 Task: Look for space in Khairāgarh, India from 22nd June, 2023 to 30th June, 2023 for 2 adults in price range Rs.7000 to Rs.15000. Place can be entire place with 1  bedroom having 1 bed and 1 bathroom. Property type can be house, flat, guest house, hotel. Booking option can be shelf check-in. Required host language is English.
Action: Mouse moved to (595, 114)
Screenshot: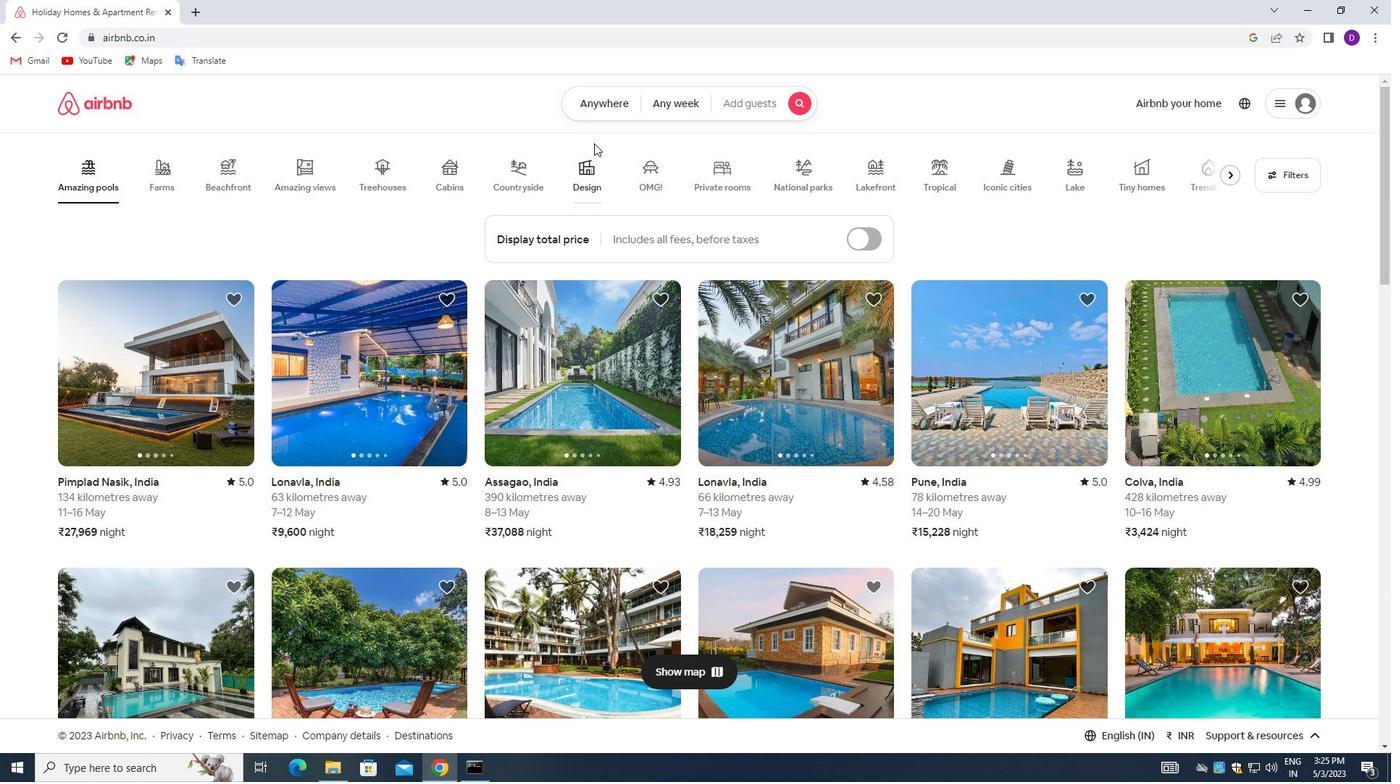 
Action: Mouse pressed left at (595, 114)
Screenshot: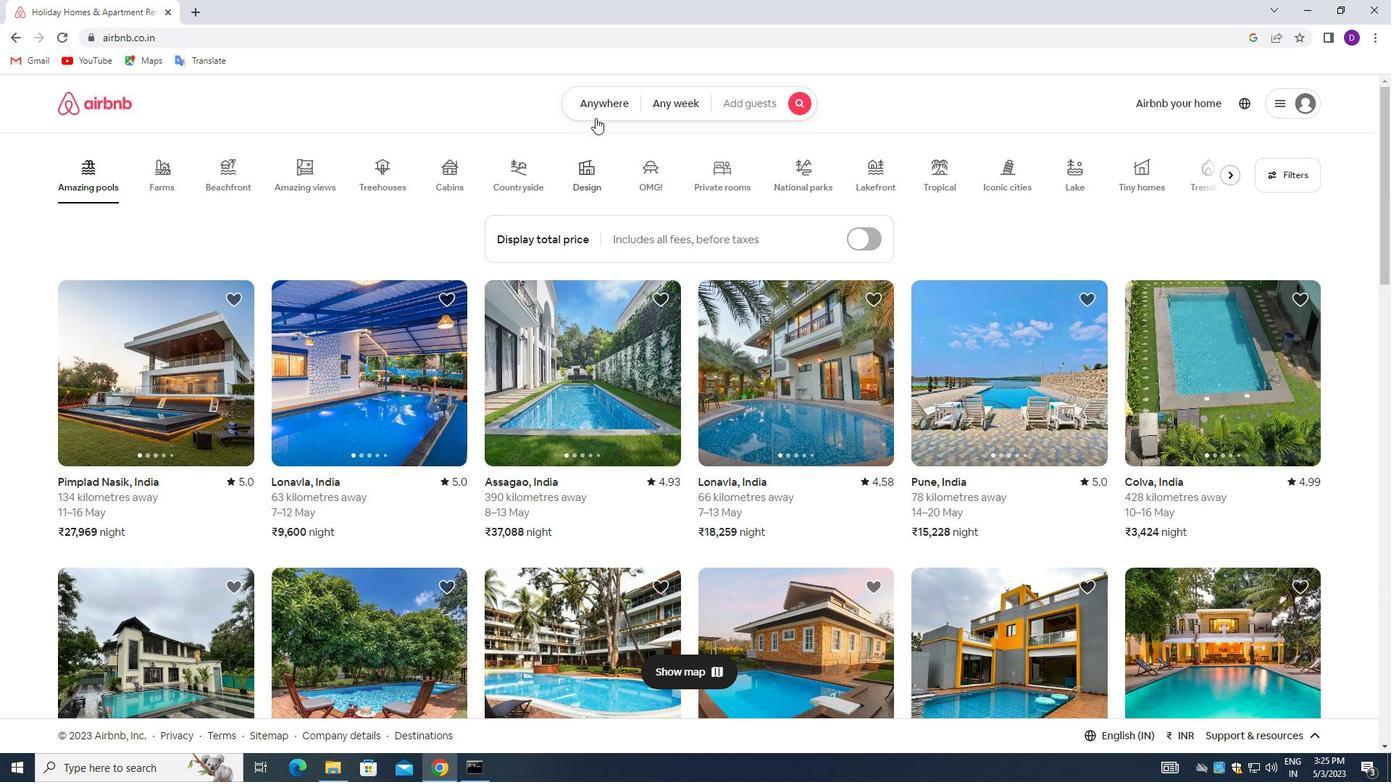 
Action: Mouse moved to (505, 159)
Screenshot: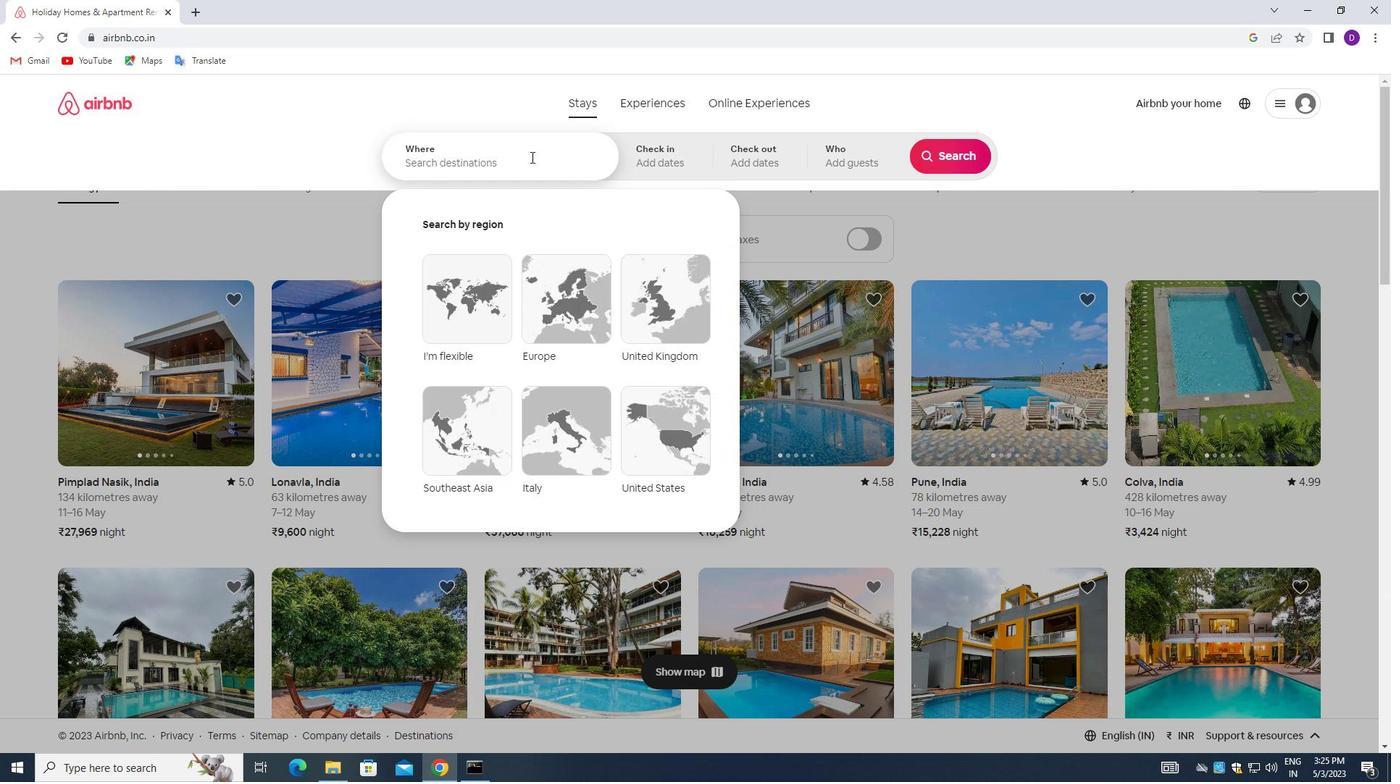 
Action: Mouse pressed left at (505, 159)
Screenshot: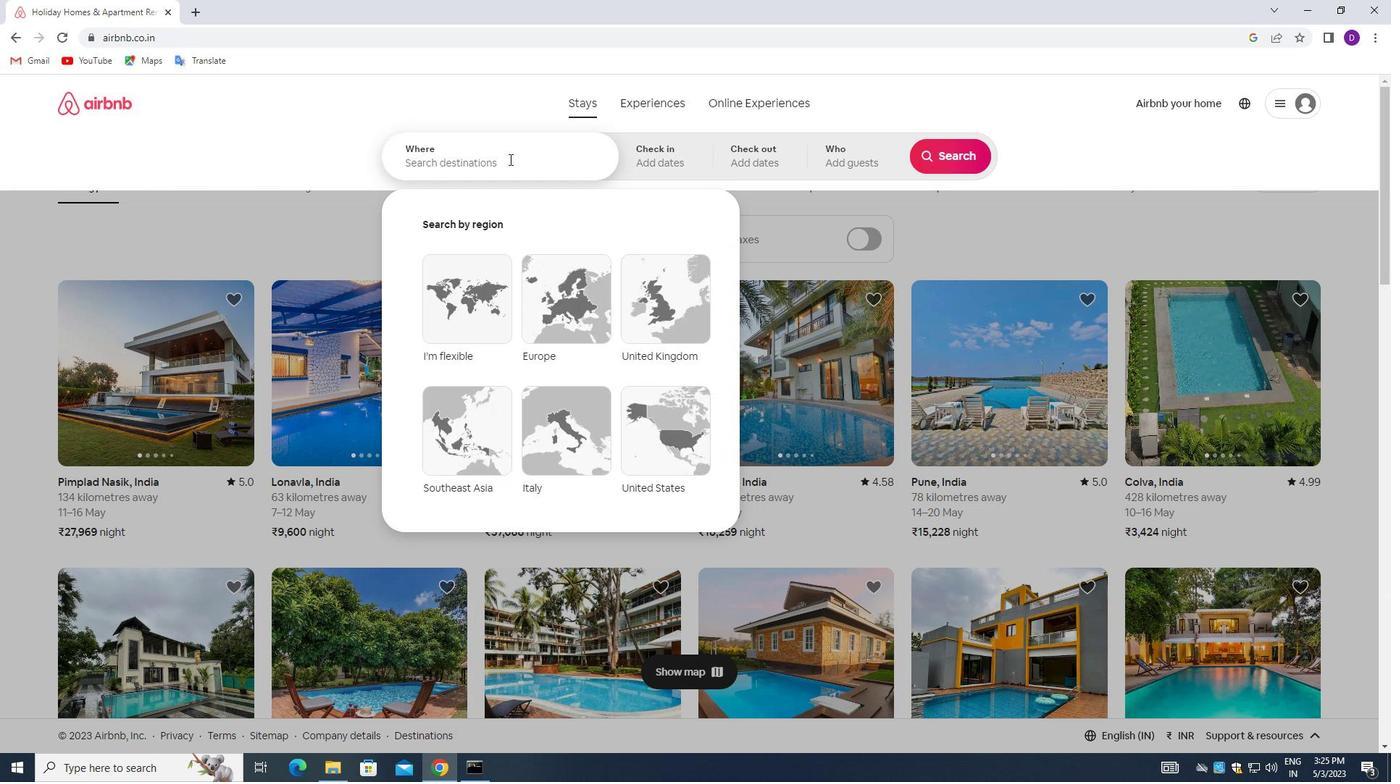 
Action: Mouse moved to (303, 129)
Screenshot: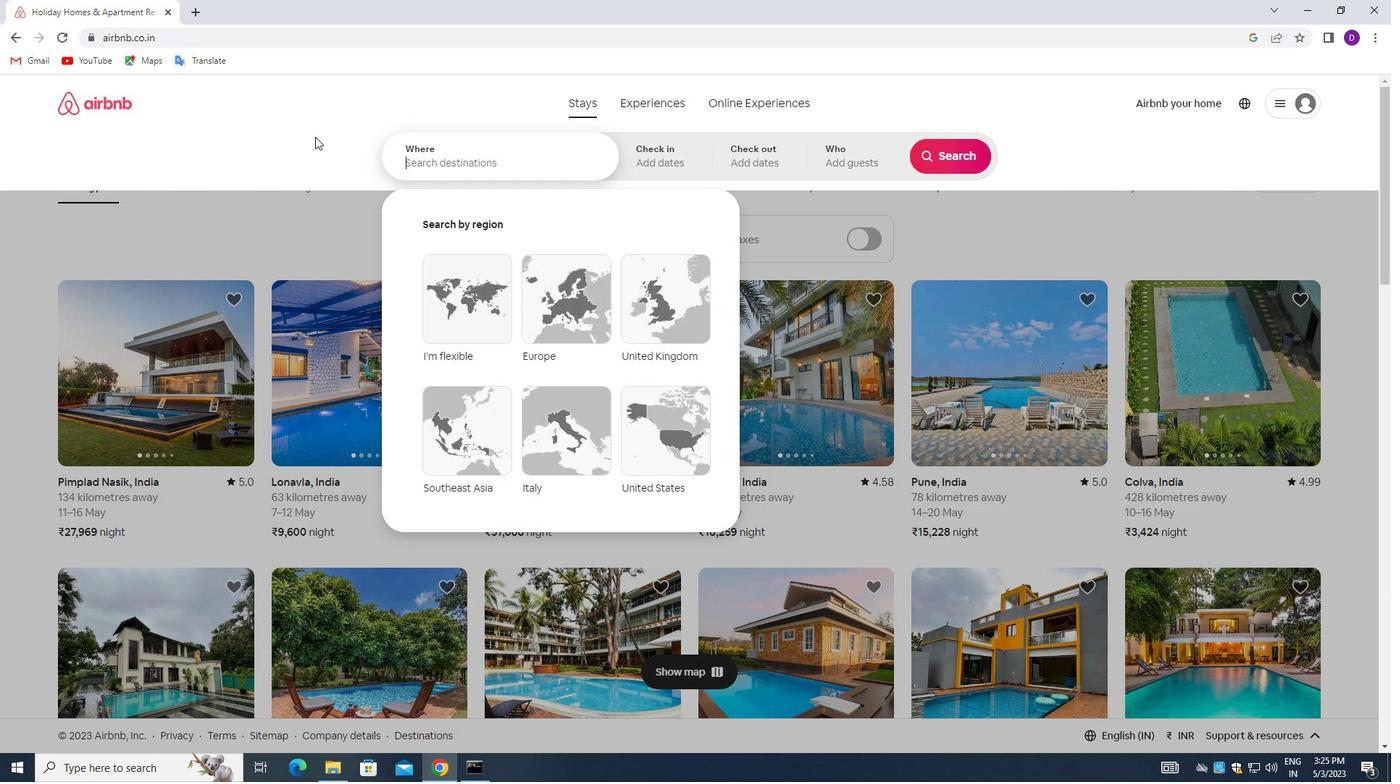 
Action: Key pressed <Key.shift>KHAIRAGARH,<Key.space><Key.shift>INDIA<Key.enter>
Screenshot: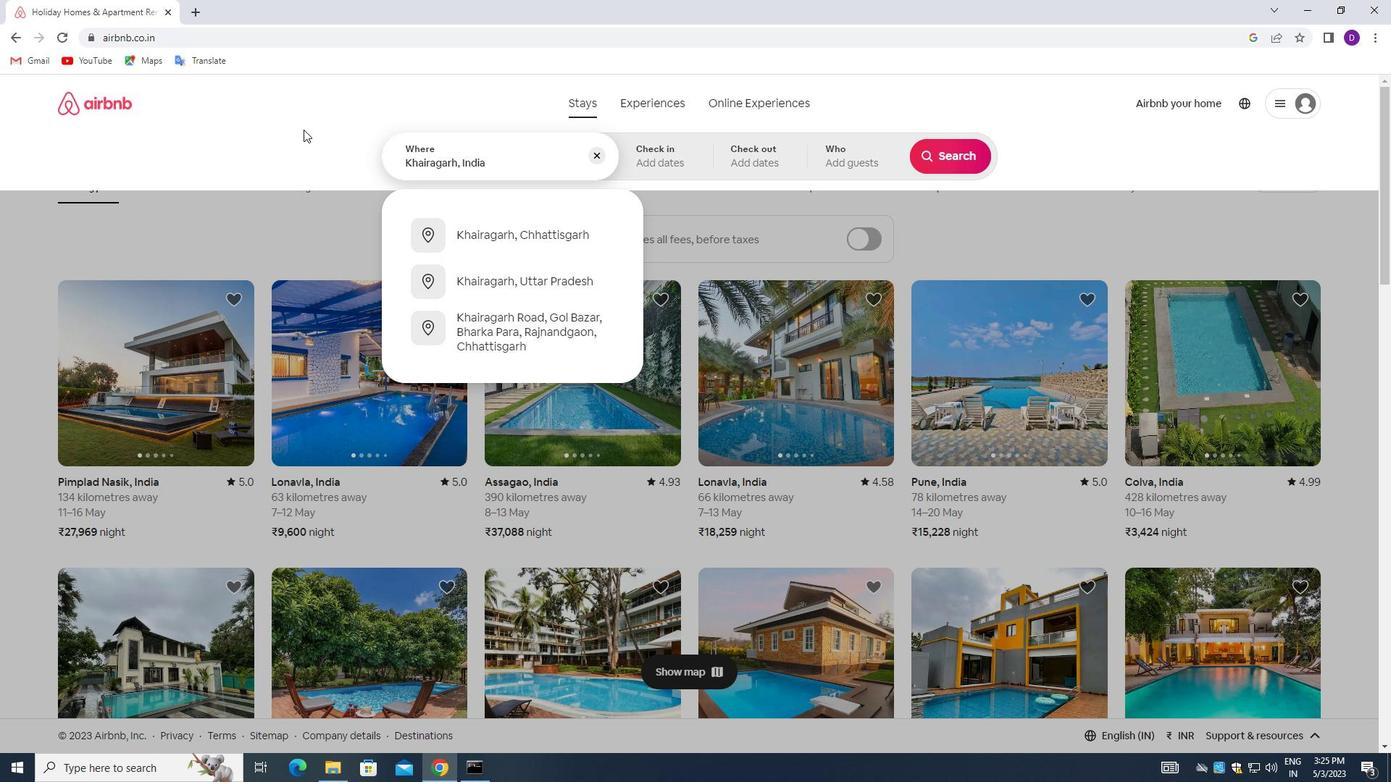 
Action: Mouse moved to (860, 434)
Screenshot: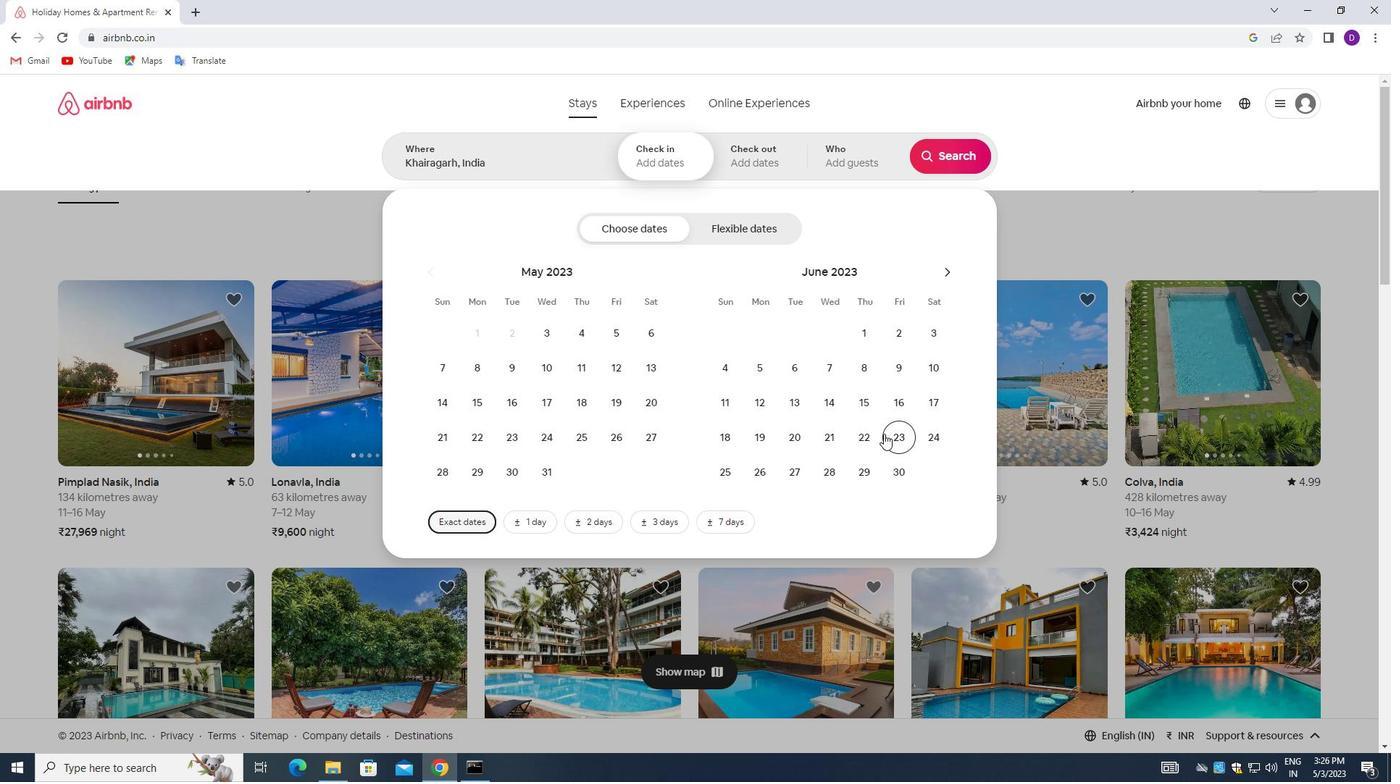 
Action: Mouse pressed left at (860, 434)
Screenshot: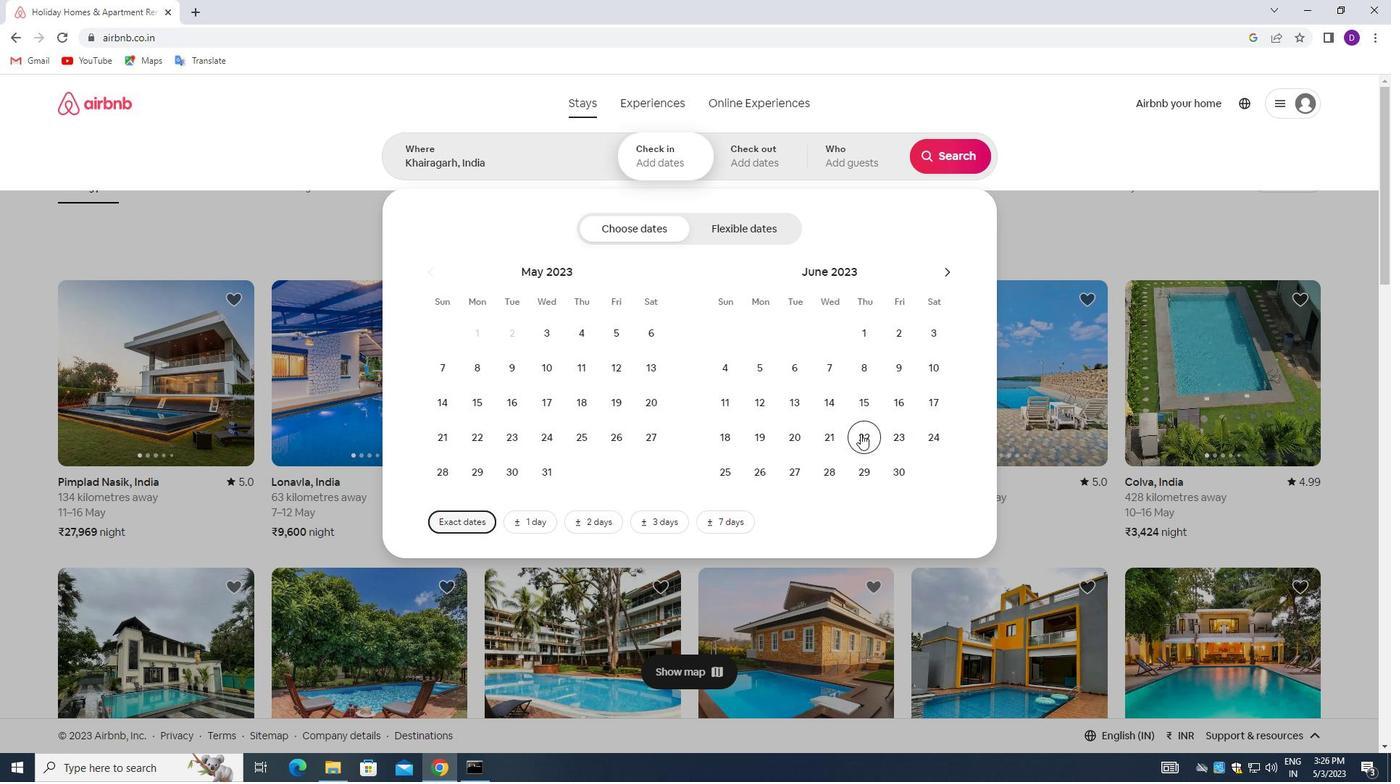 
Action: Mouse moved to (884, 460)
Screenshot: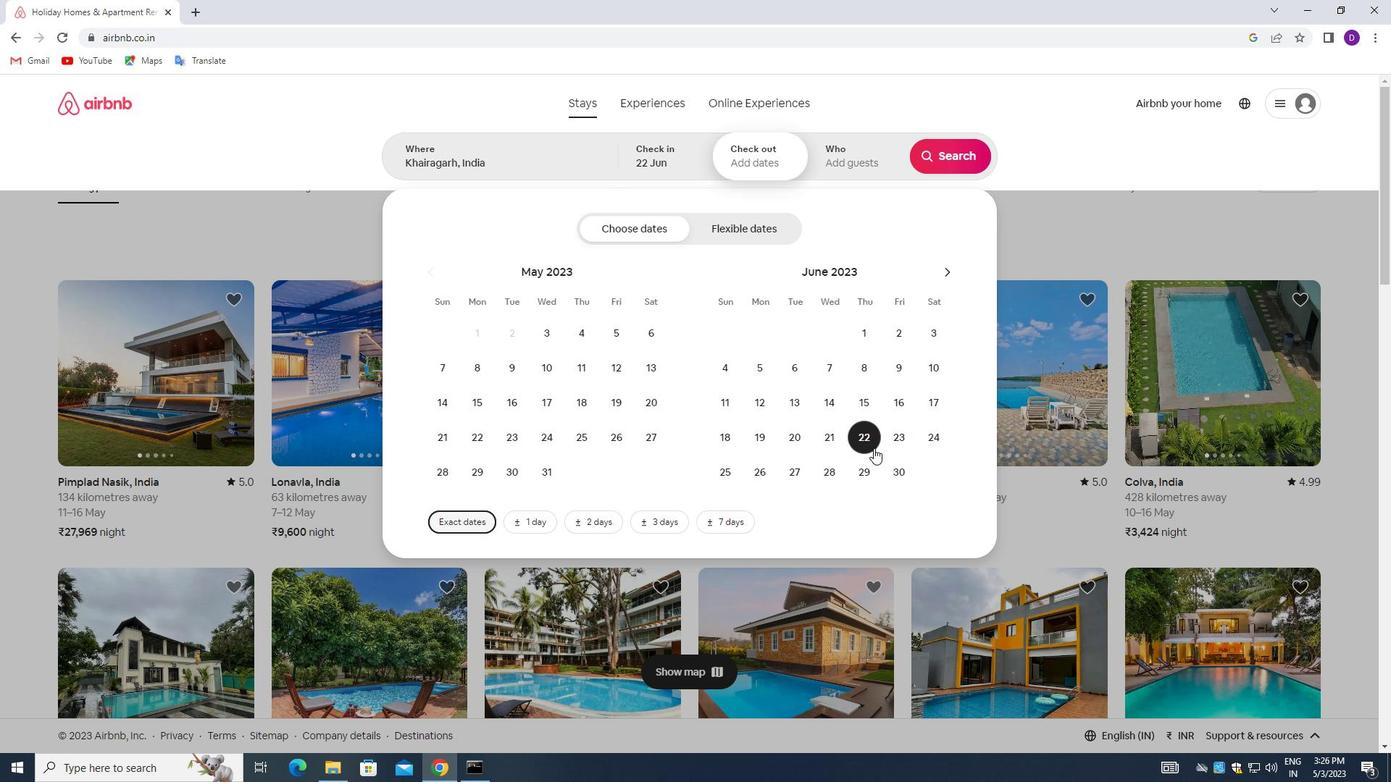 
Action: Mouse pressed left at (884, 460)
Screenshot: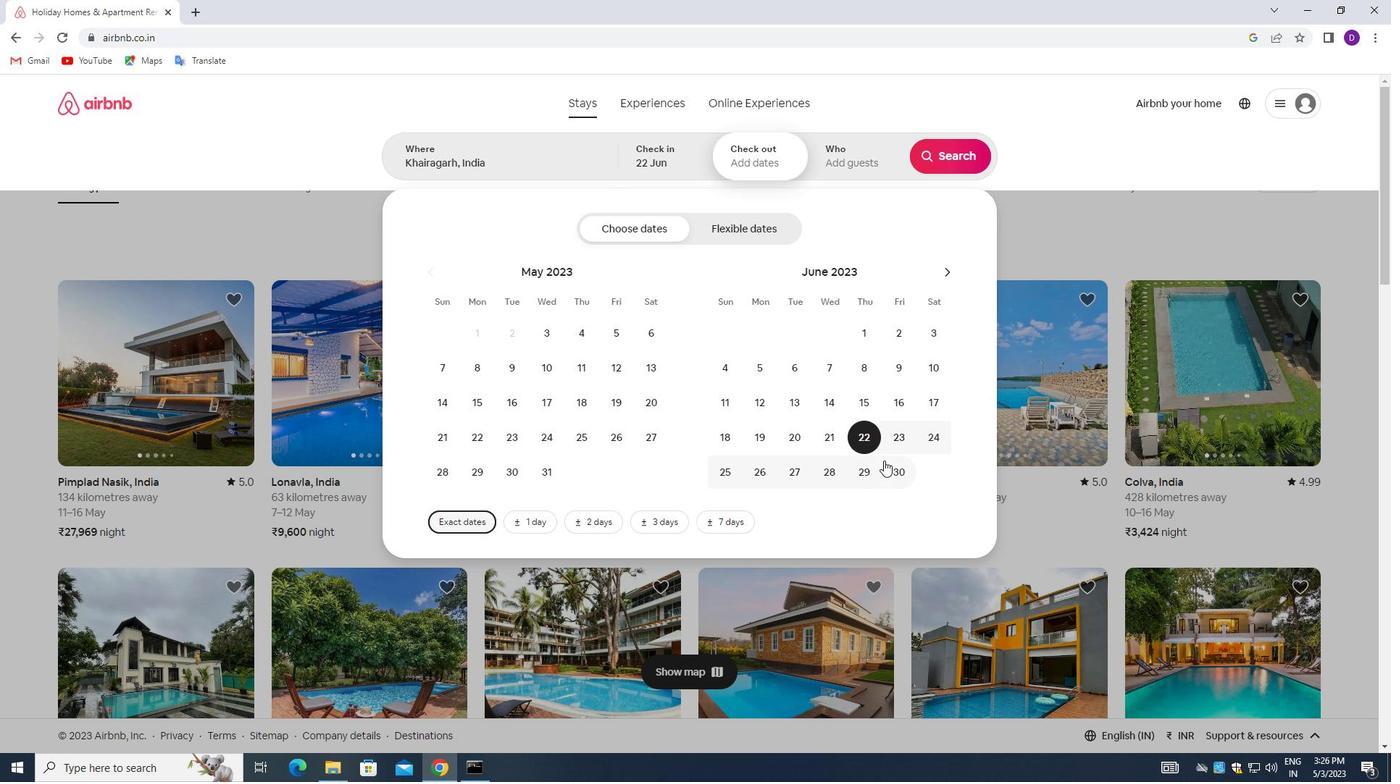 
Action: Mouse moved to (842, 155)
Screenshot: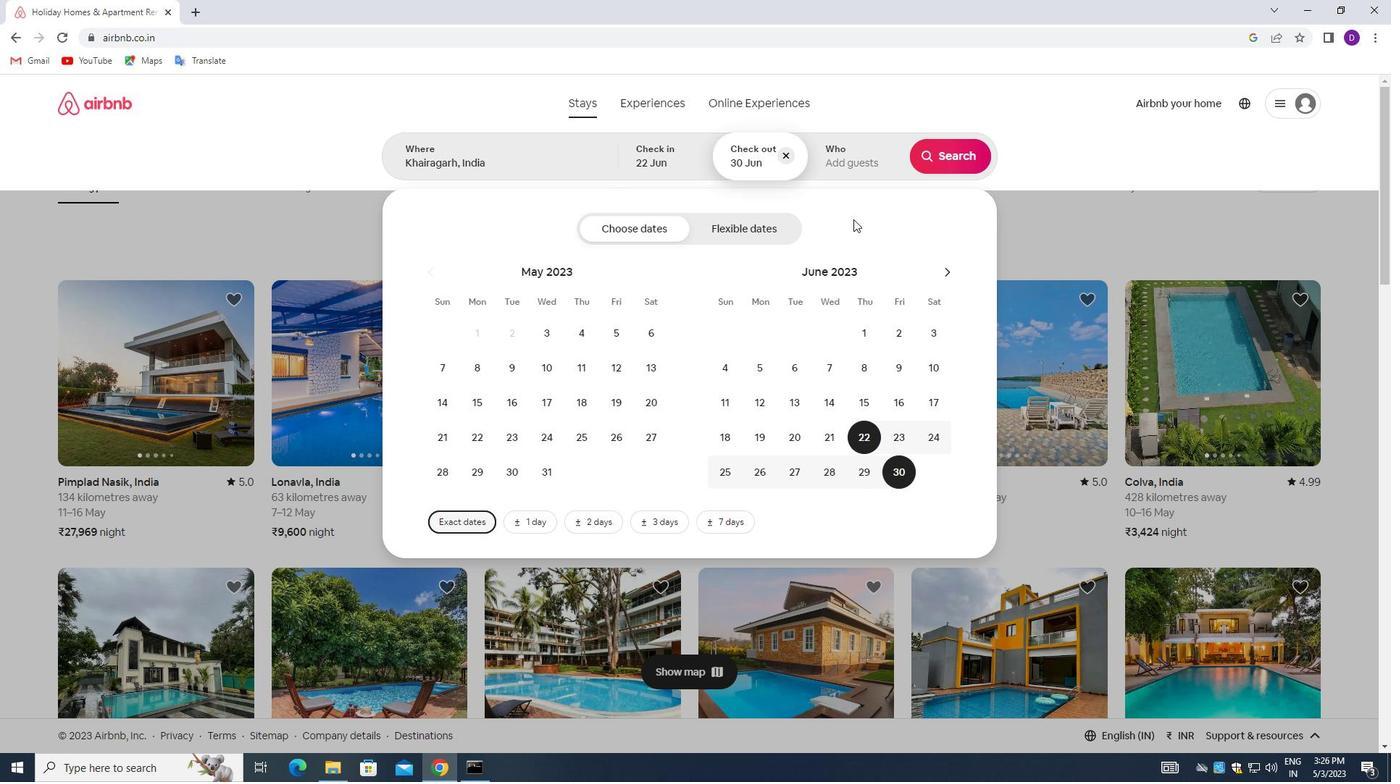 
Action: Mouse pressed left at (842, 155)
Screenshot: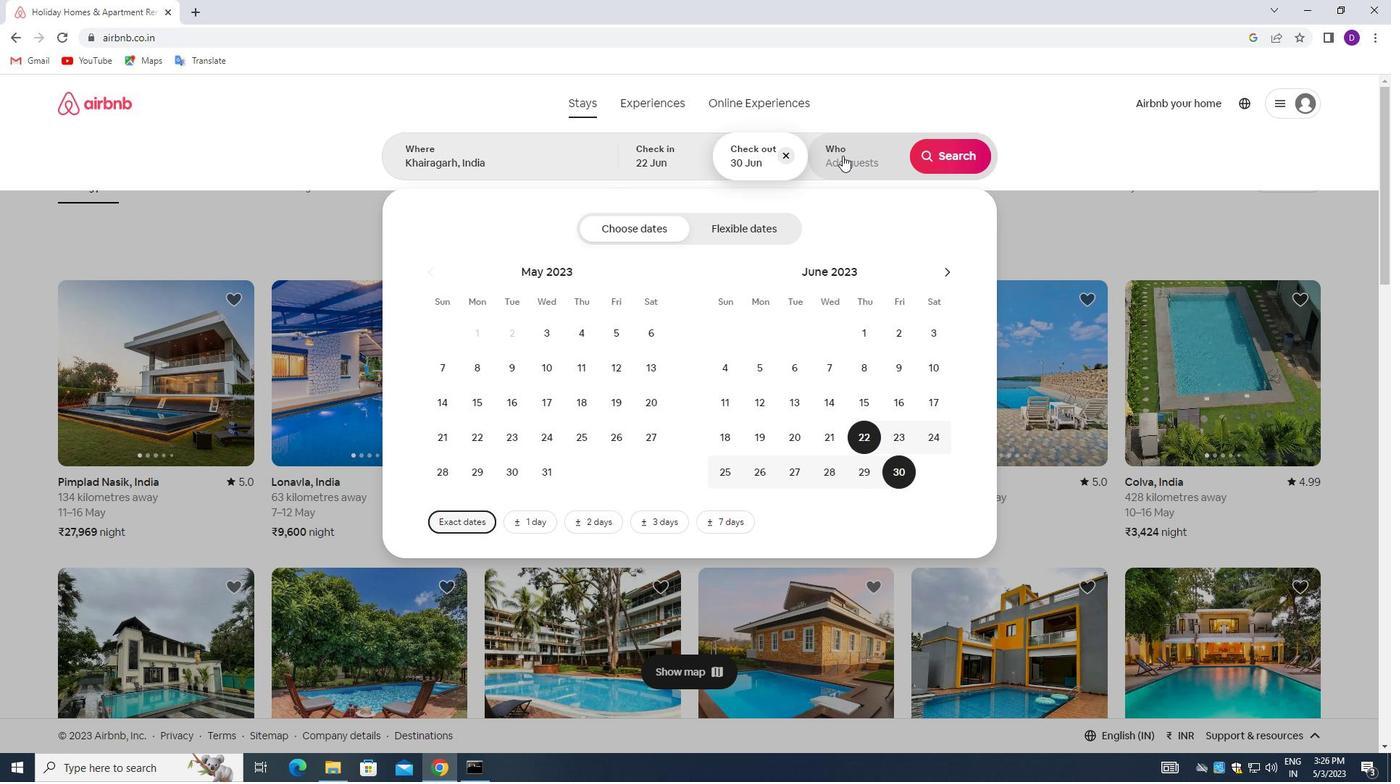 
Action: Mouse moved to (962, 225)
Screenshot: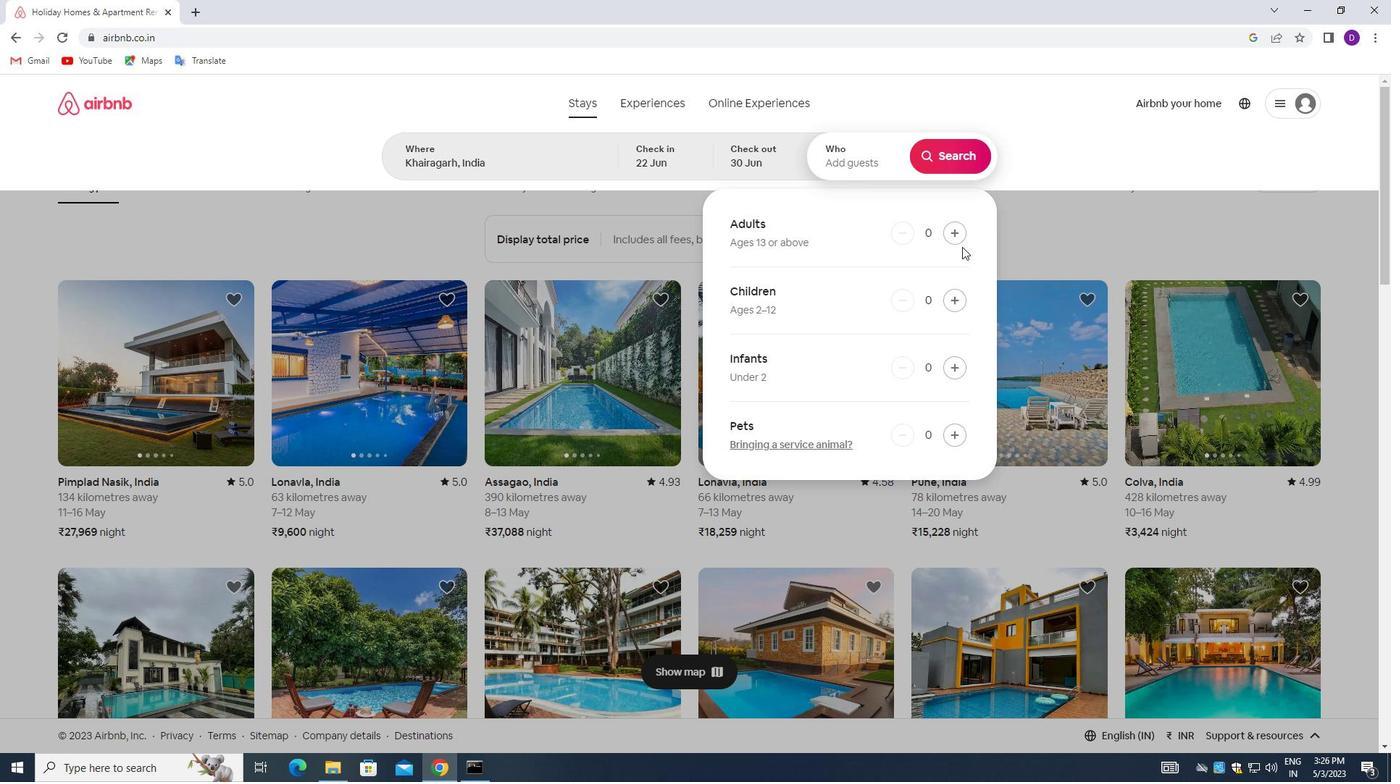 
Action: Mouse pressed left at (962, 225)
Screenshot: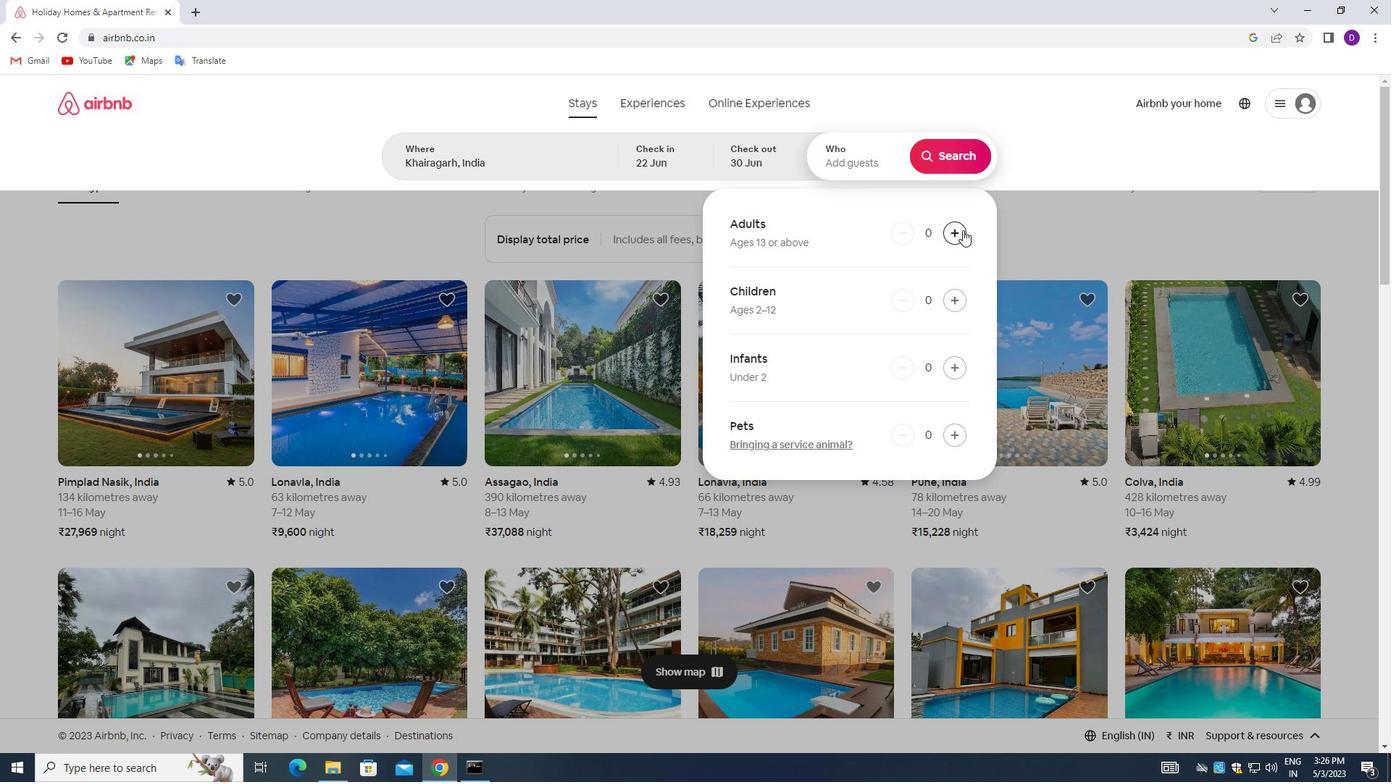 
Action: Mouse moved to (961, 224)
Screenshot: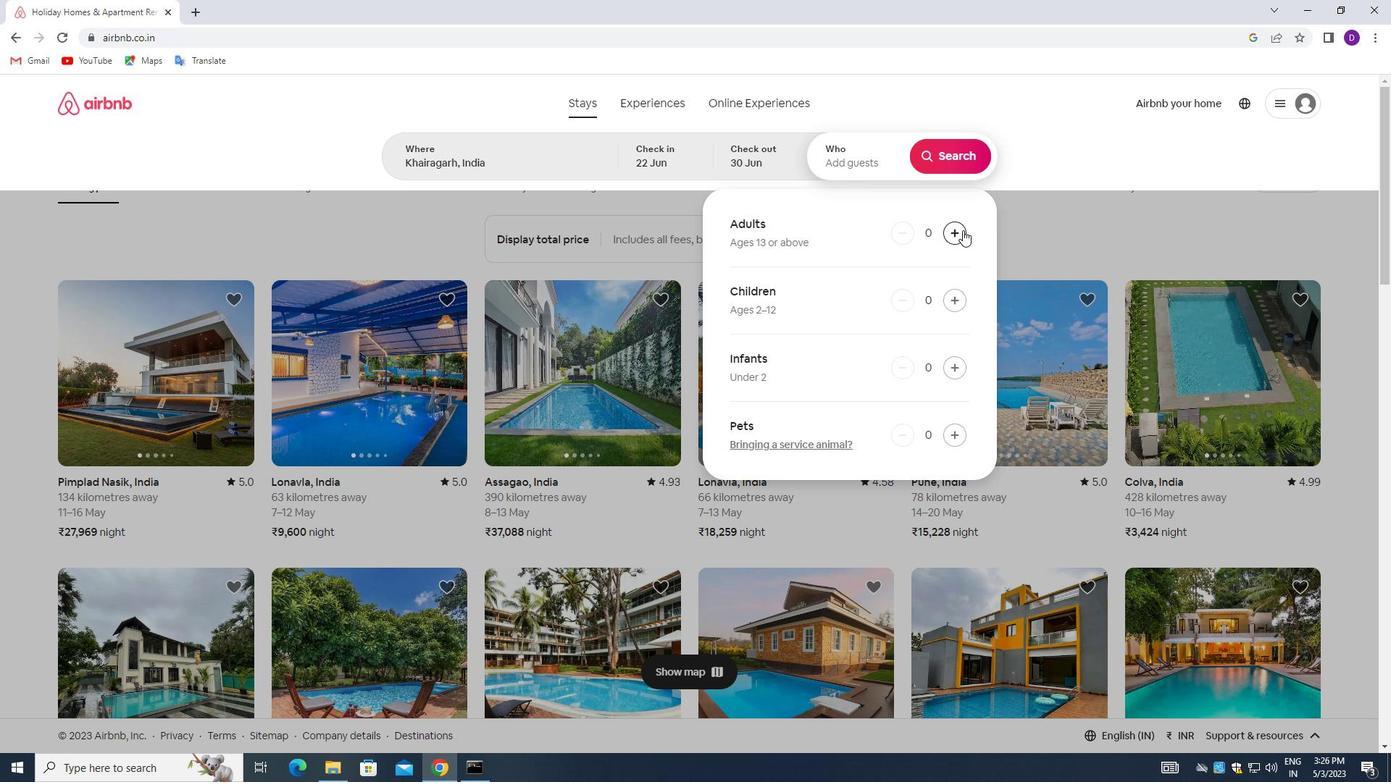 
Action: Mouse pressed left at (961, 224)
Screenshot: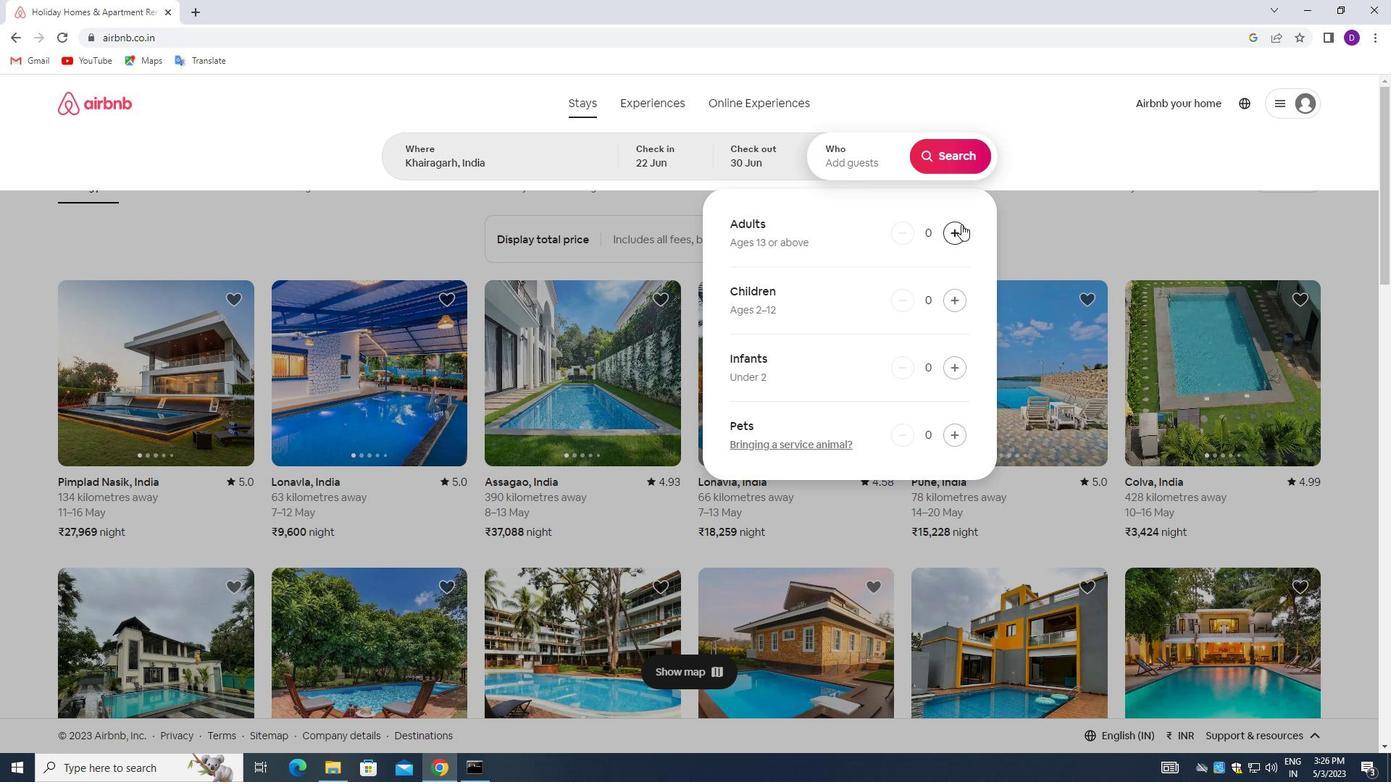 
Action: Mouse moved to (939, 155)
Screenshot: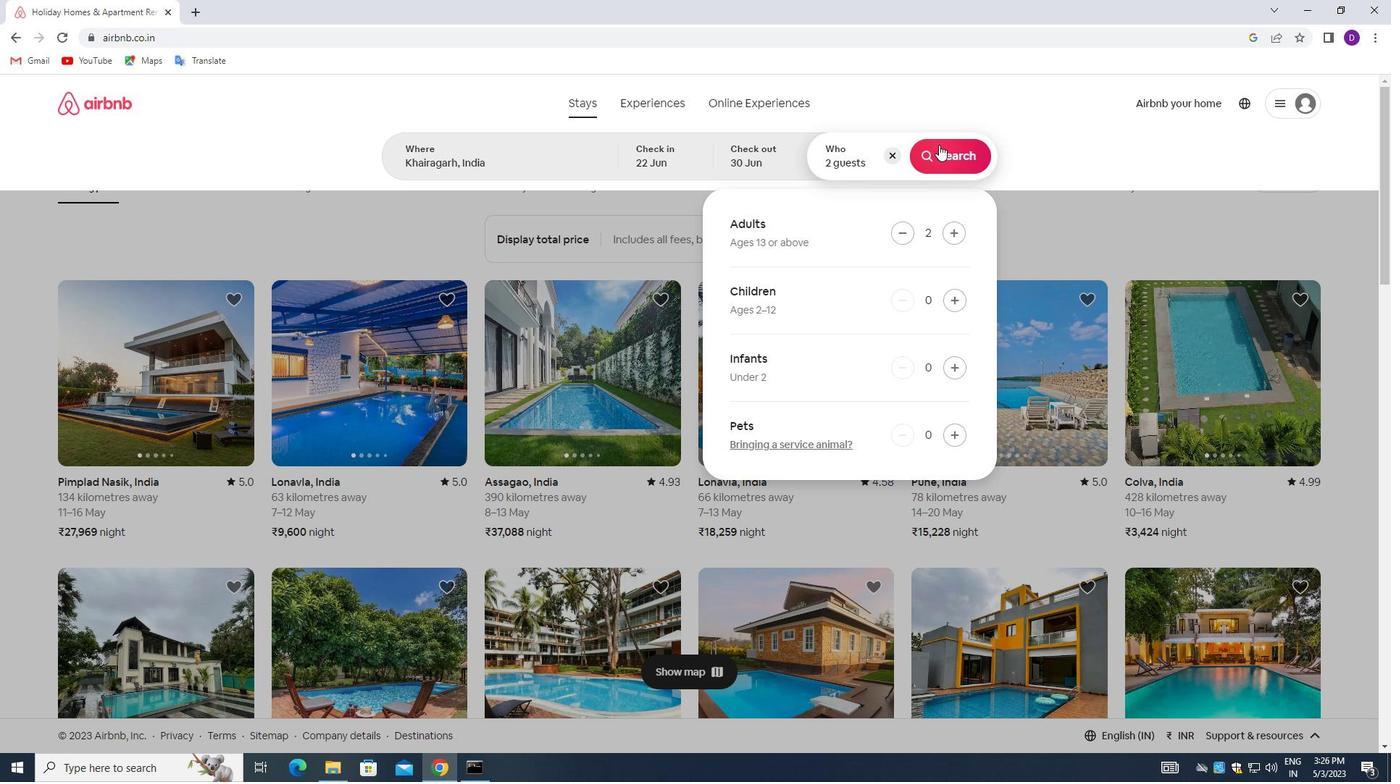 
Action: Mouse pressed left at (939, 155)
Screenshot: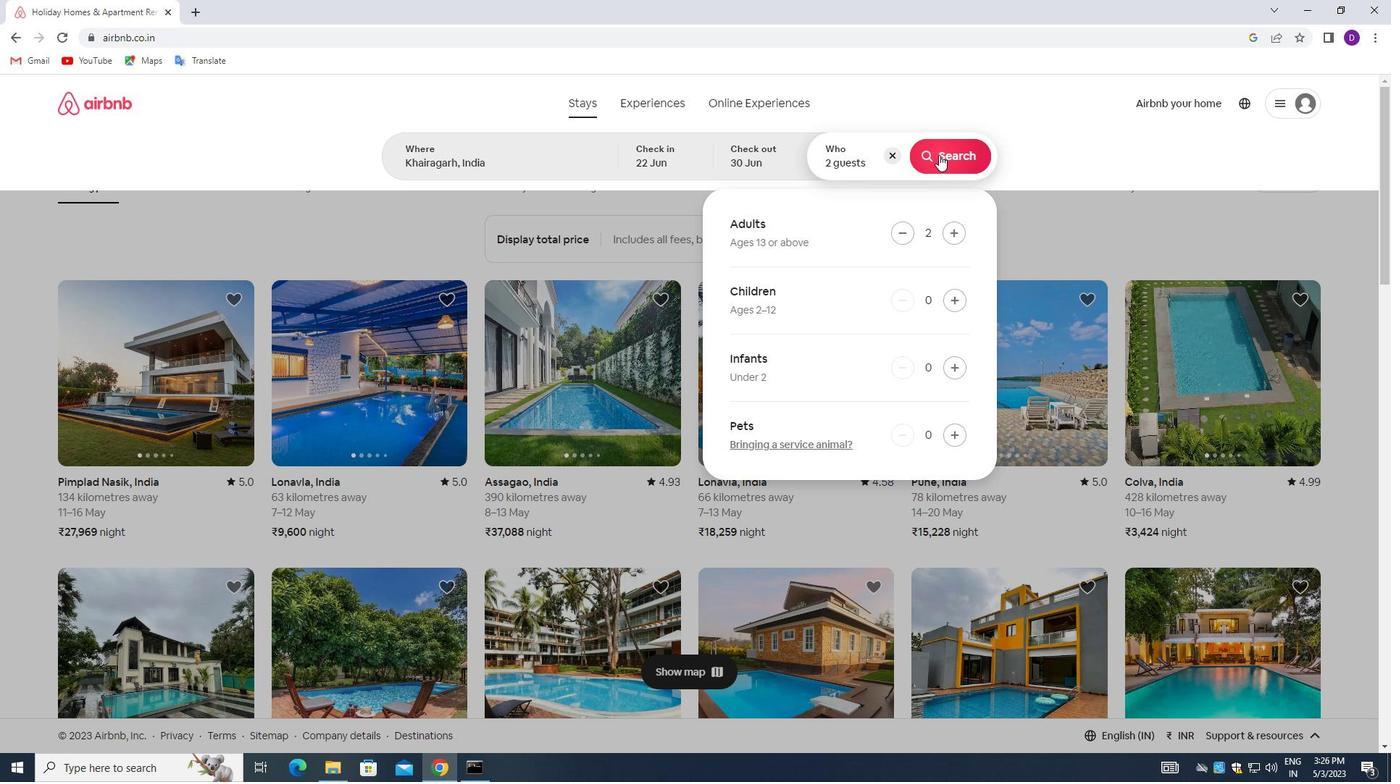 
Action: Mouse moved to (1317, 158)
Screenshot: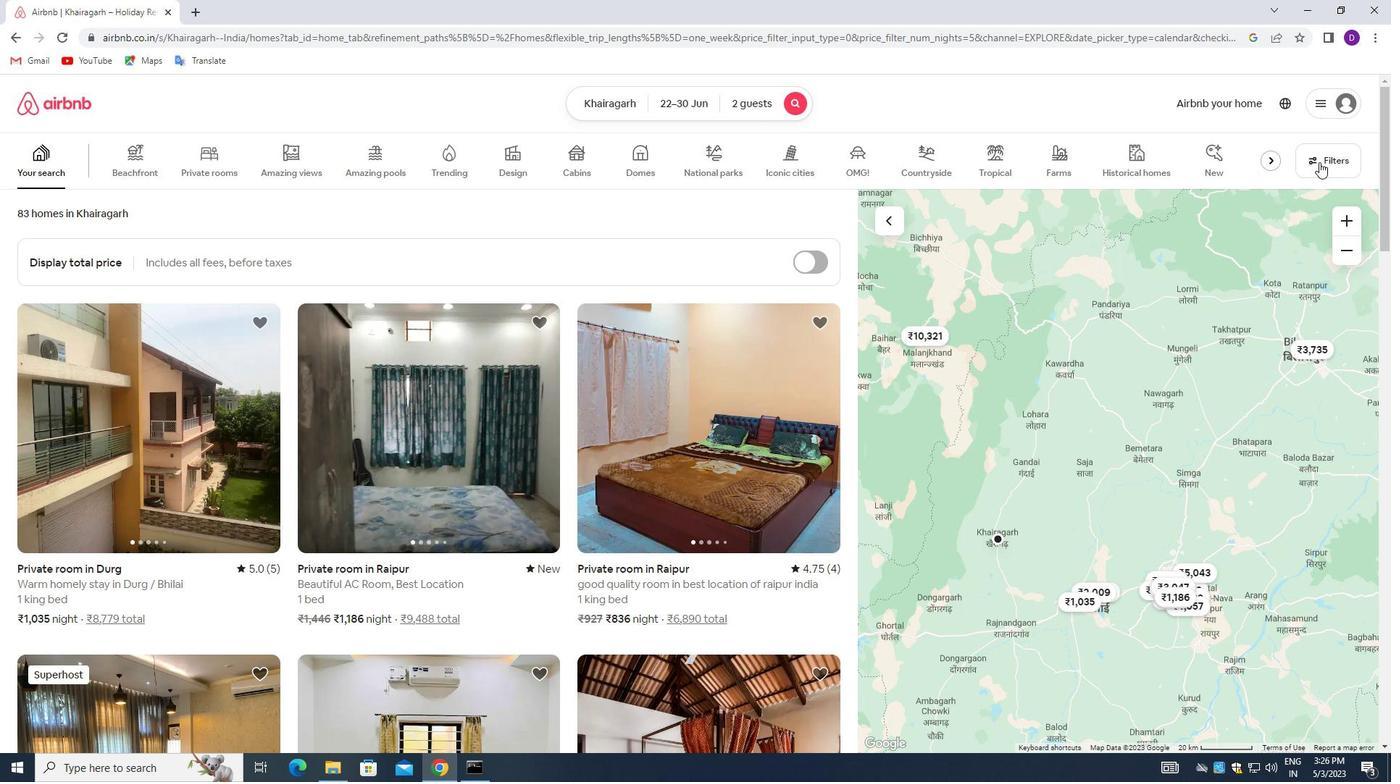 
Action: Mouse pressed left at (1317, 158)
Screenshot: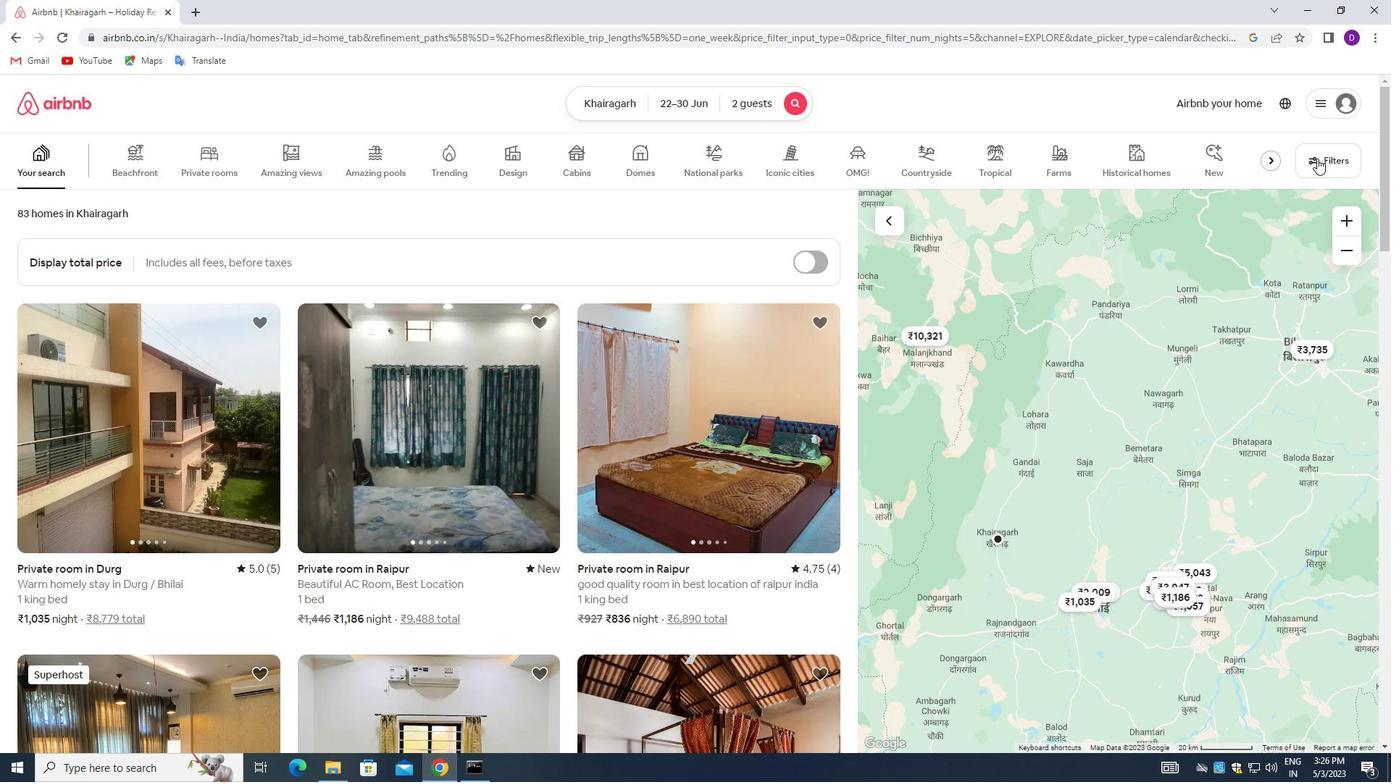 
Action: Mouse moved to (503, 345)
Screenshot: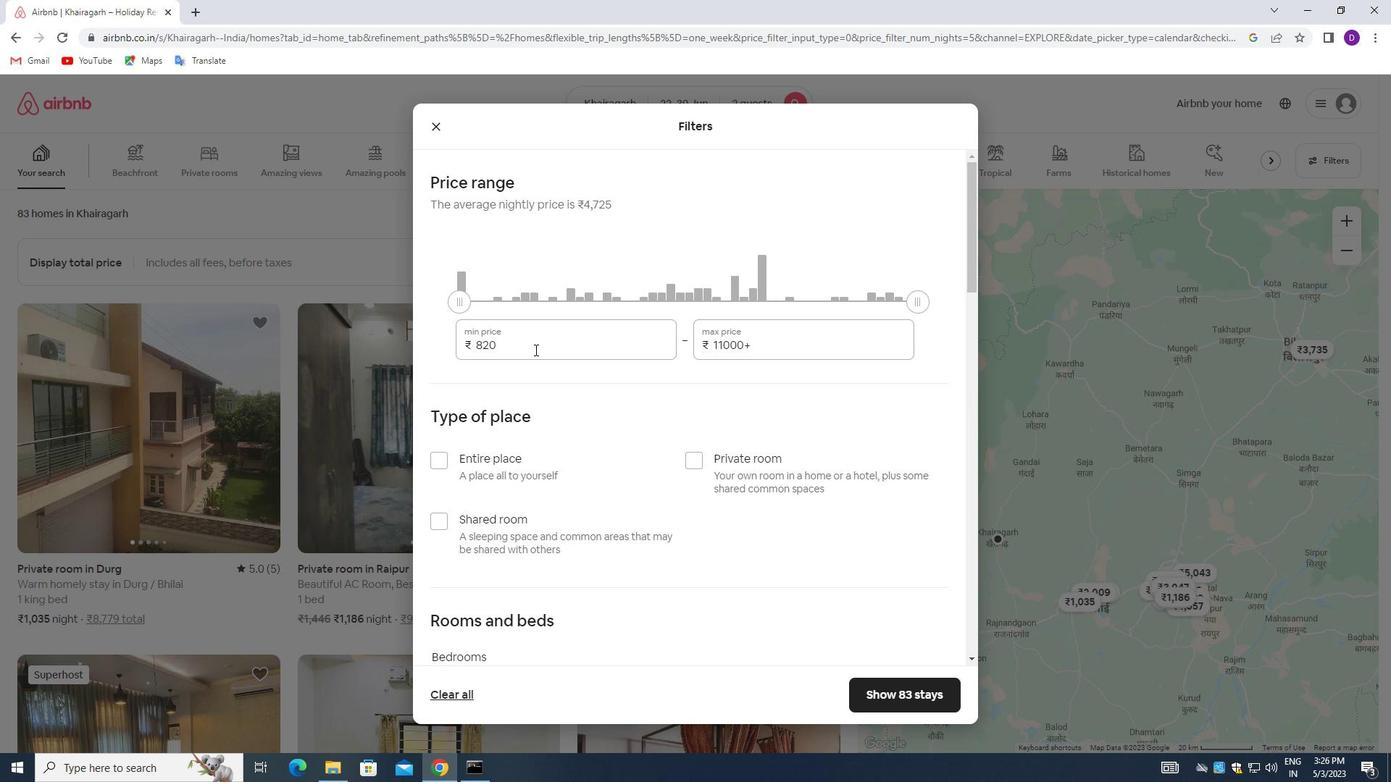 
Action: Mouse pressed left at (503, 345)
Screenshot: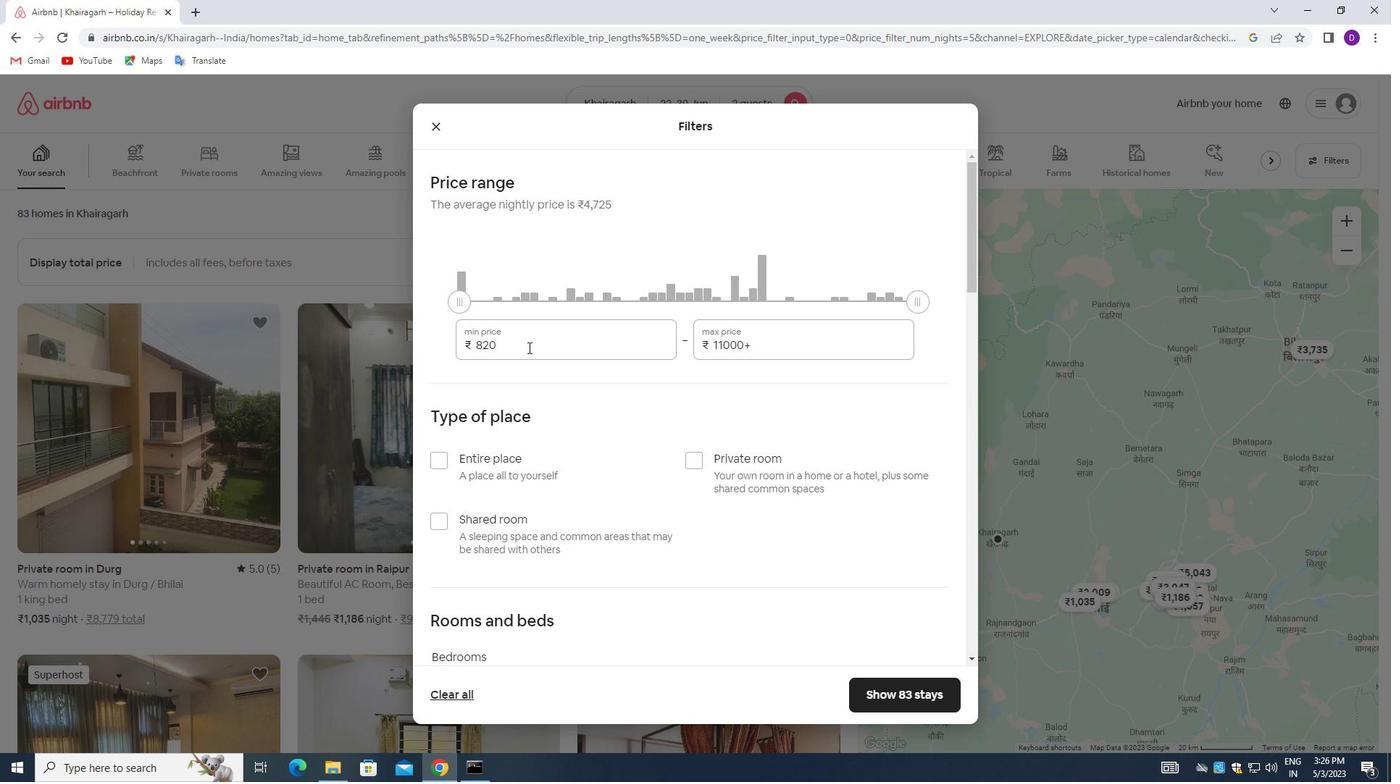 
Action: Mouse pressed left at (503, 345)
Screenshot: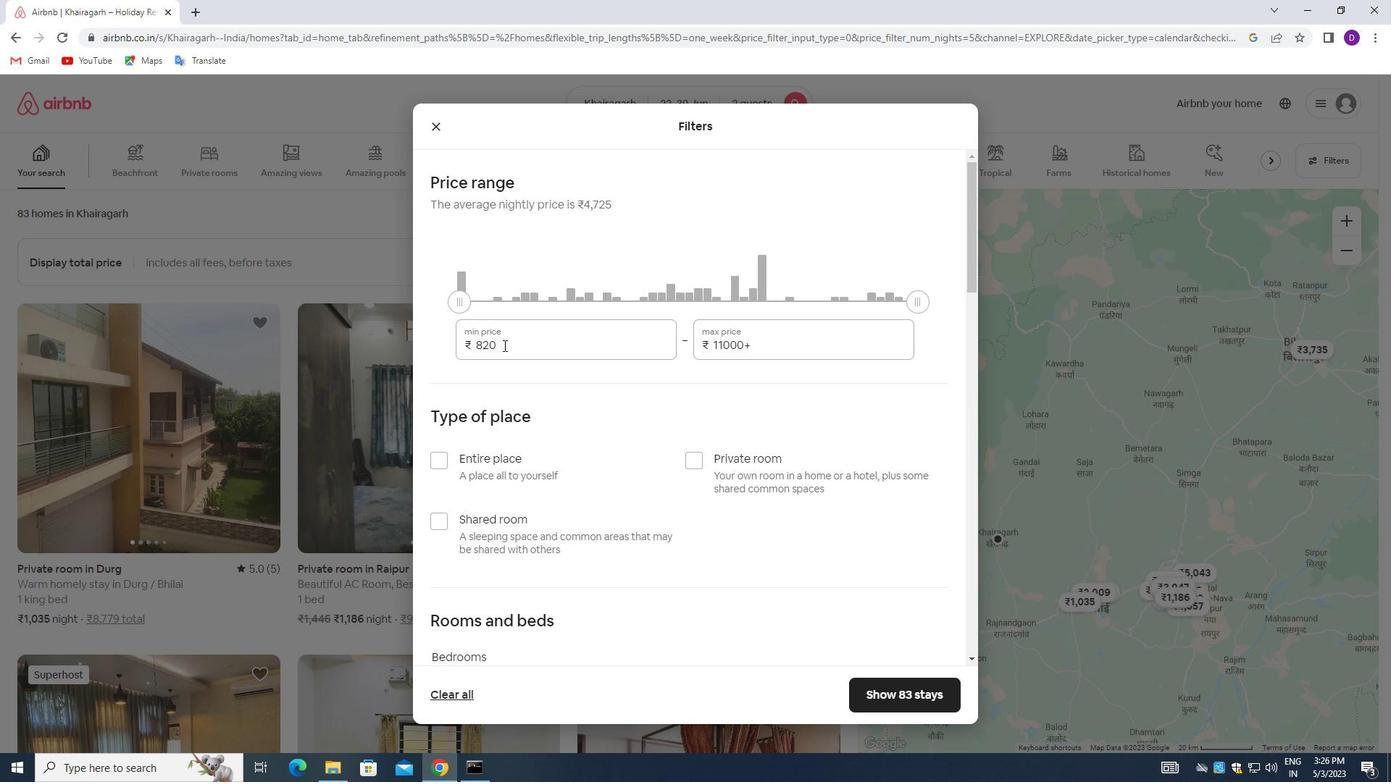 
Action: Key pressed 7000<Key.tab>15000
Screenshot: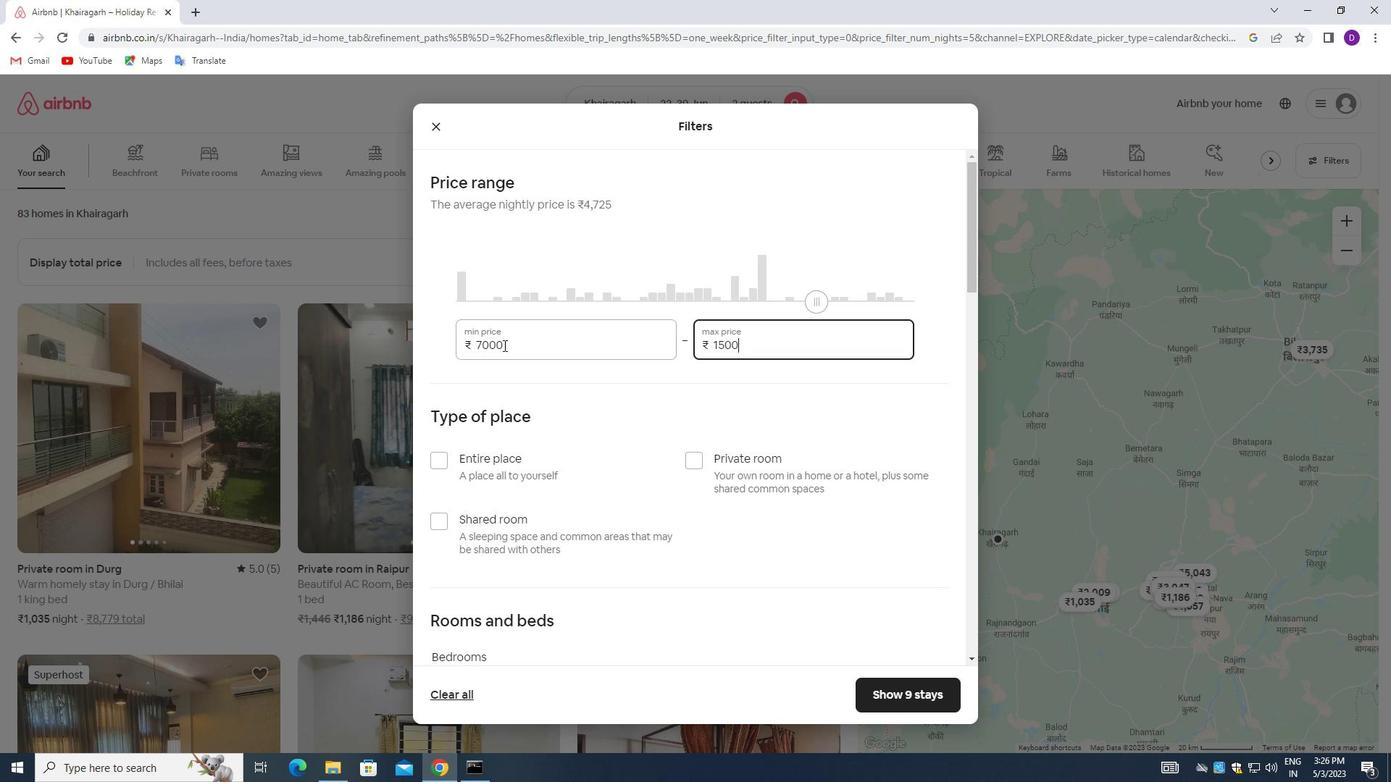 
Action: Mouse moved to (563, 396)
Screenshot: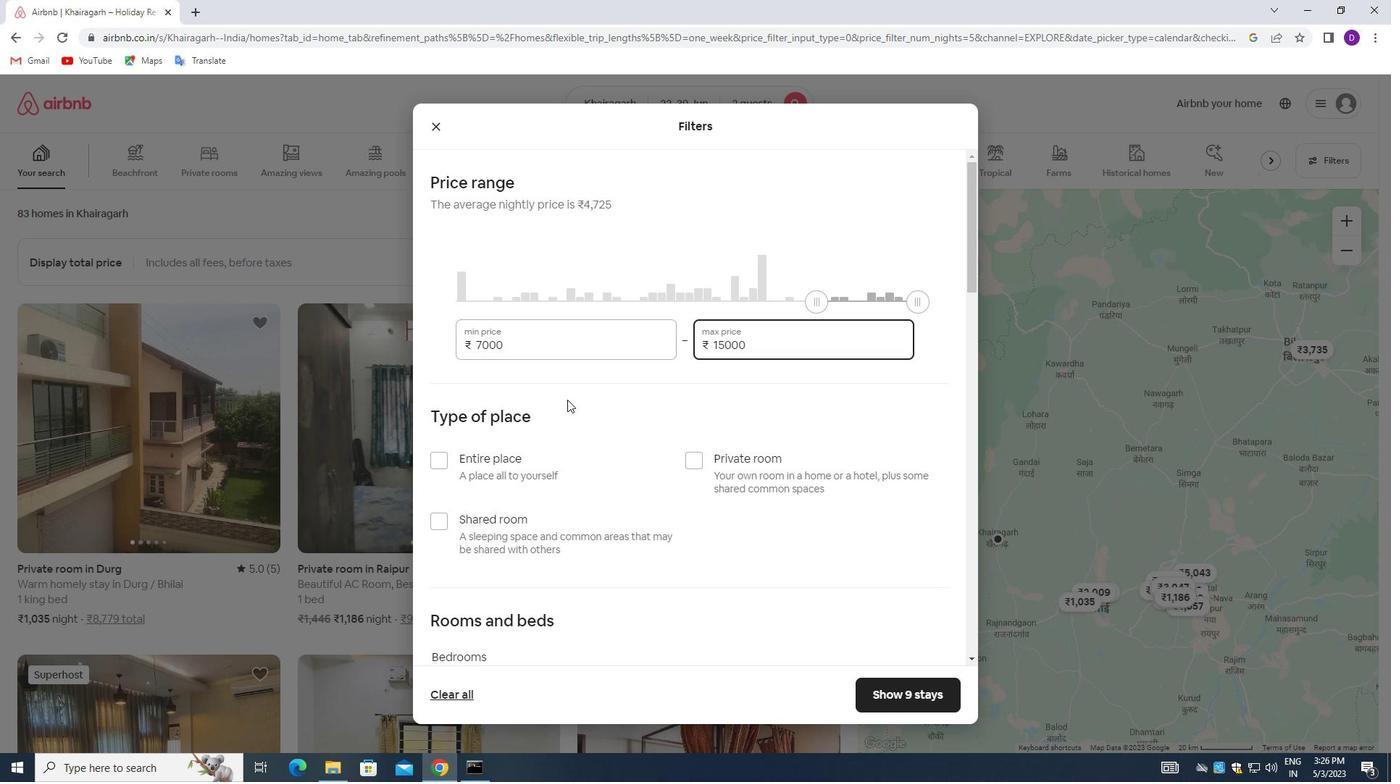 
Action: Mouse scrolled (563, 395) with delta (0, 0)
Screenshot: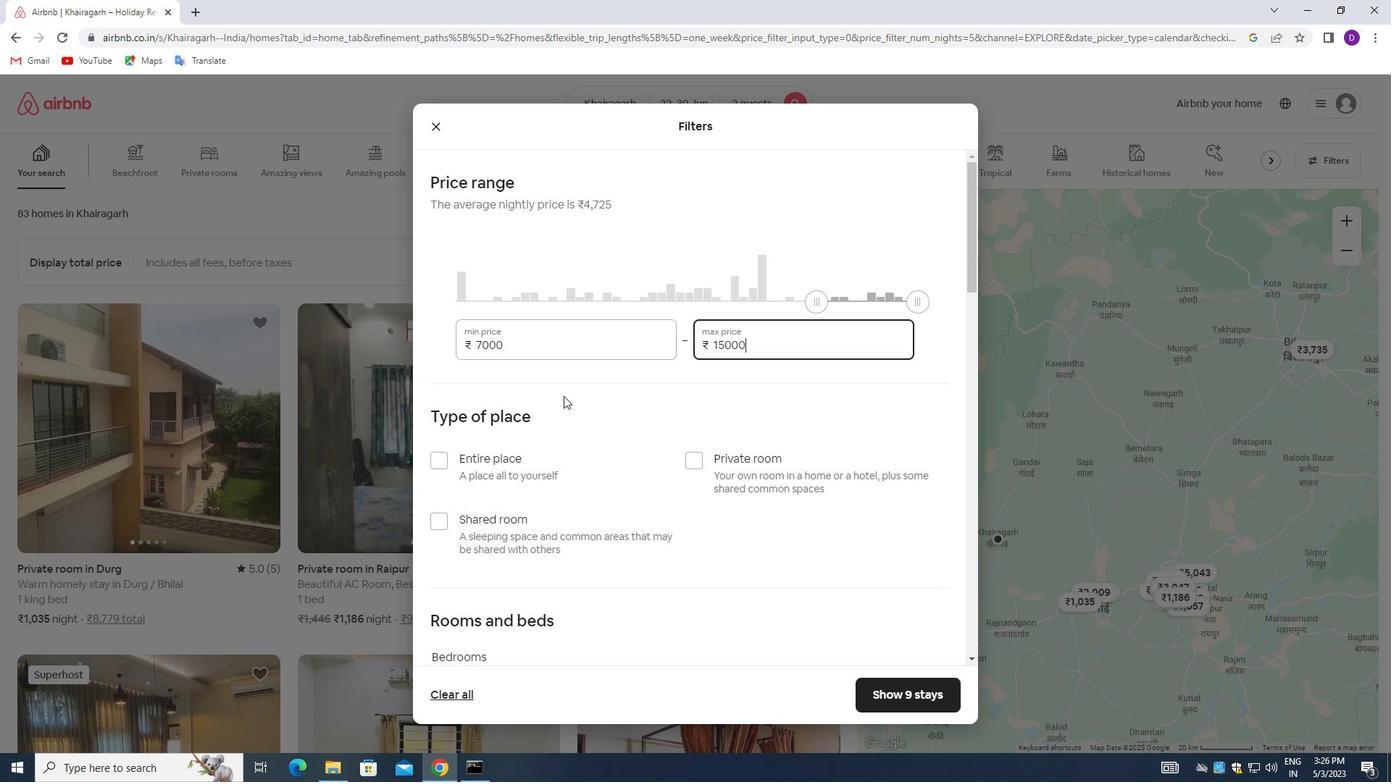 
Action: Mouse scrolled (563, 395) with delta (0, 0)
Screenshot: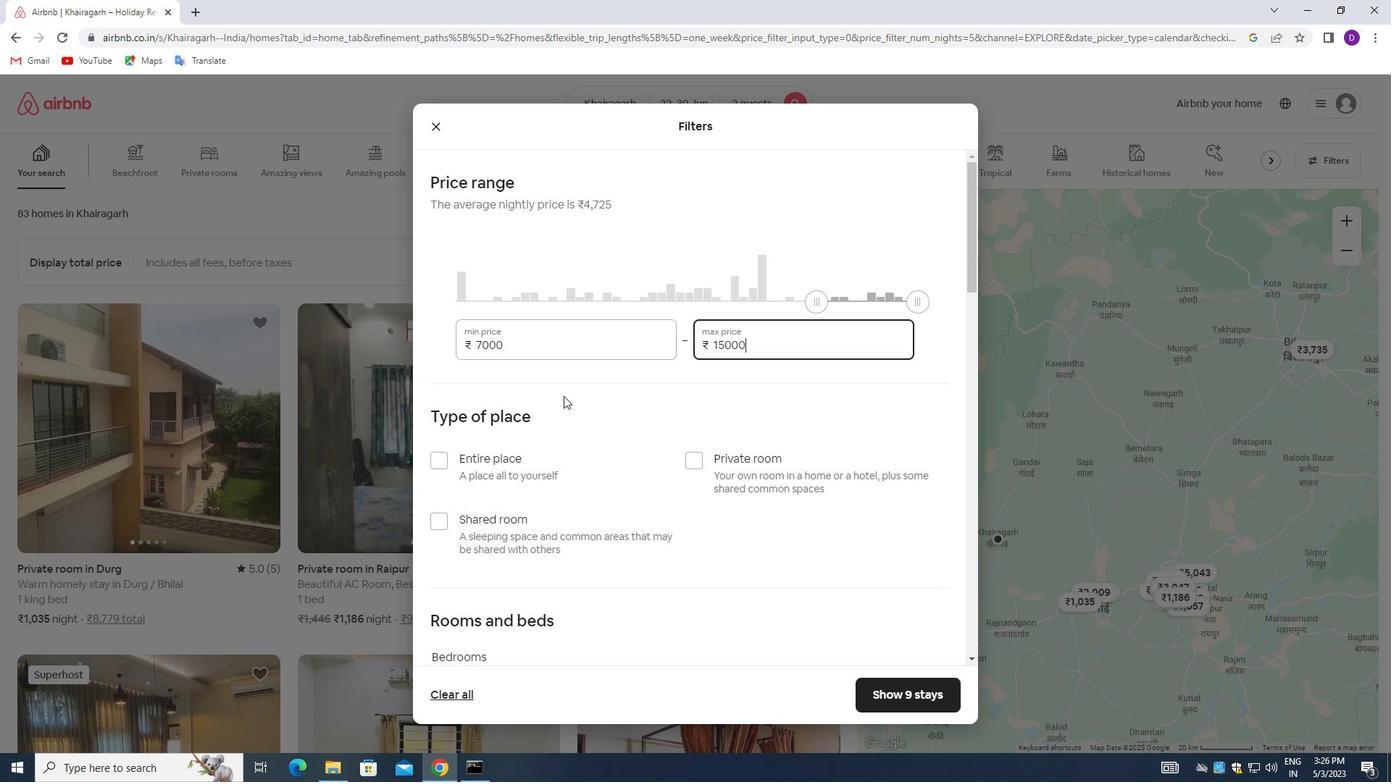 
Action: Mouse moved to (440, 315)
Screenshot: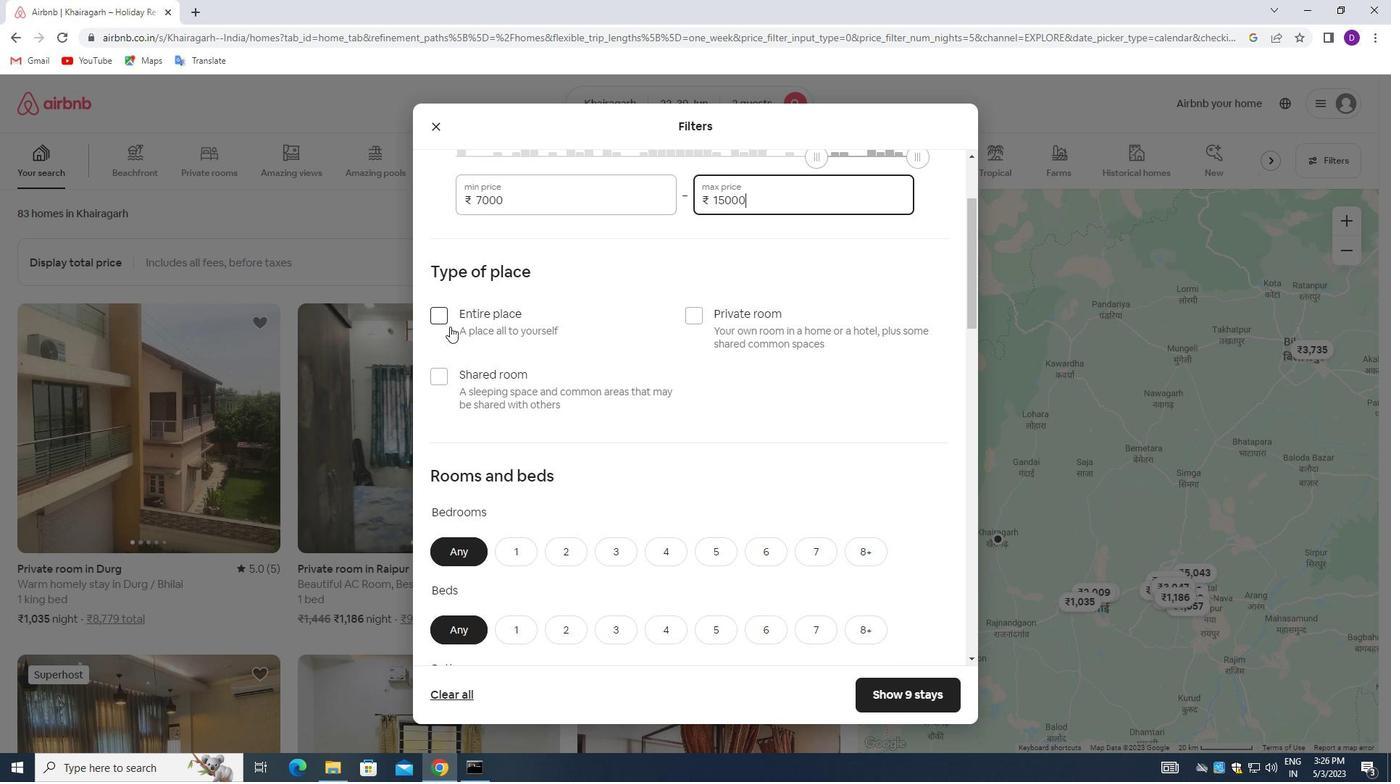 
Action: Mouse pressed left at (440, 315)
Screenshot: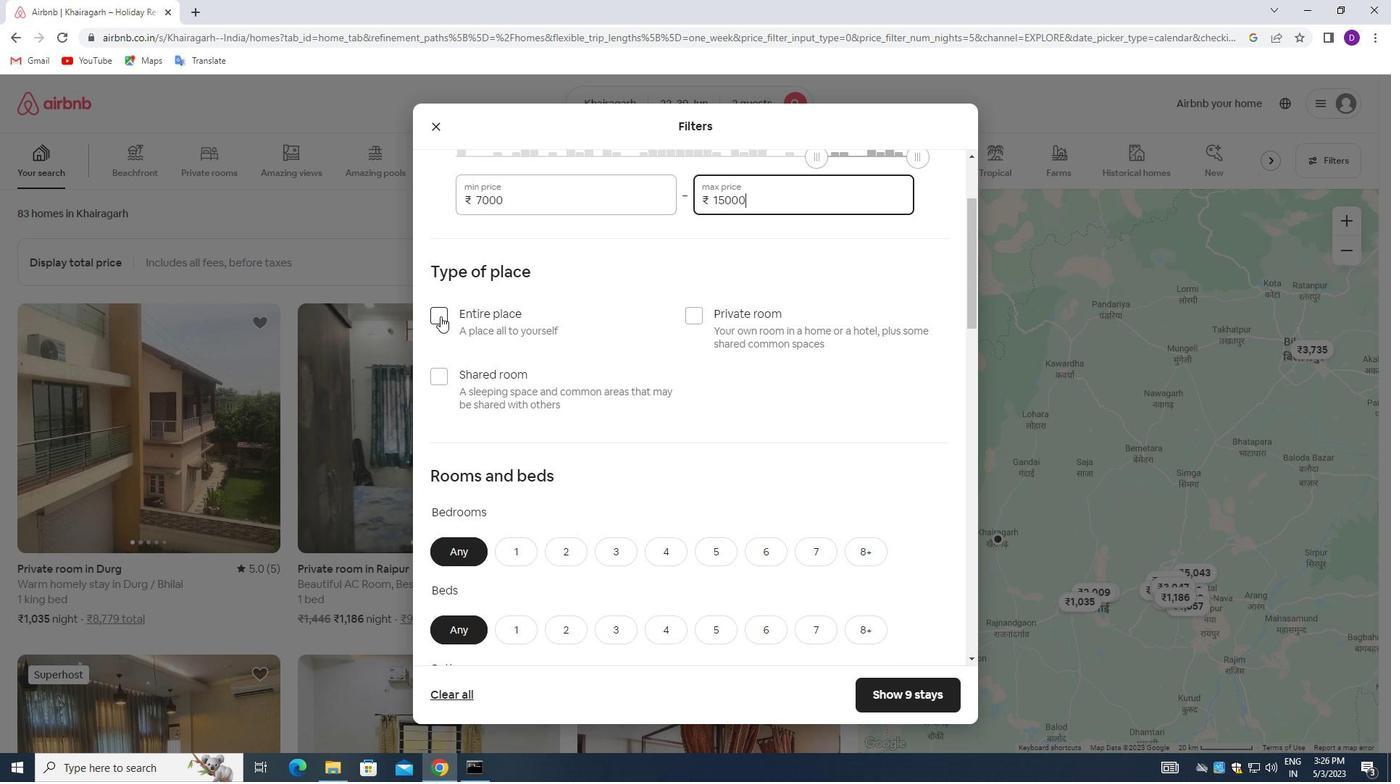 
Action: Mouse moved to (631, 408)
Screenshot: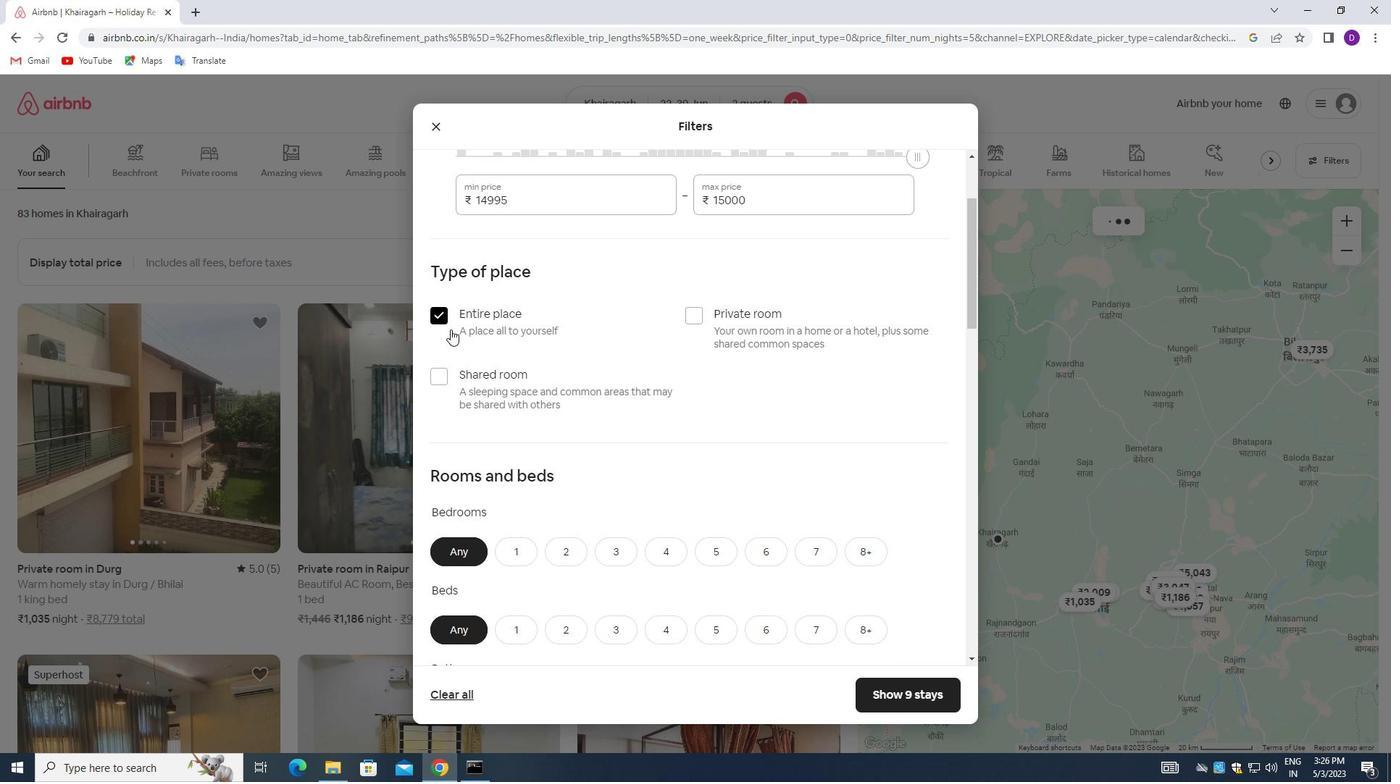 
Action: Mouse scrolled (631, 407) with delta (0, 0)
Screenshot: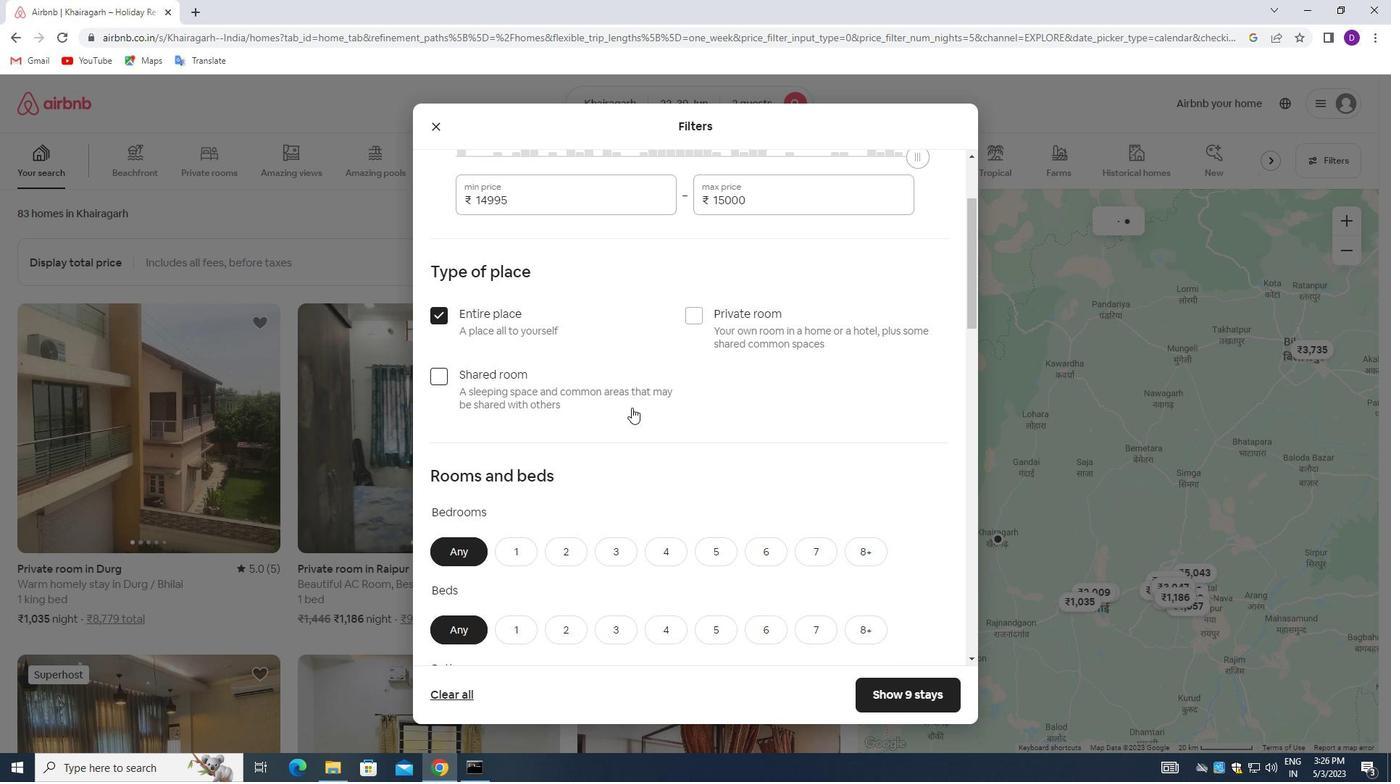 
Action: Mouse scrolled (631, 407) with delta (0, 0)
Screenshot: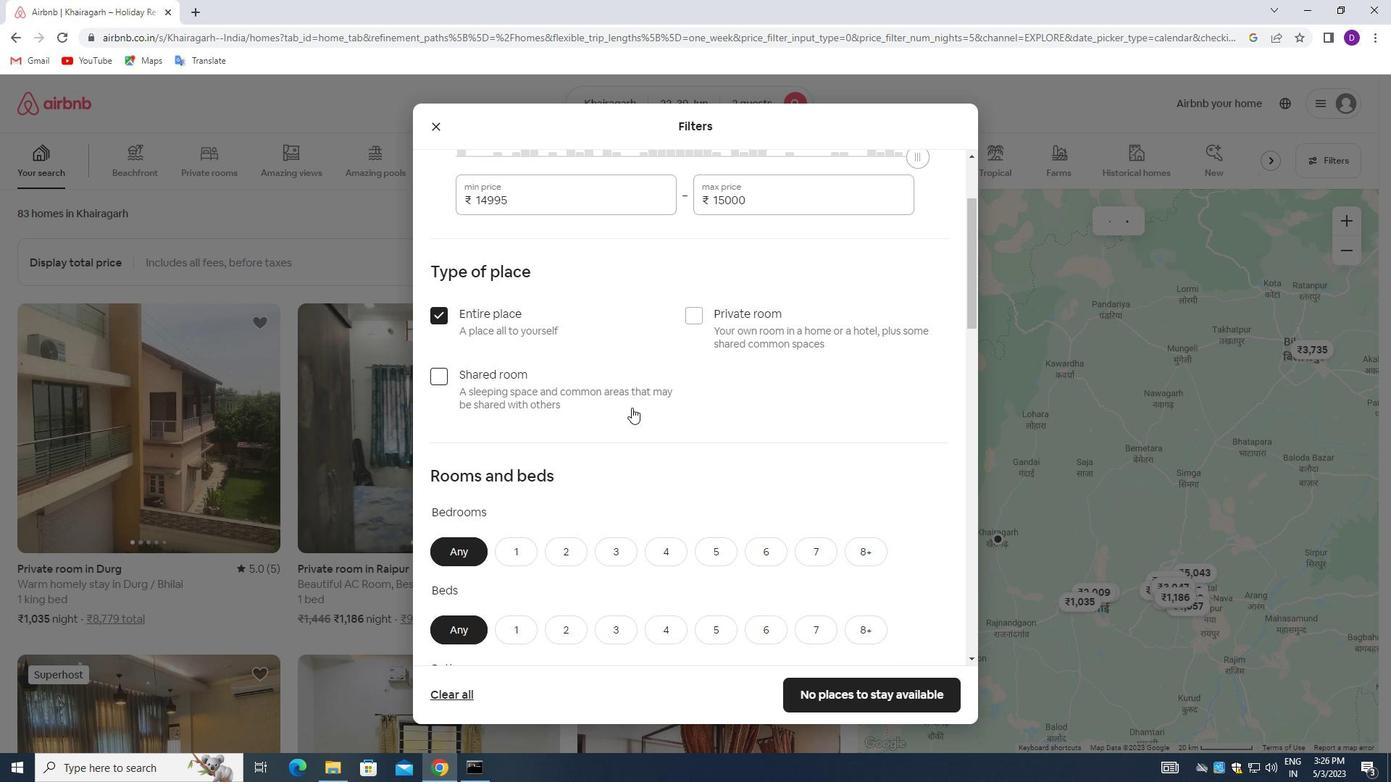 
Action: Mouse scrolled (631, 407) with delta (0, 0)
Screenshot: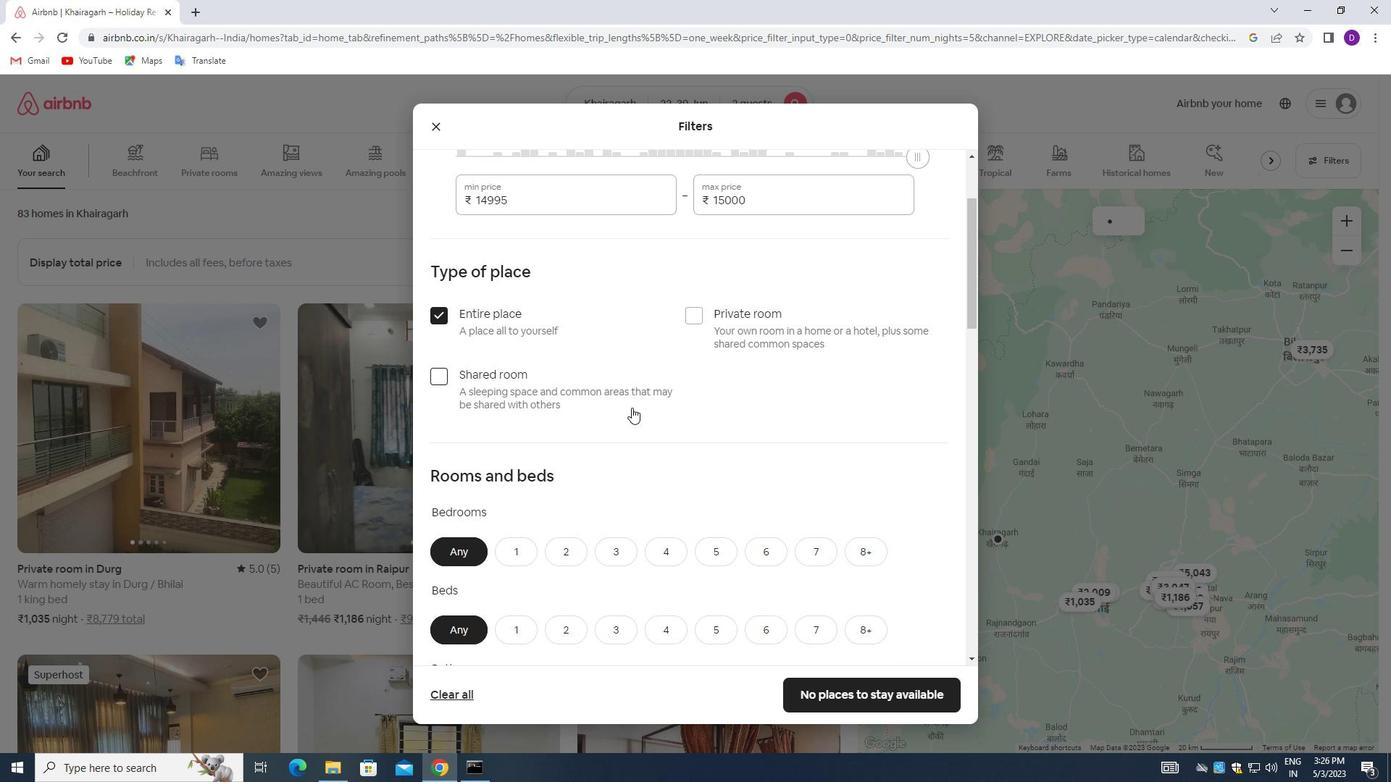 
Action: Mouse moved to (502, 335)
Screenshot: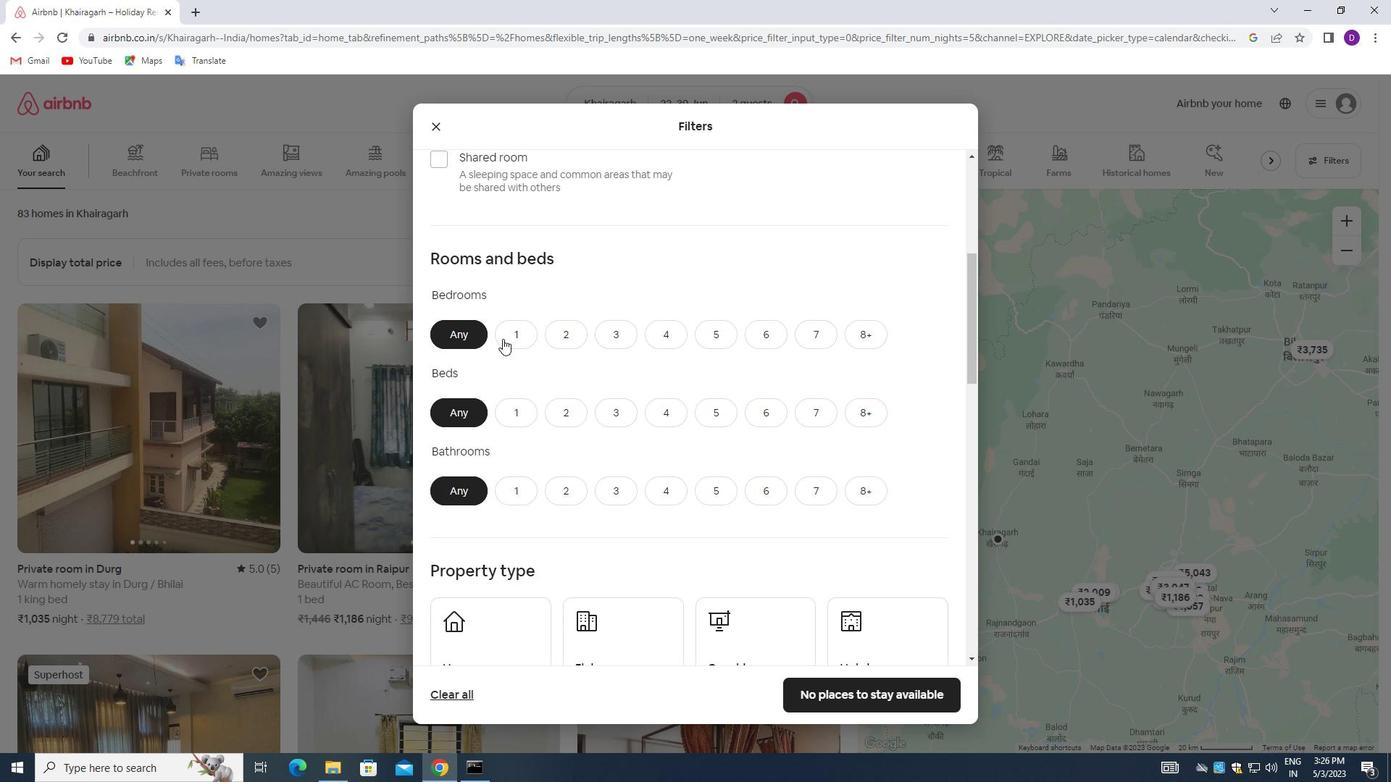 
Action: Mouse pressed left at (502, 335)
Screenshot: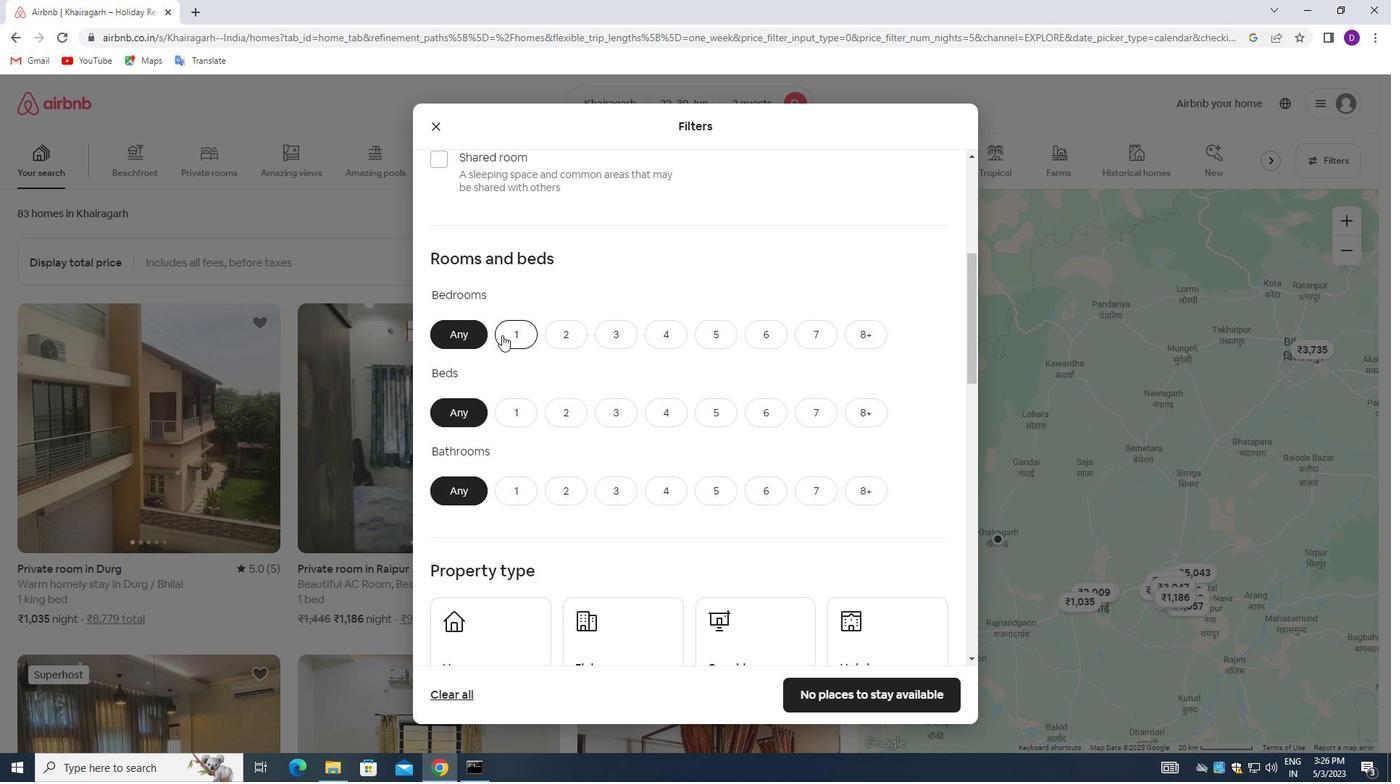 
Action: Mouse moved to (513, 412)
Screenshot: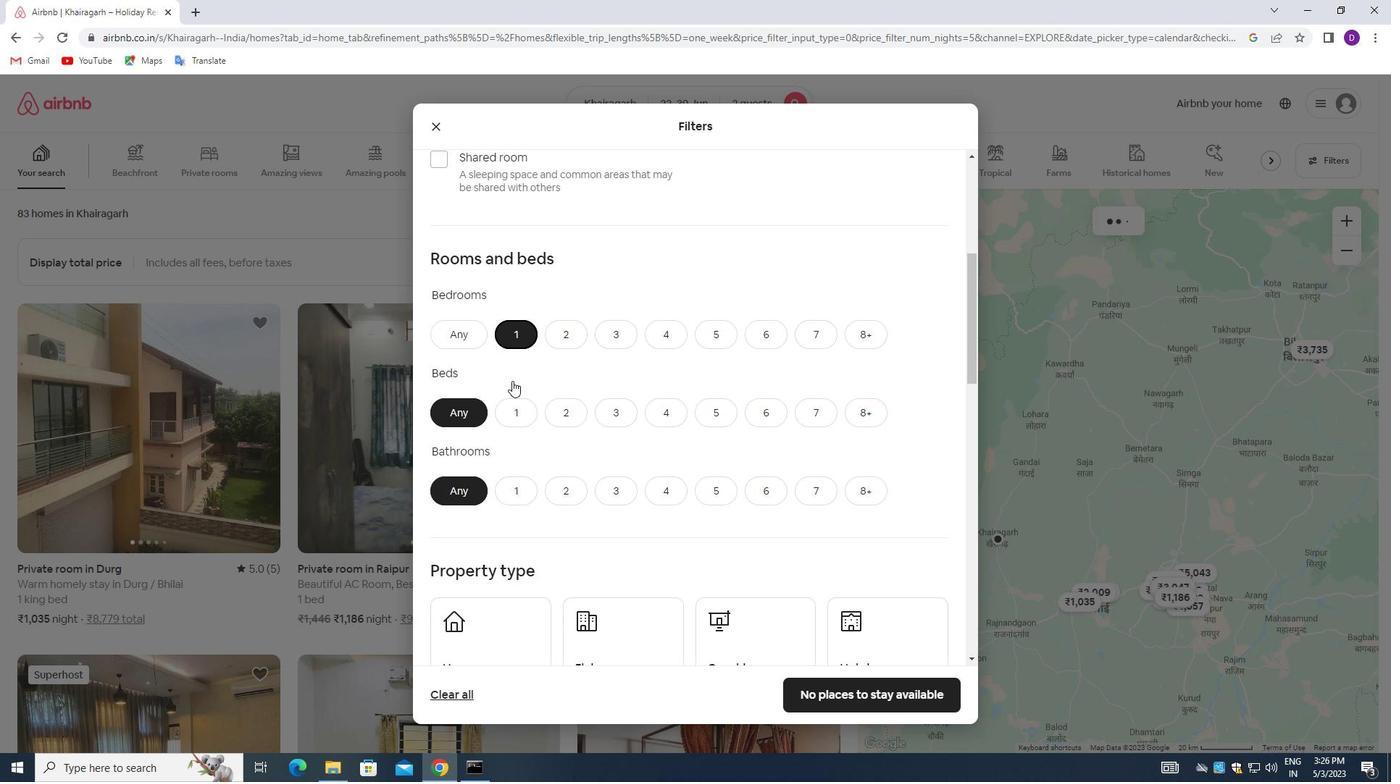 
Action: Mouse pressed left at (513, 412)
Screenshot: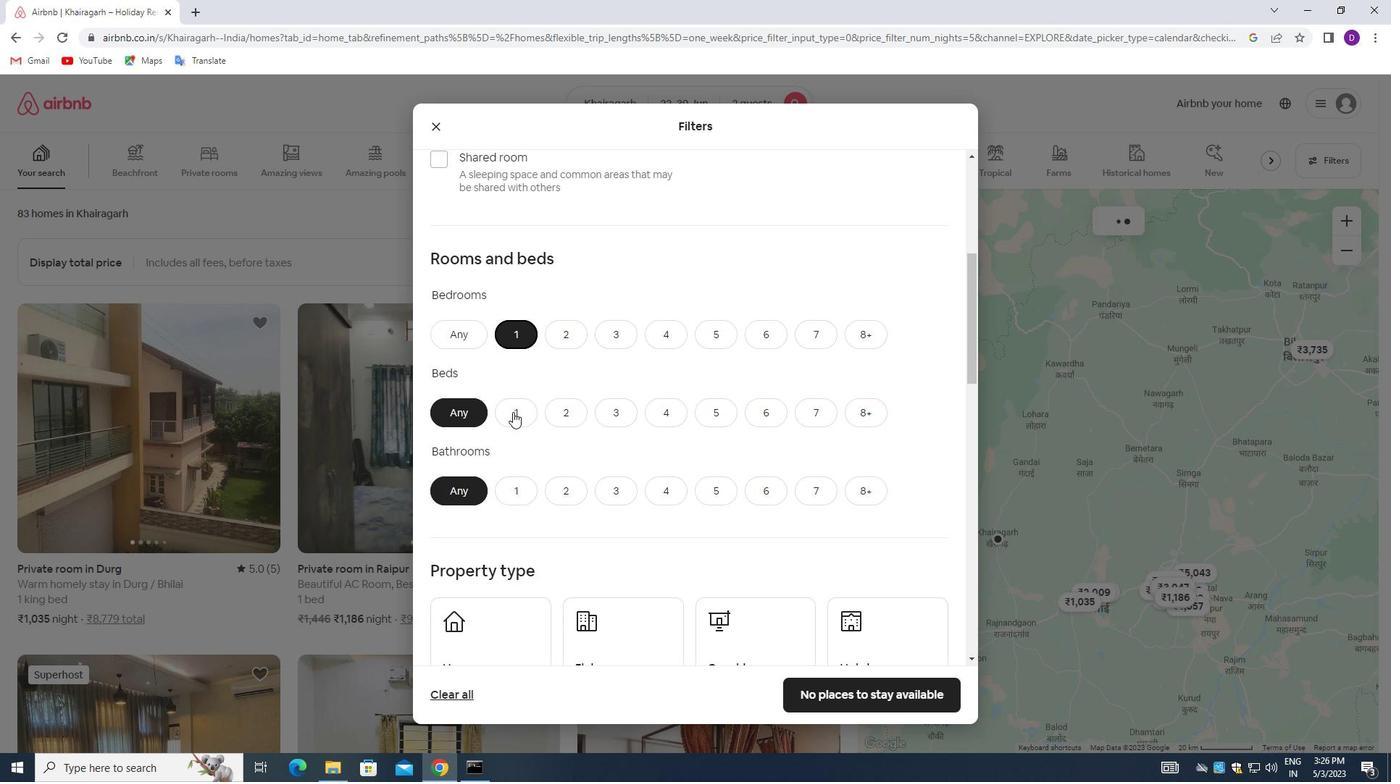 
Action: Mouse moved to (515, 484)
Screenshot: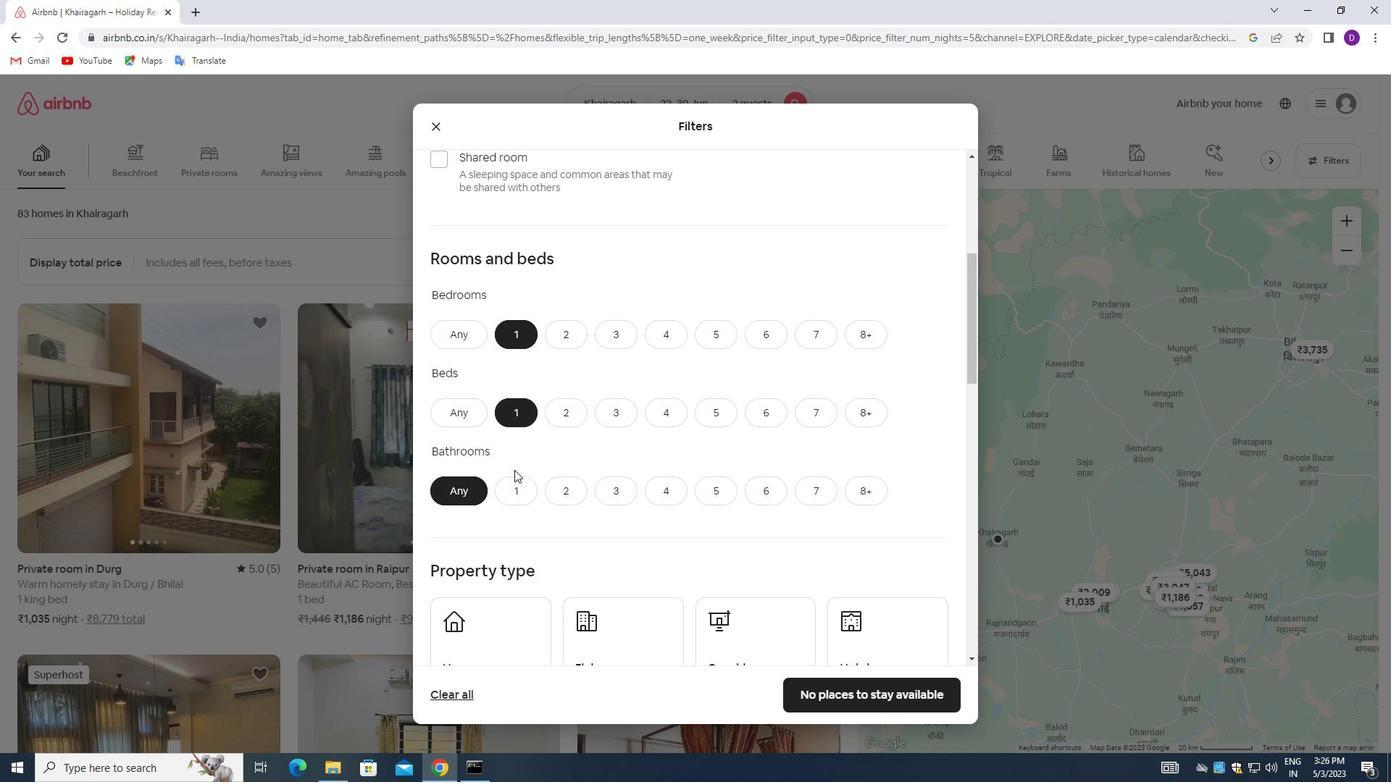 
Action: Mouse pressed left at (515, 484)
Screenshot: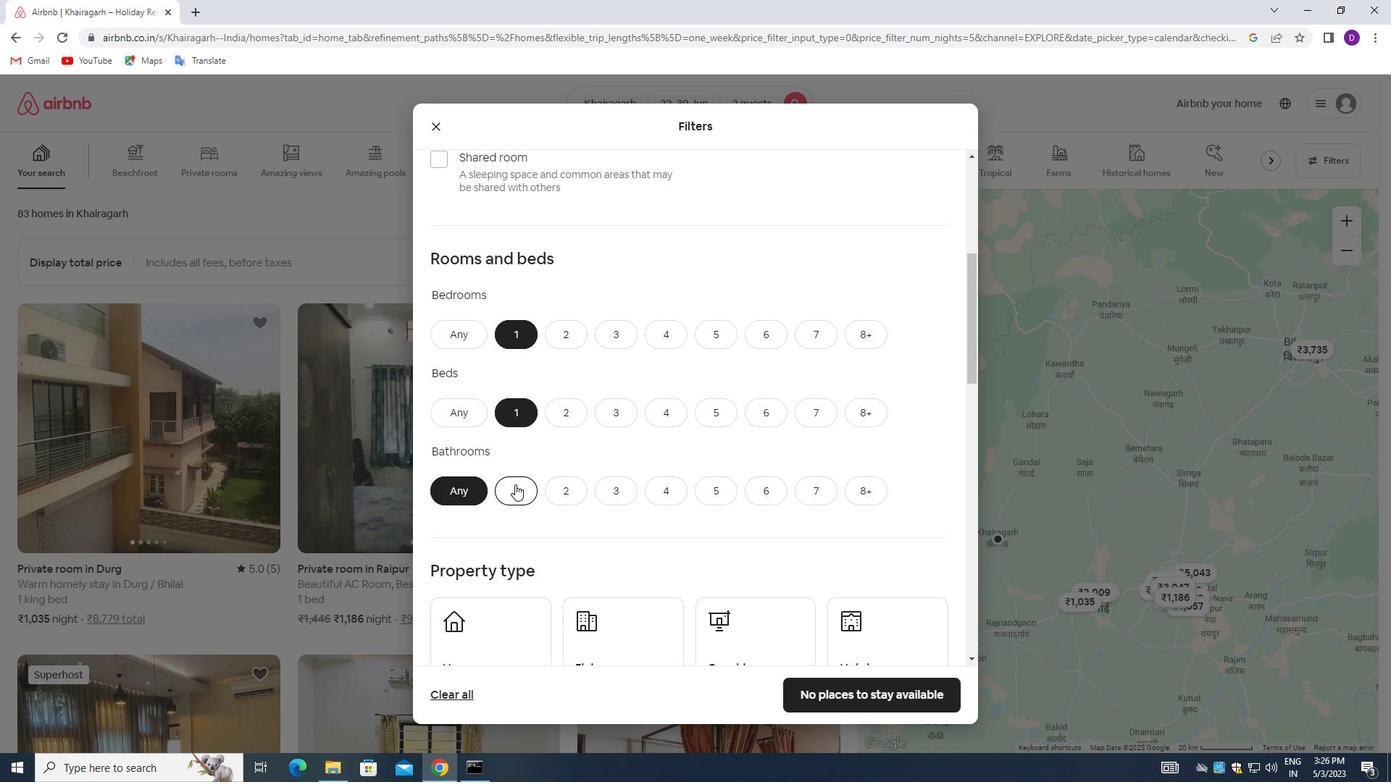 
Action: Mouse moved to (632, 450)
Screenshot: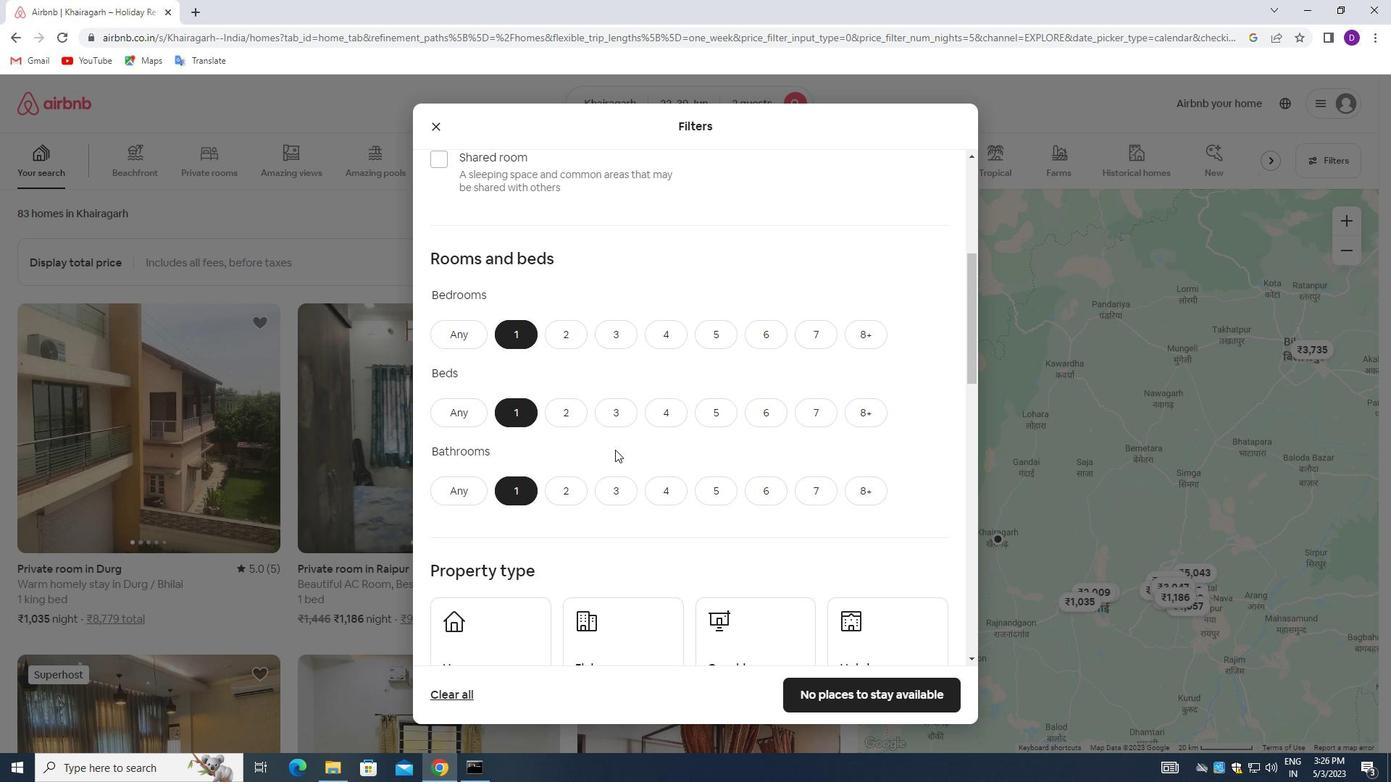 
Action: Mouse scrolled (632, 449) with delta (0, 0)
Screenshot: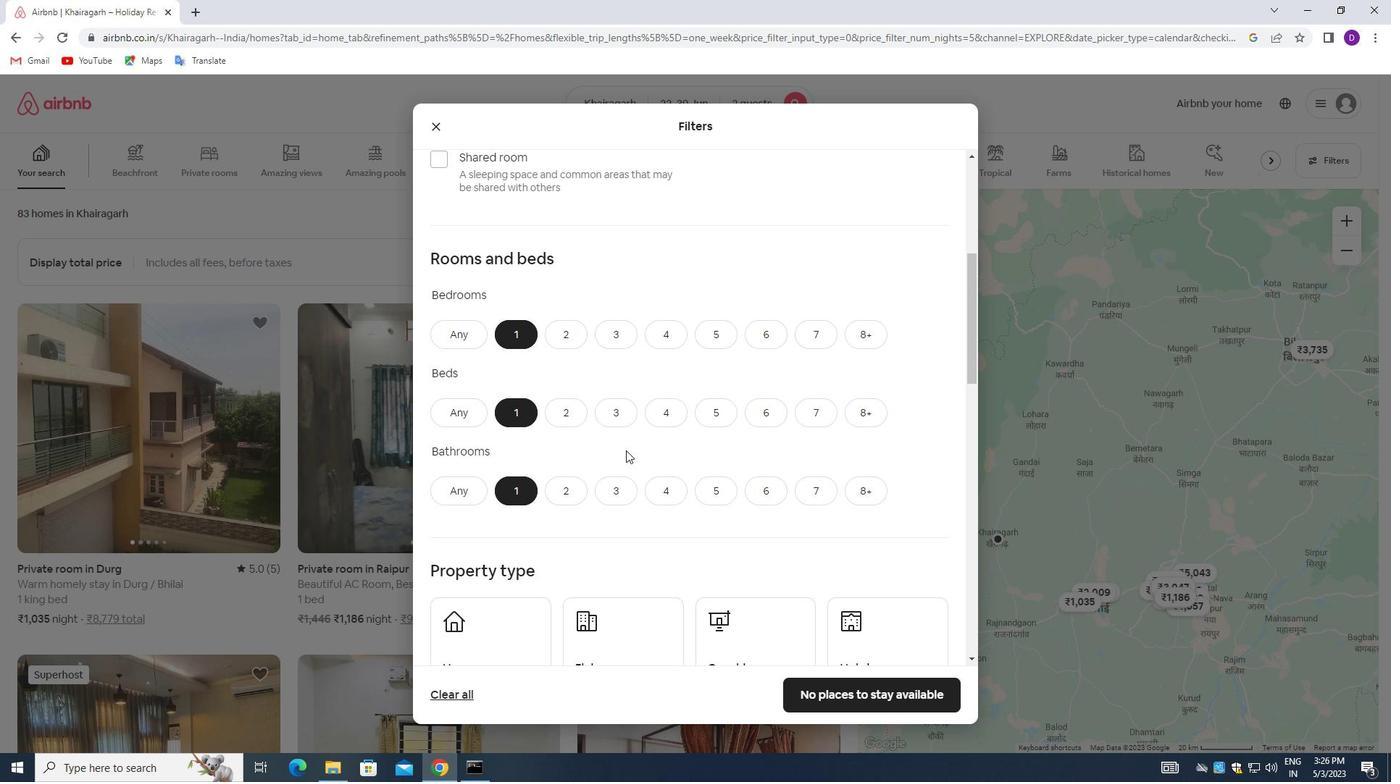 
Action: Mouse moved to (658, 425)
Screenshot: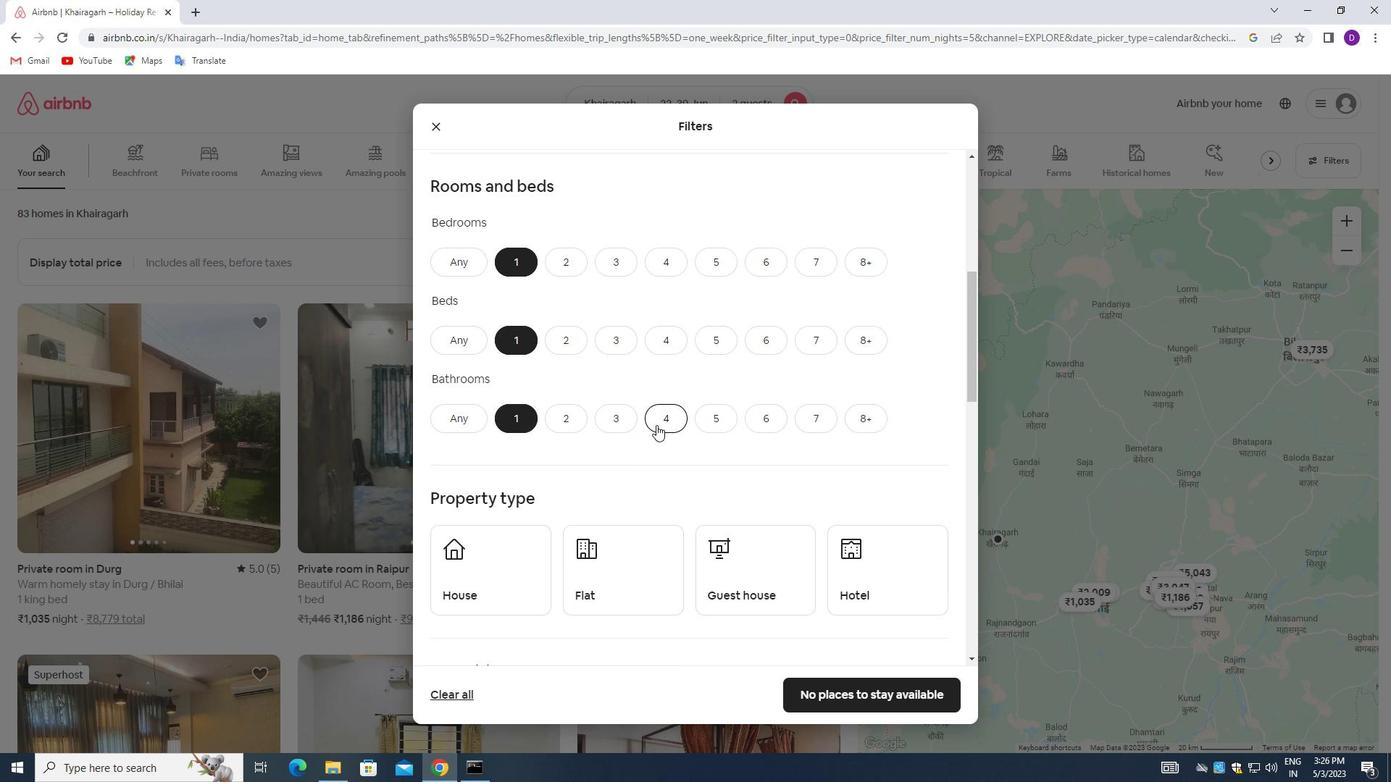 
Action: Mouse scrolled (658, 424) with delta (0, 0)
Screenshot: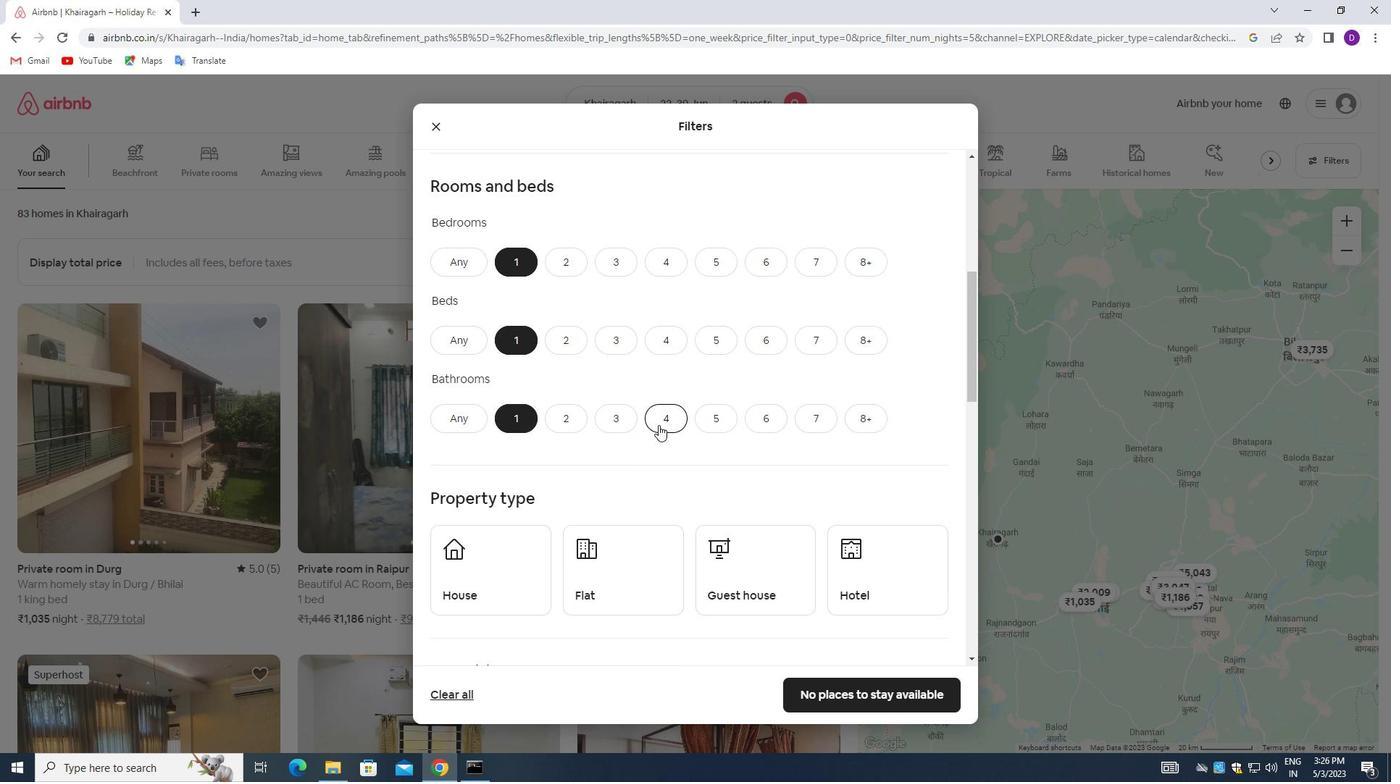 
Action: Mouse scrolled (658, 424) with delta (0, 0)
Screenshot: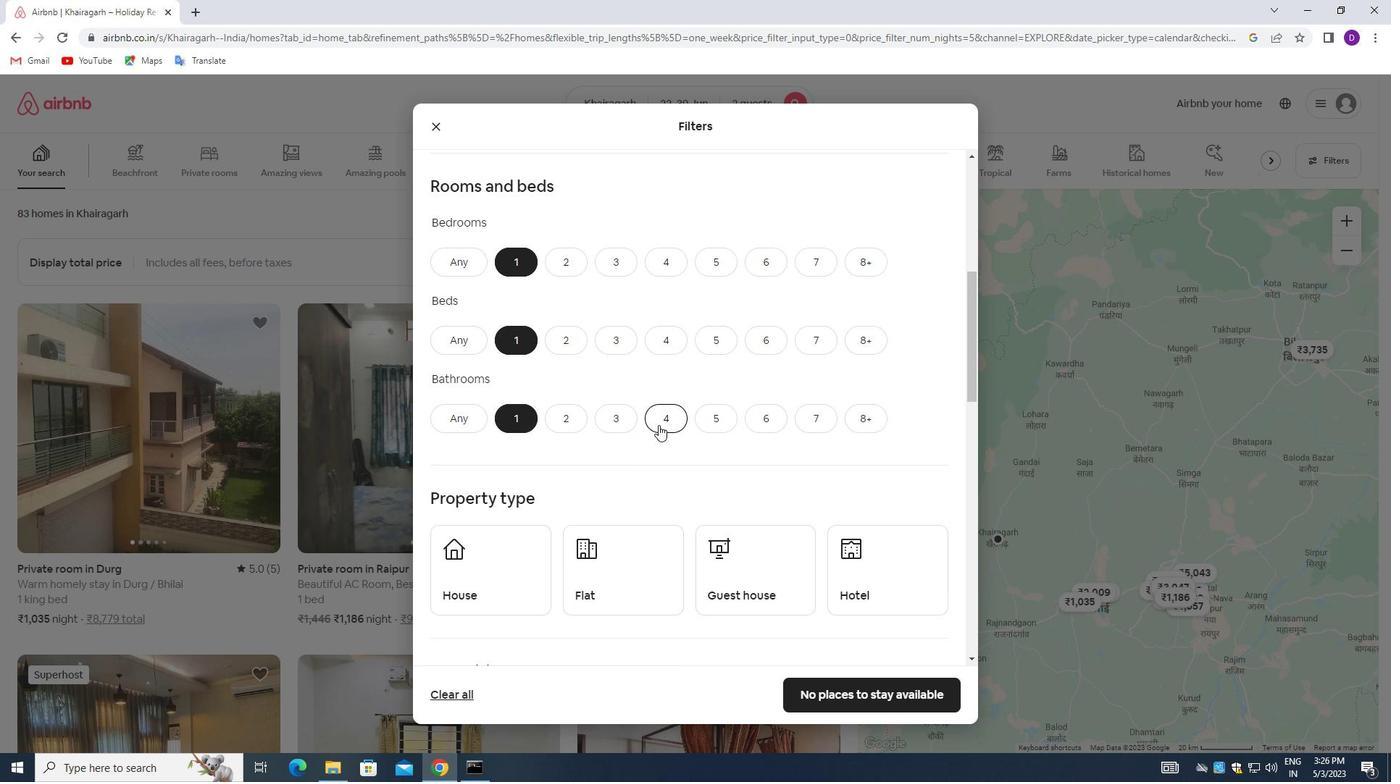 
Action: Mouse moved to (655, 423)
Screenshot: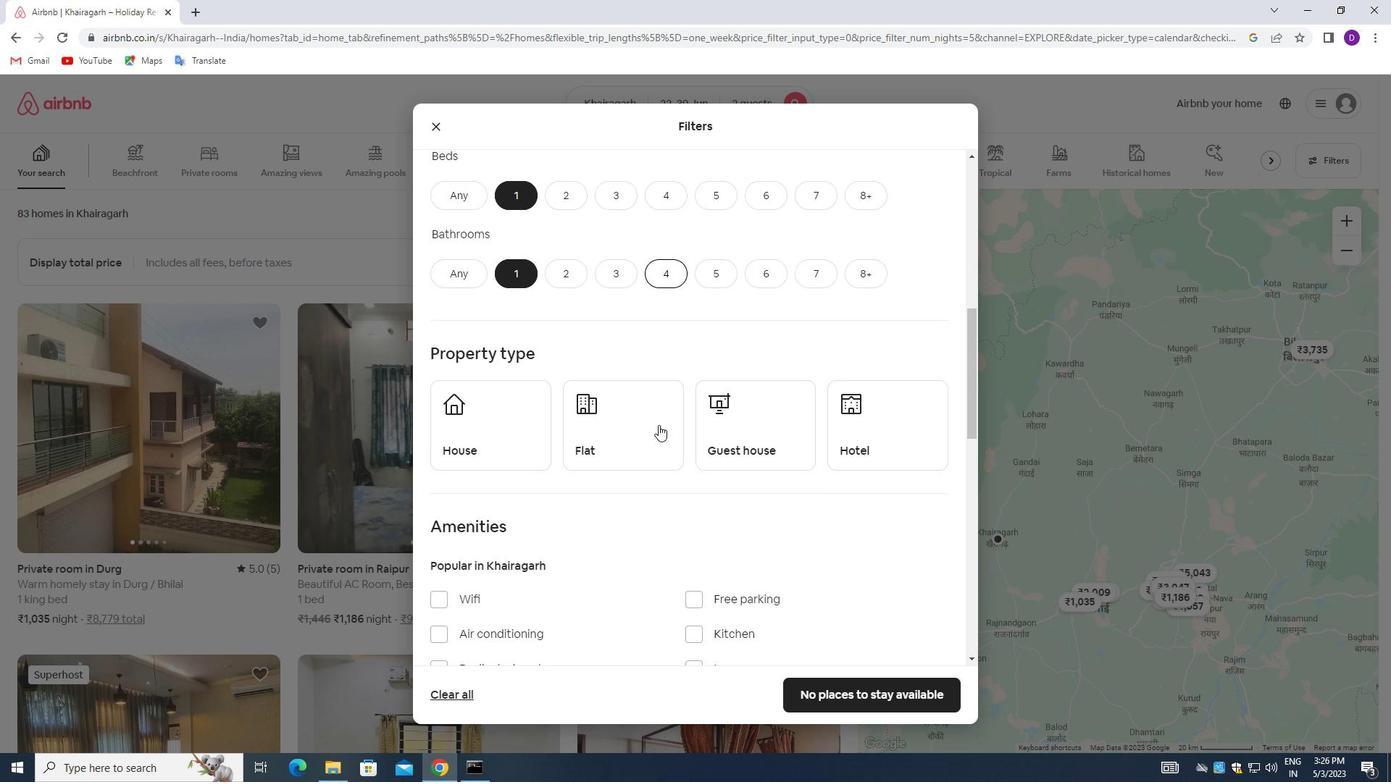 
Action: Mouse scrolled (655, 423) with delta (0, 0)
Screenshot: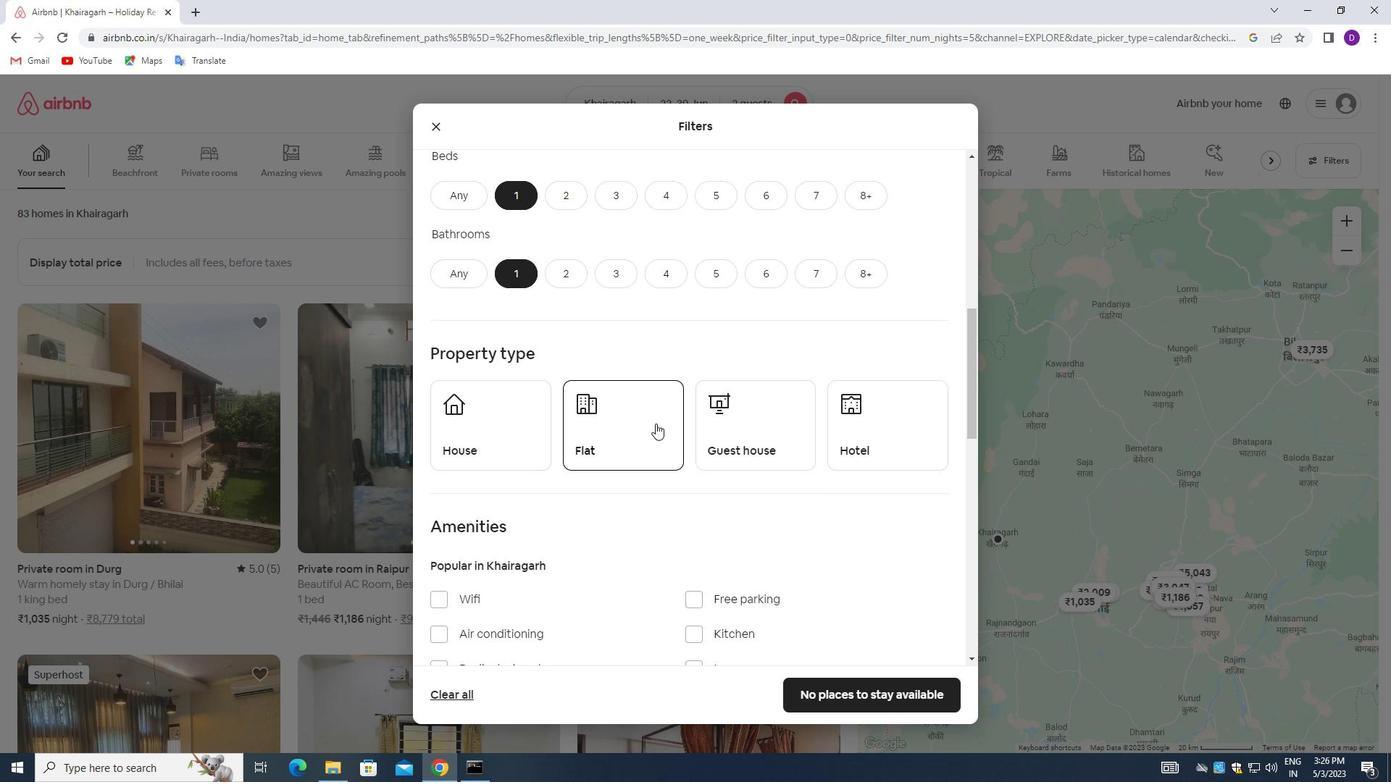 
Action: Mouse moved to (517, 358)
Screenshot: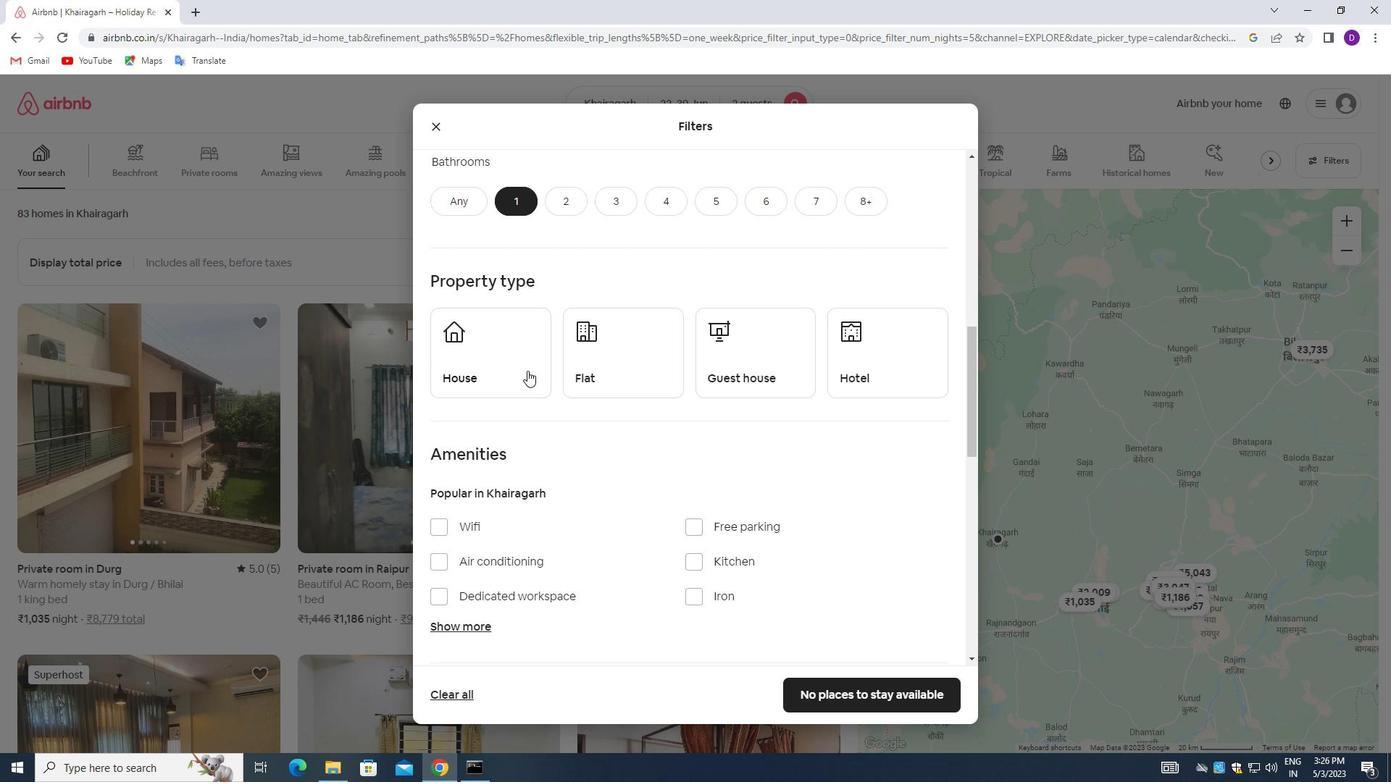 
Action: Mouse pressed left at (517, 358)
Screenshot: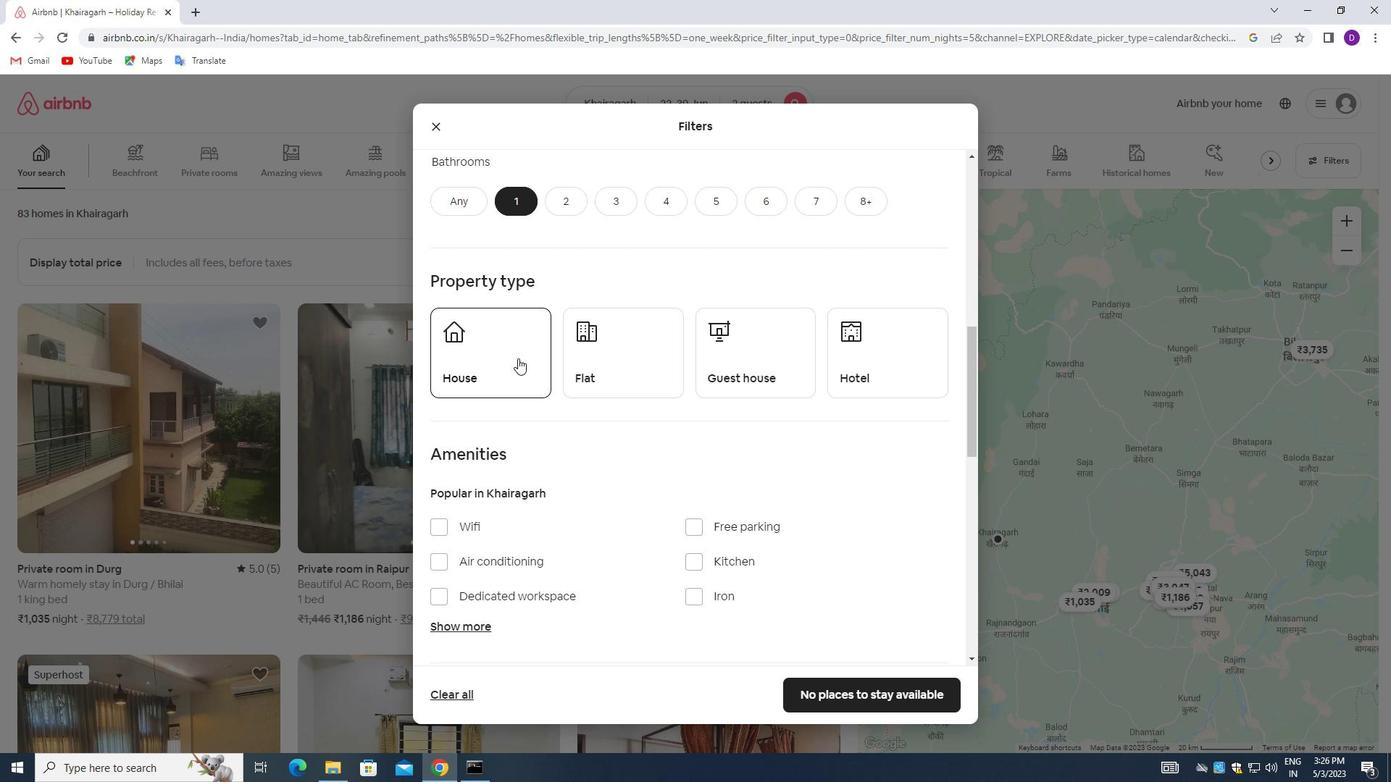 
Action: Mouse moved to (633, 360)
Screenshot: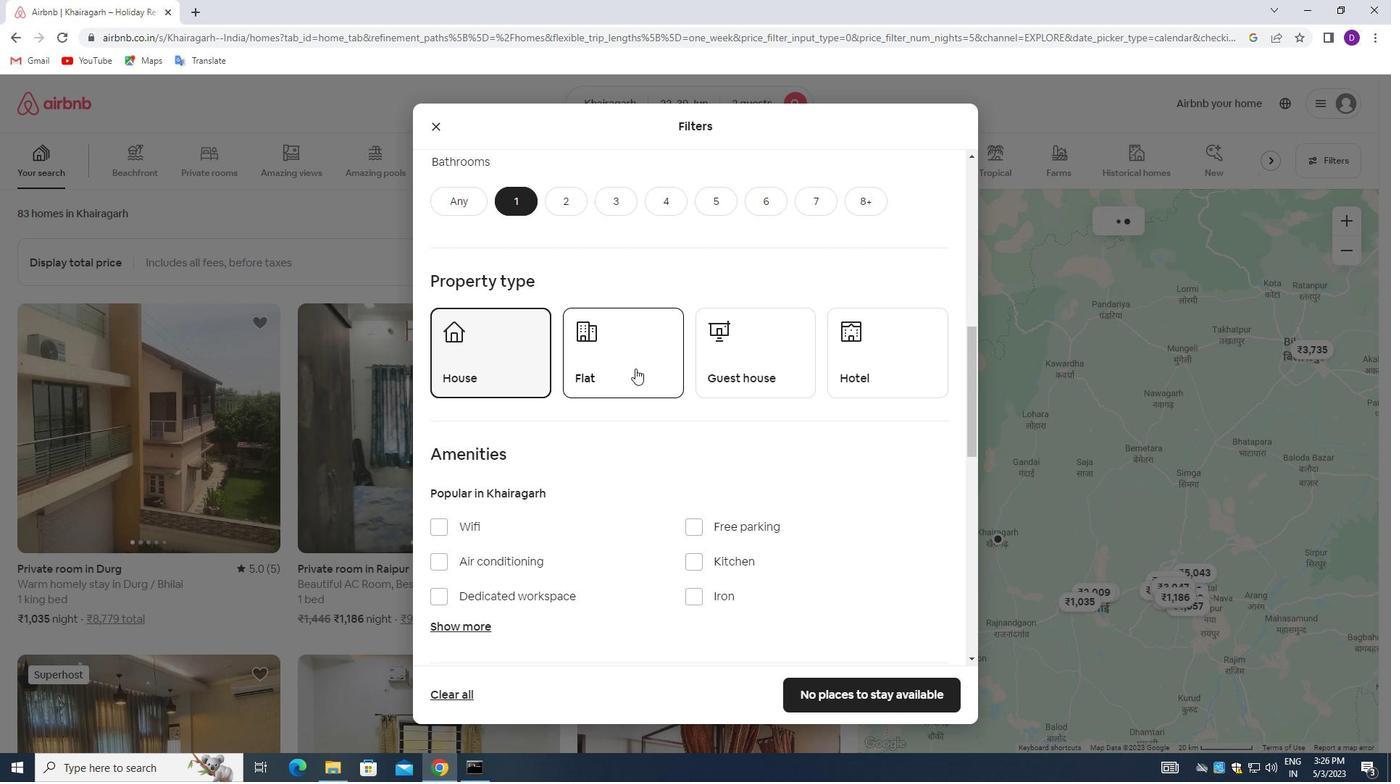 
Action: Mouse pressed left at (633, 360)
Screenshot: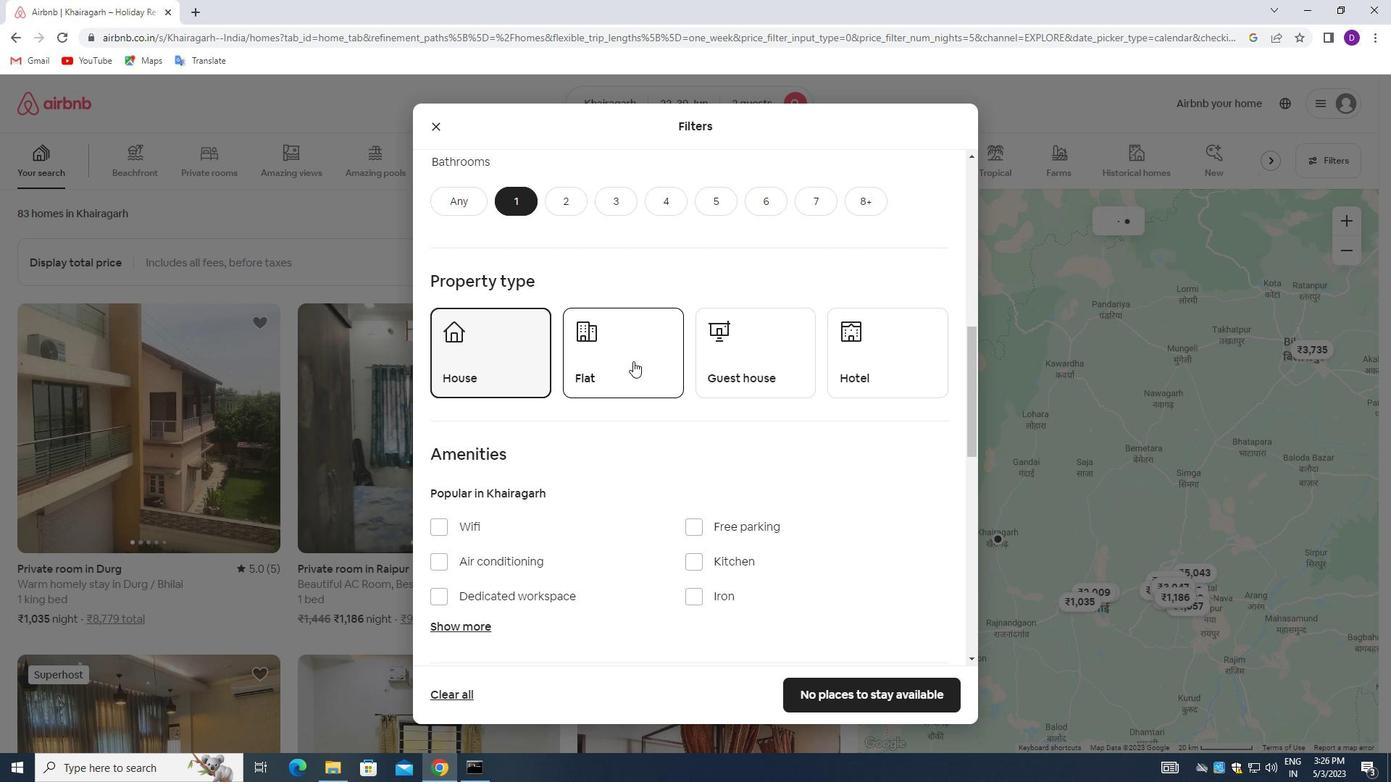 
Action: Mouse moved to (712, 365)
Screenshot: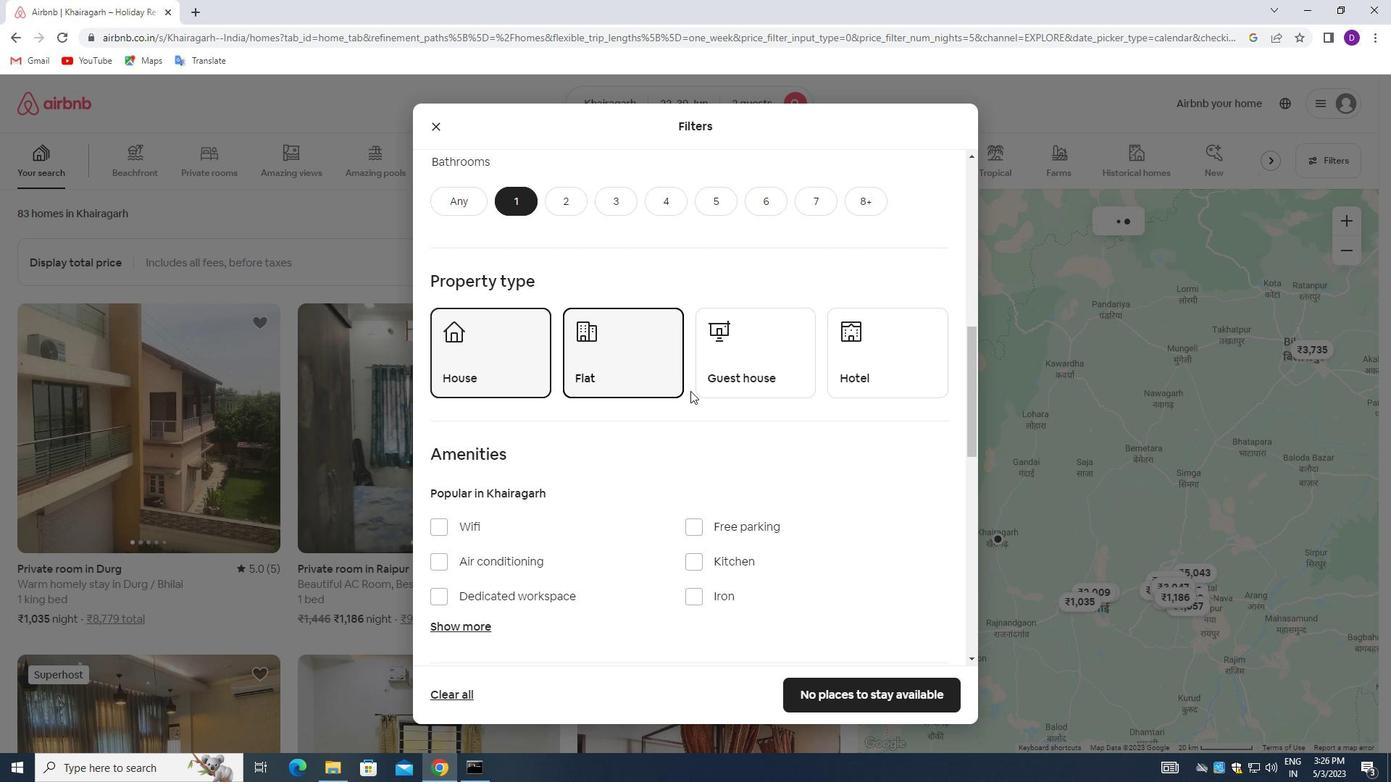 
Action: Mouse pressed left at (712, 365)
Screenshot: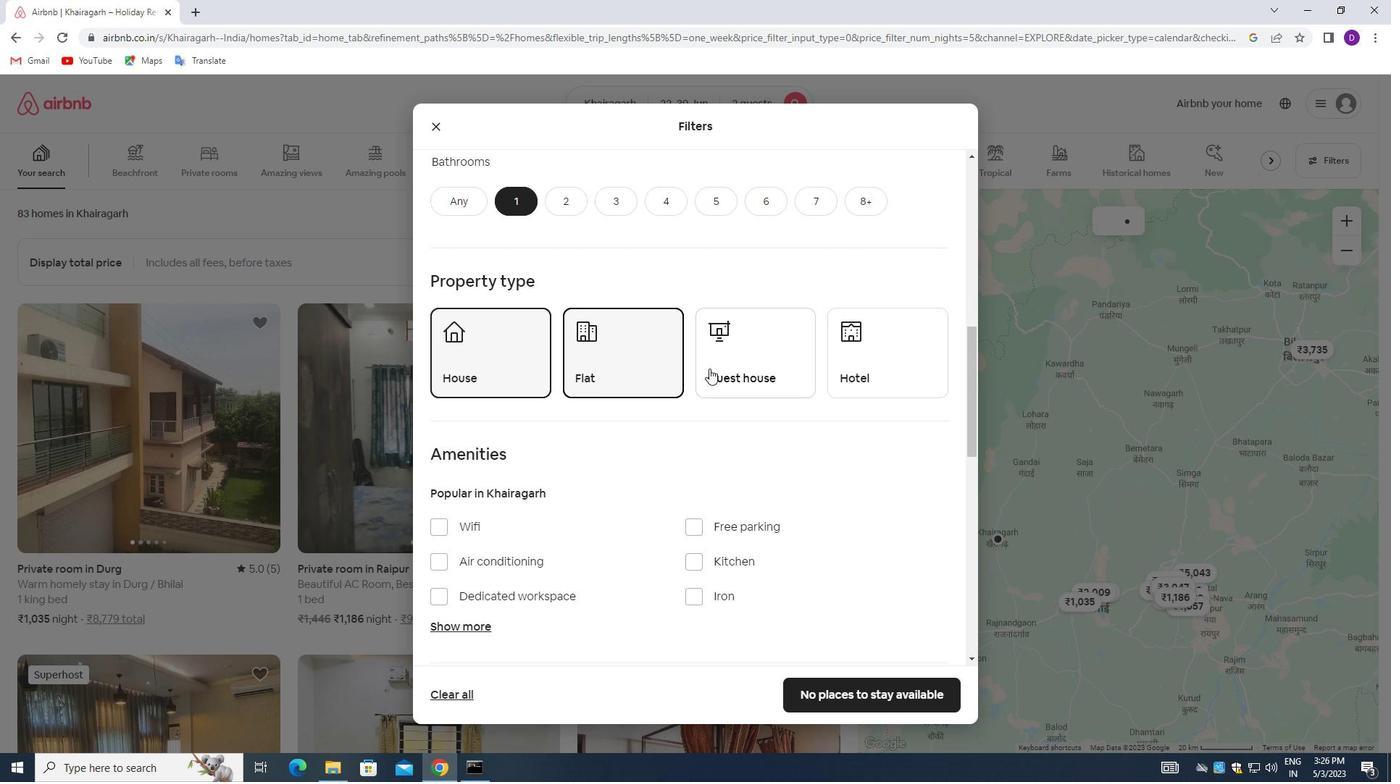 
Action: Mouse moved to (849, 356)
Screenshot: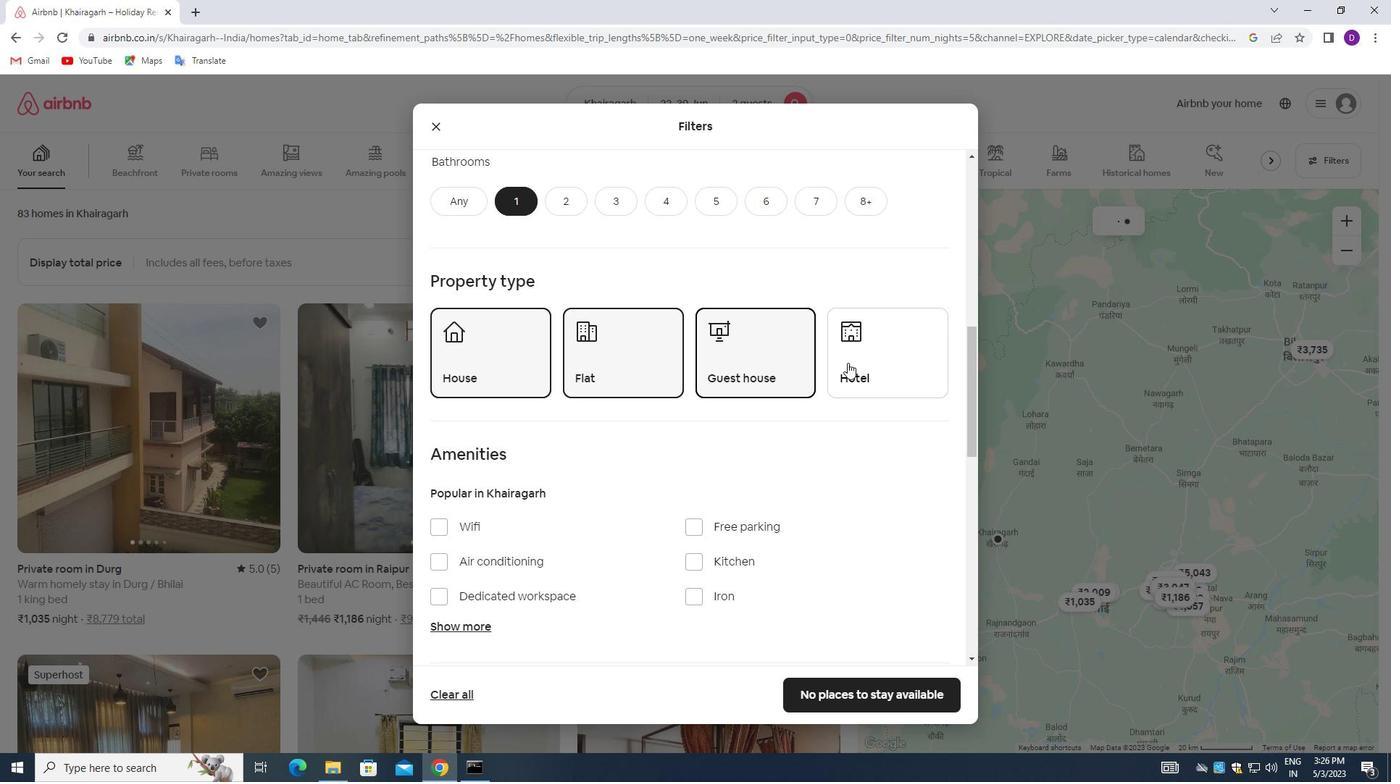 
Action: Mouse pressed left at (849, 356)
Screenshot: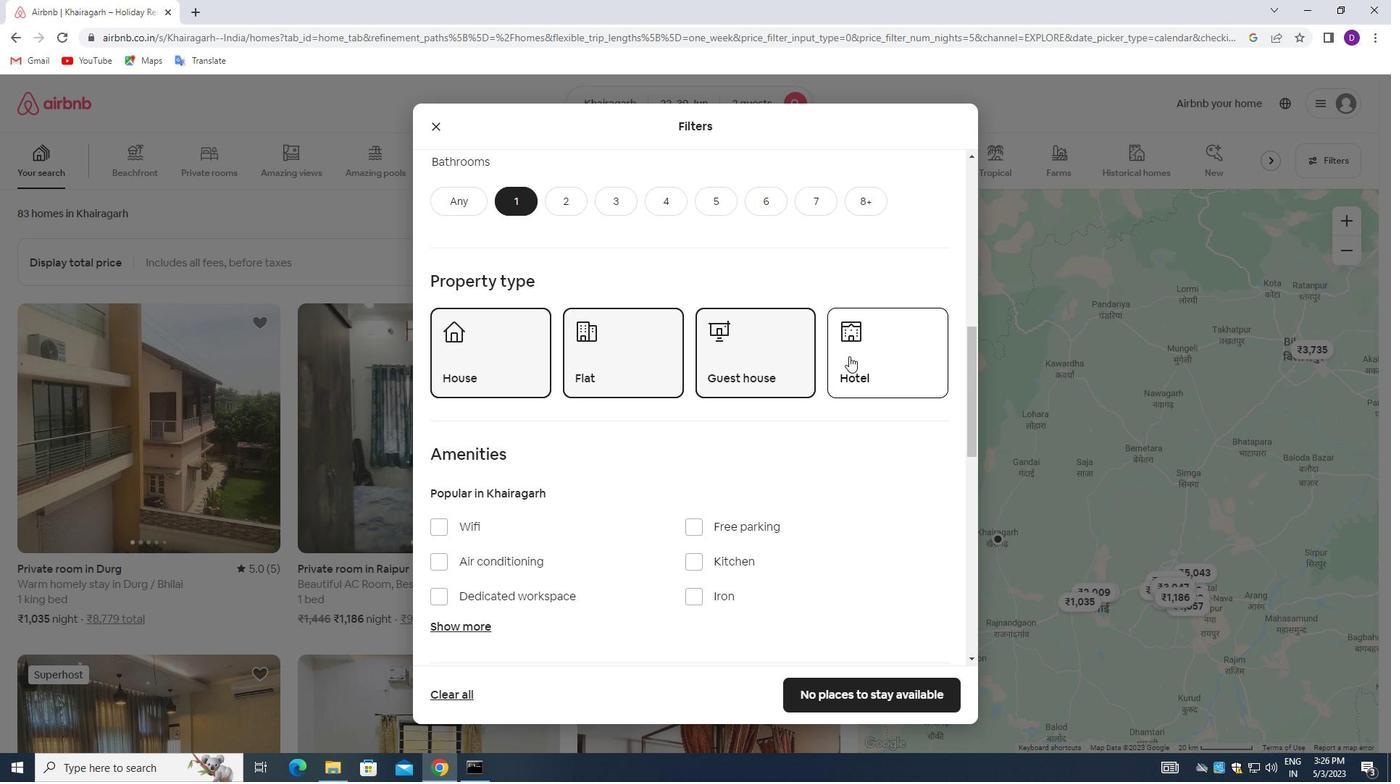 
Action: Mouse moved to (596, 423)
Screenshot: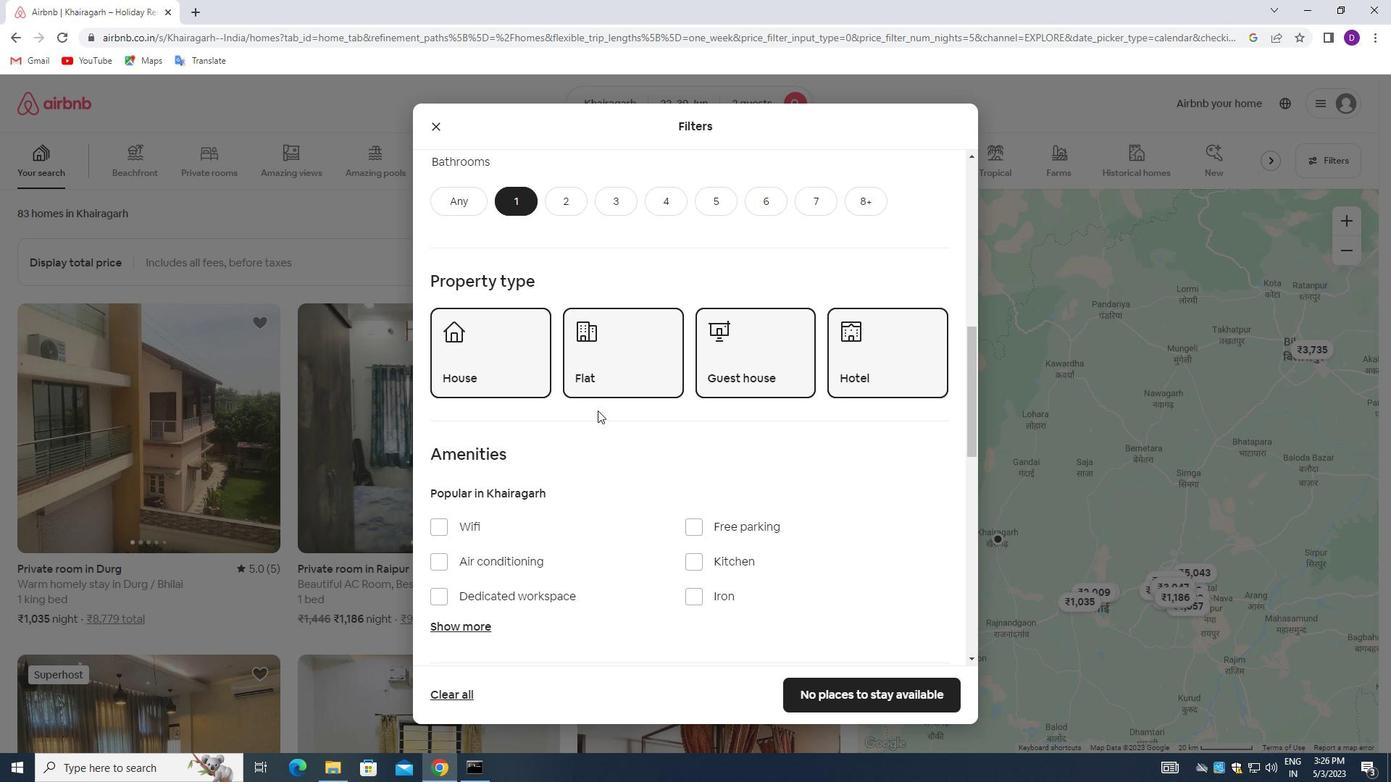 
Action: Mouse scrolled (596, 422) with delta (0, 0)
Screenshot: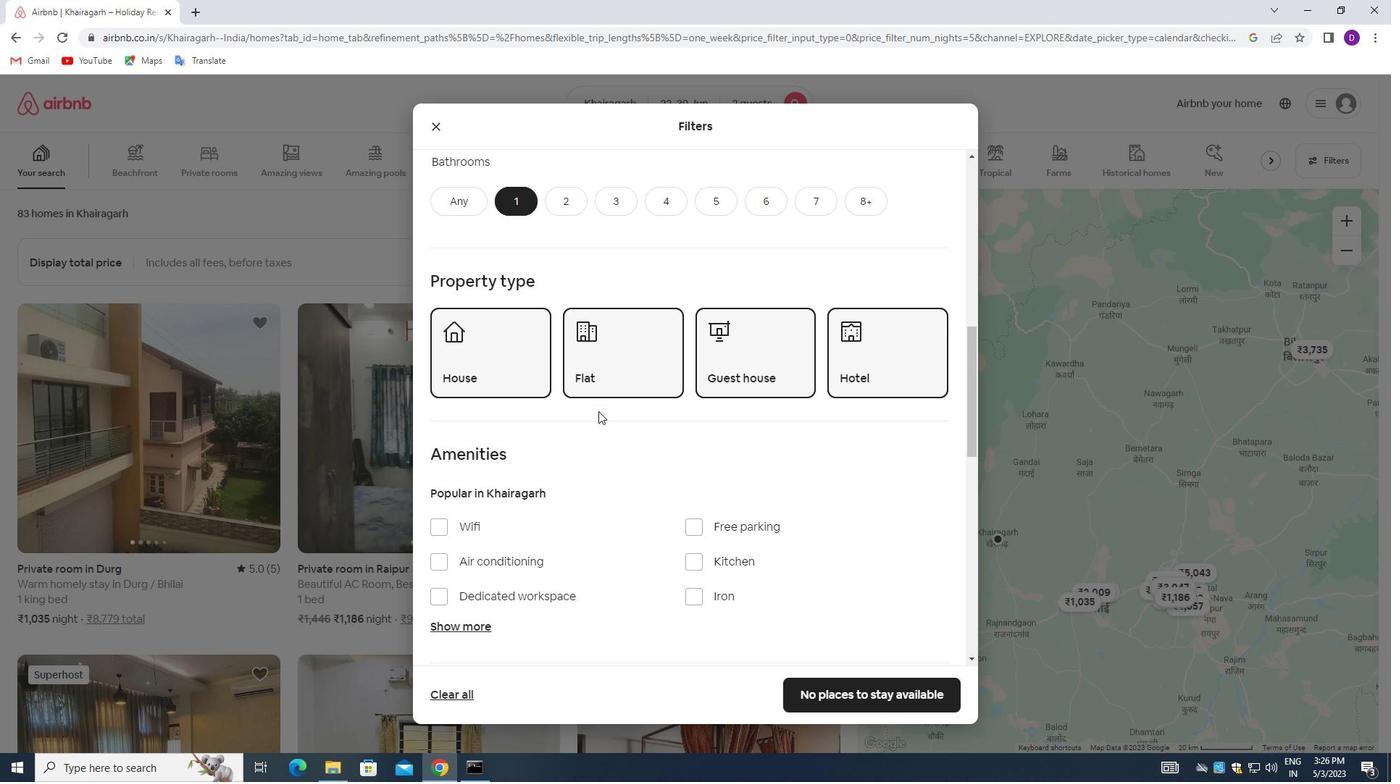 
Action: Mouse moved to (597, 418)
Screenshot: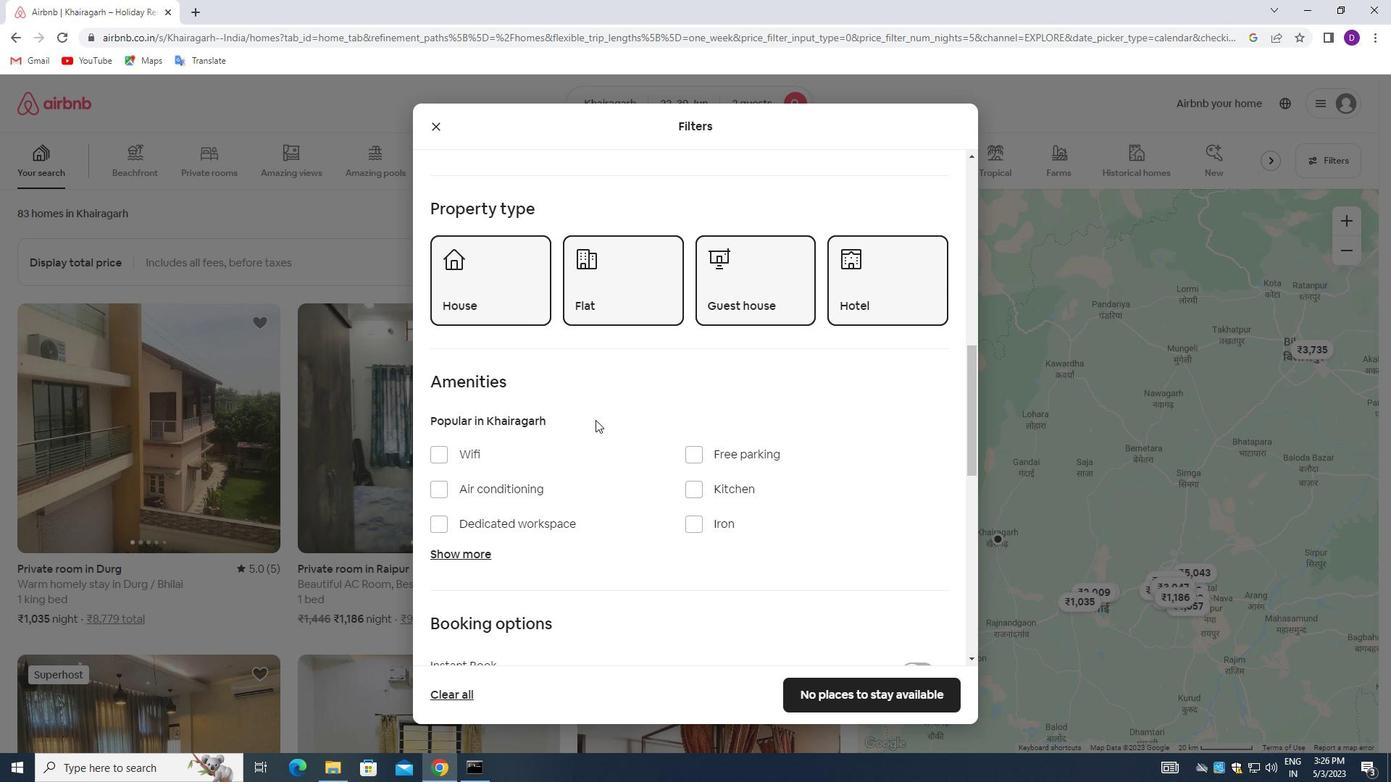 
Action: Mouse scrolled (597, 418) with delta (0, 0)
Screenshot: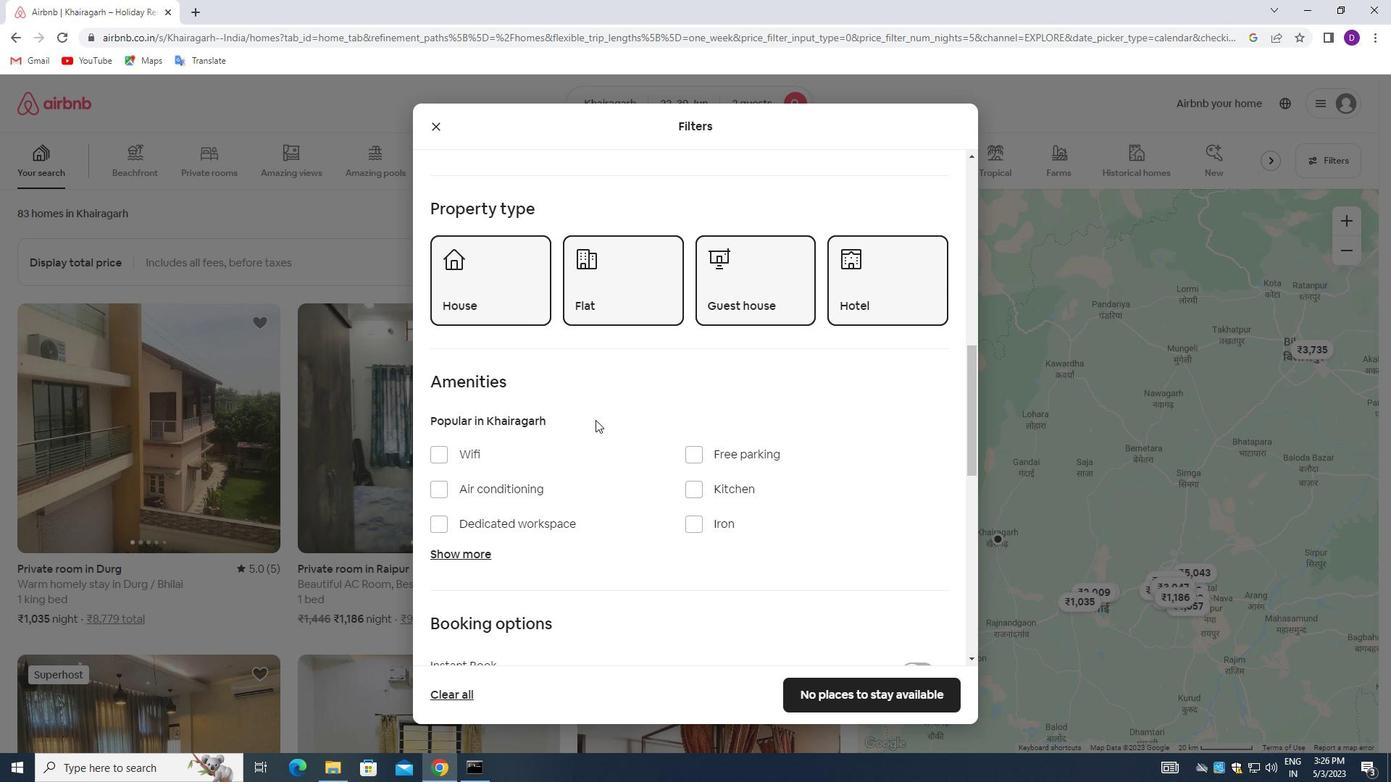
Action: Mouse moved to (613, 414)
Screenshot: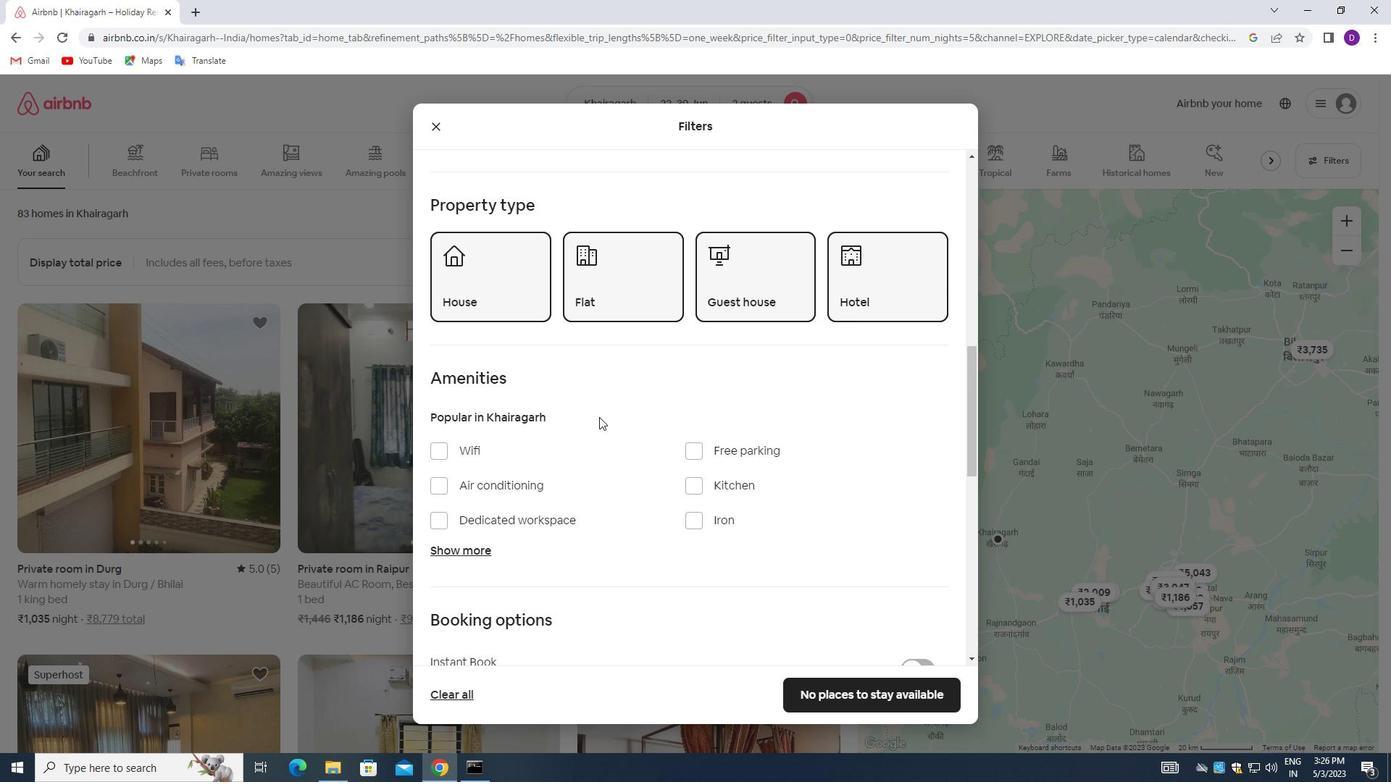
Action: Mouse scrolled (613, 413) with delta (0, 0)
Screenshot: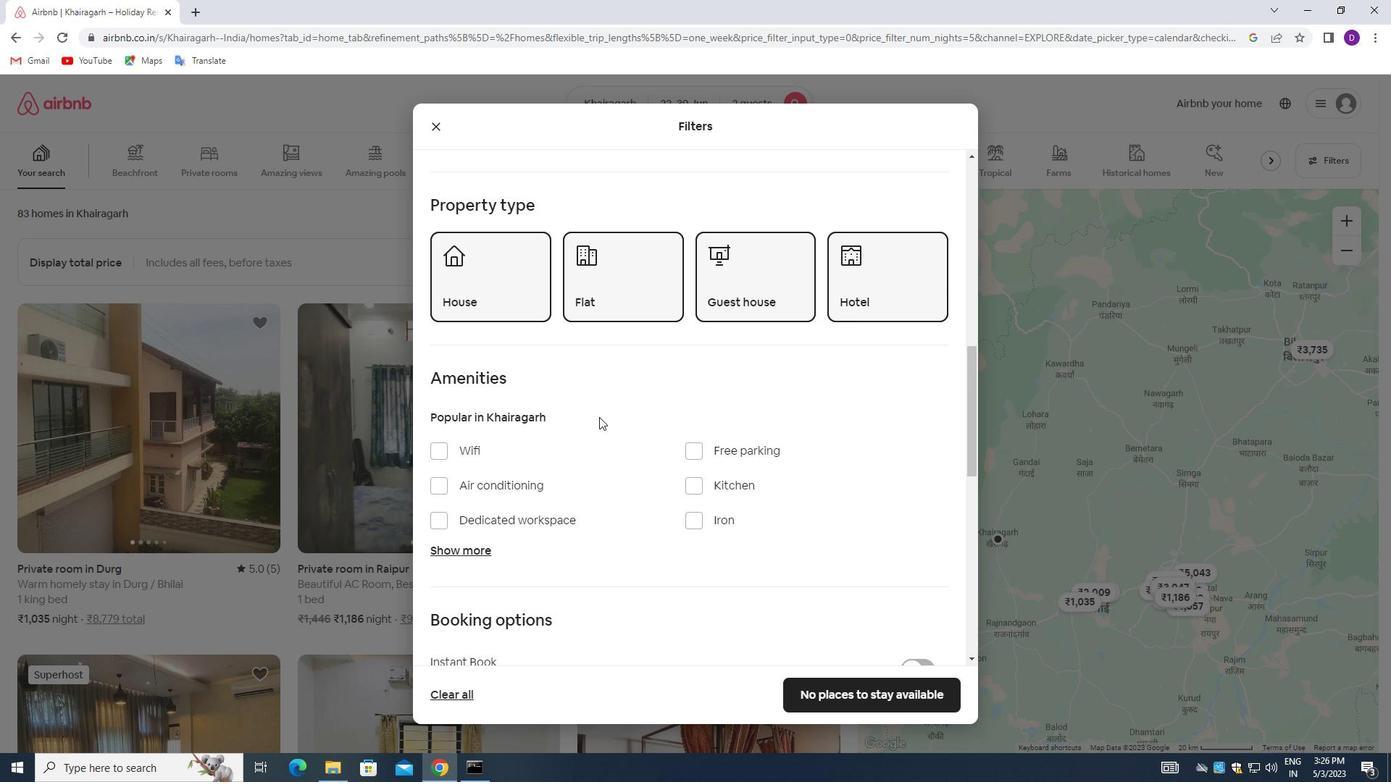 
Action: Mouse scrolled (613, 413) with delta (0, 0)
Screenshot: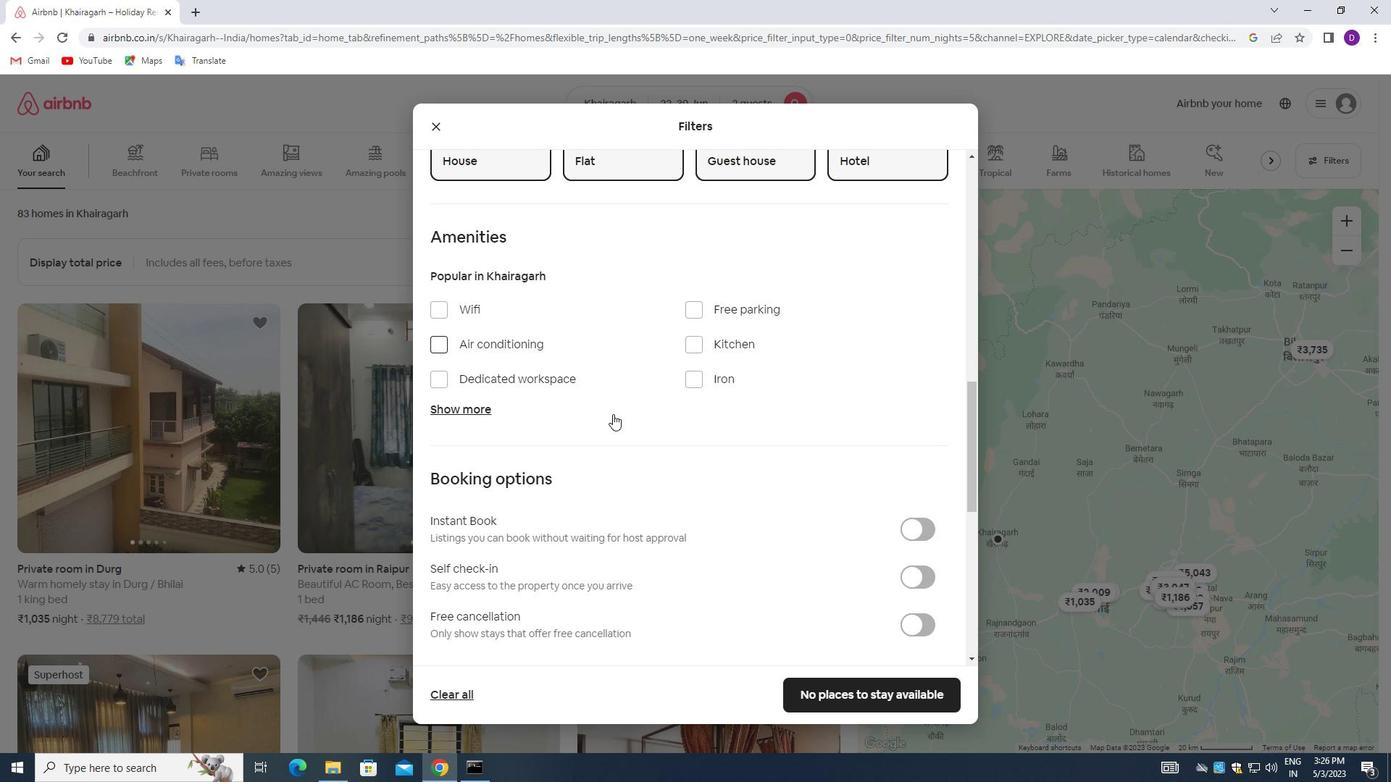 
Action: Mouse scrolled (613, 413) with delta (0, 0)
Screenshot: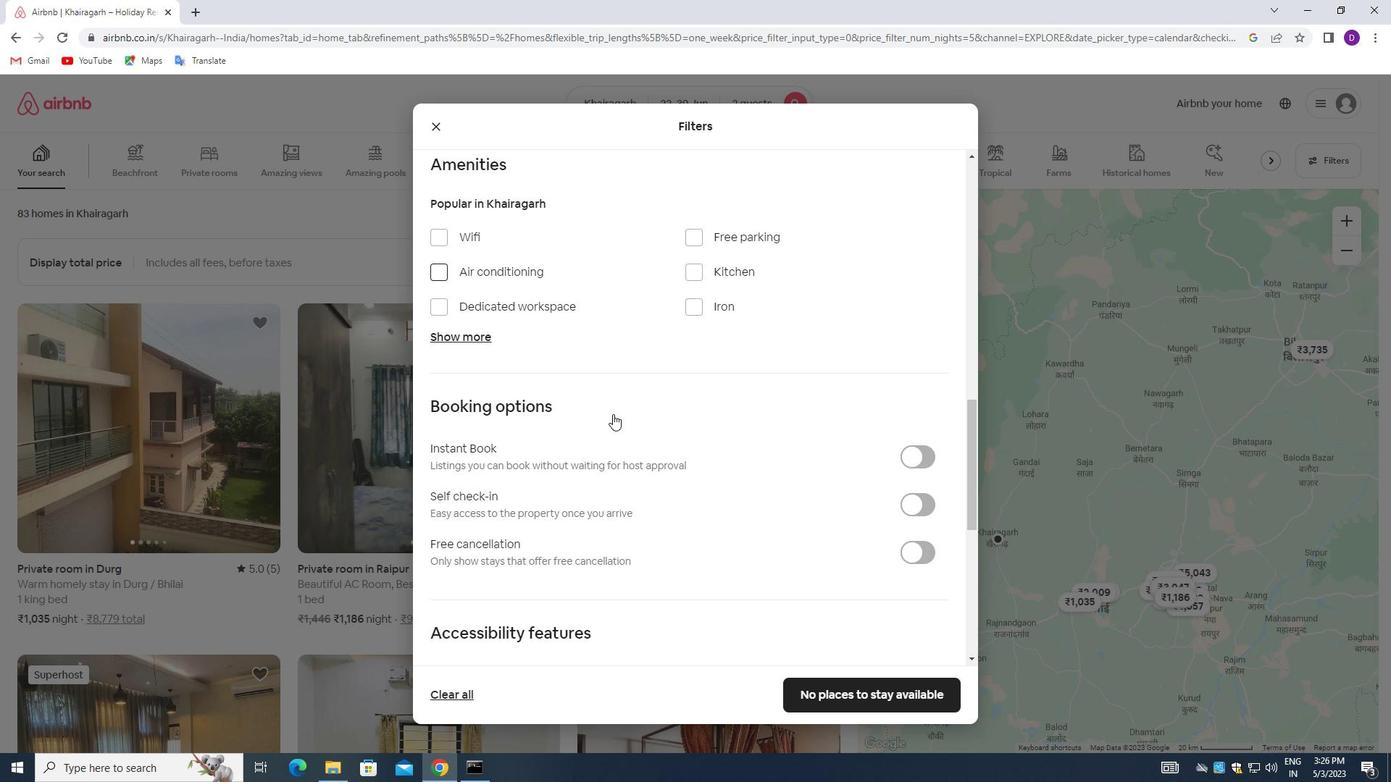 
Action: Mouse scrolled (613, 413) with delta (0, 0)
Screenshot: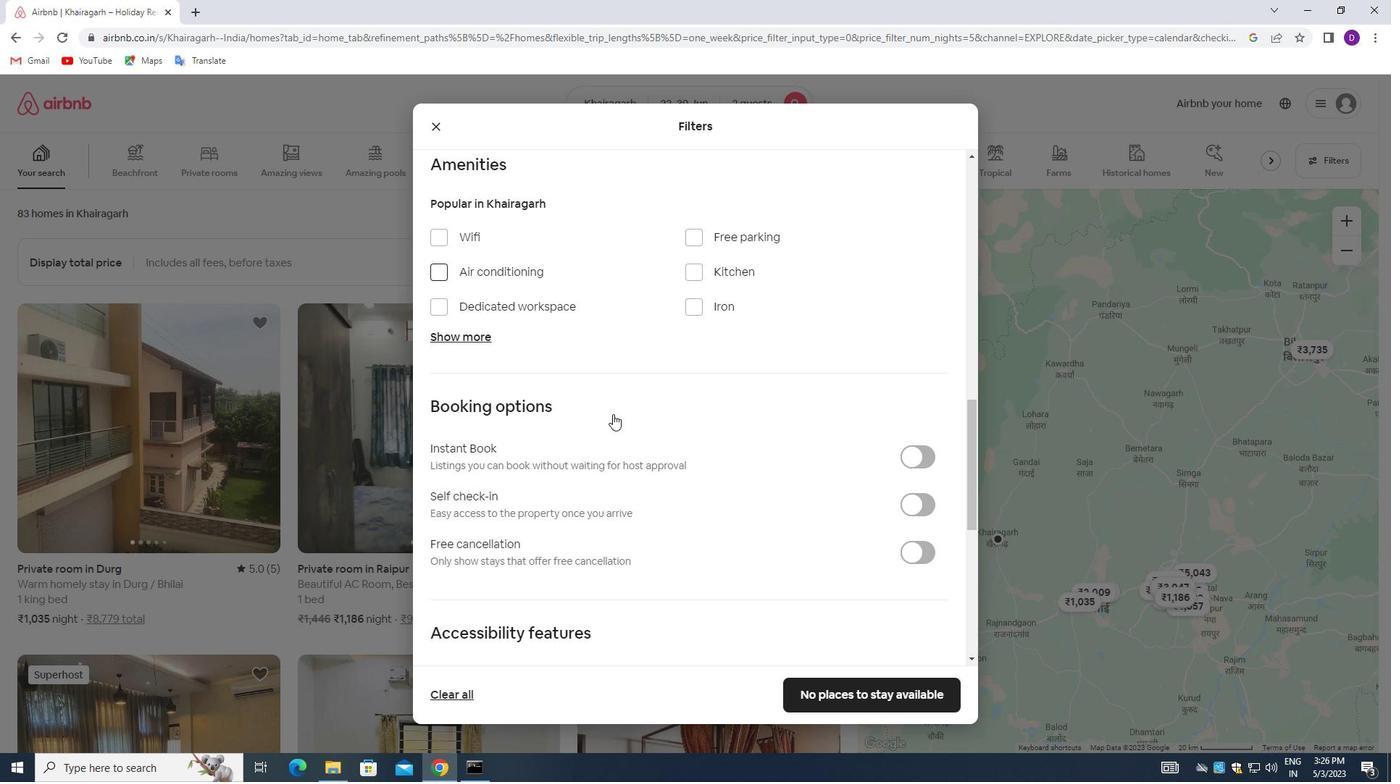 
Action: Mouse moved to (905, 360)
Screenshot: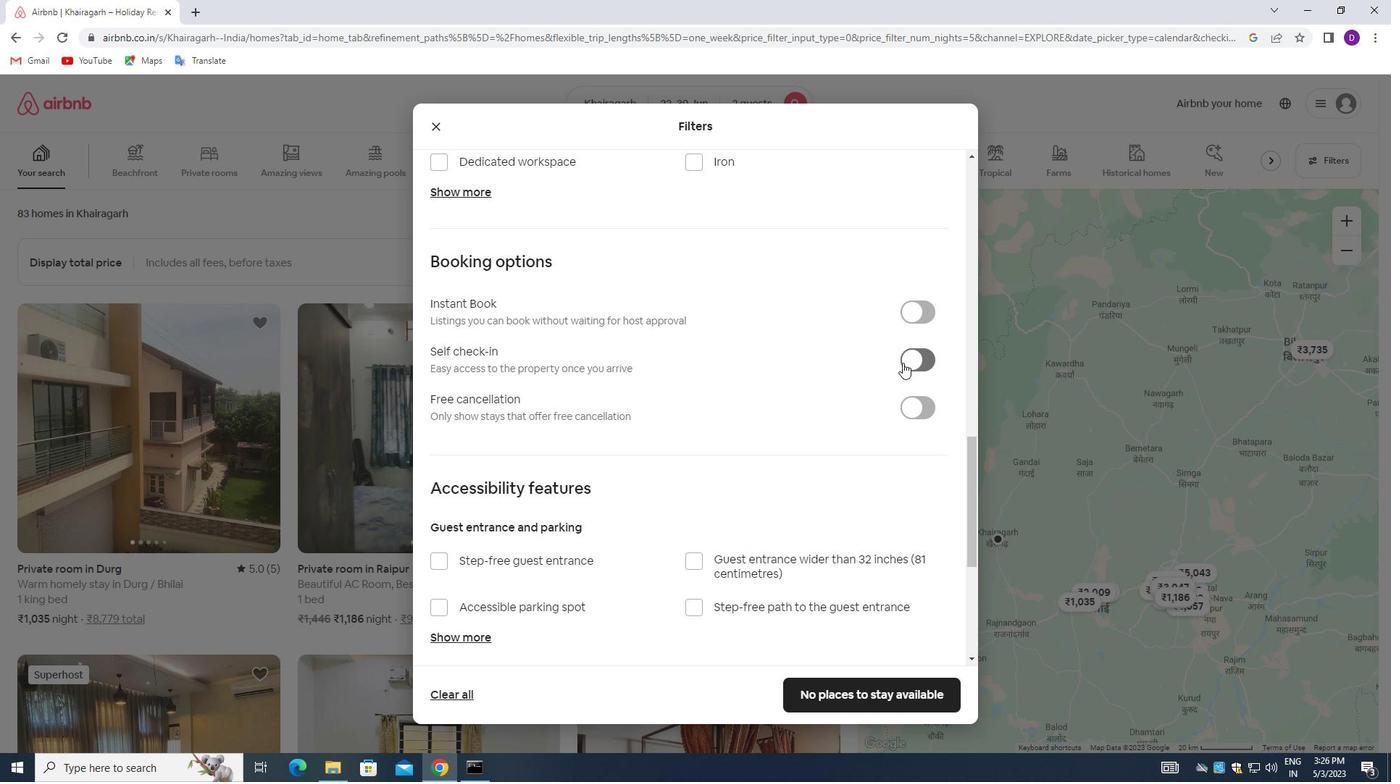 
Action: Mouse pressed left at (905, 360)
Screenshot: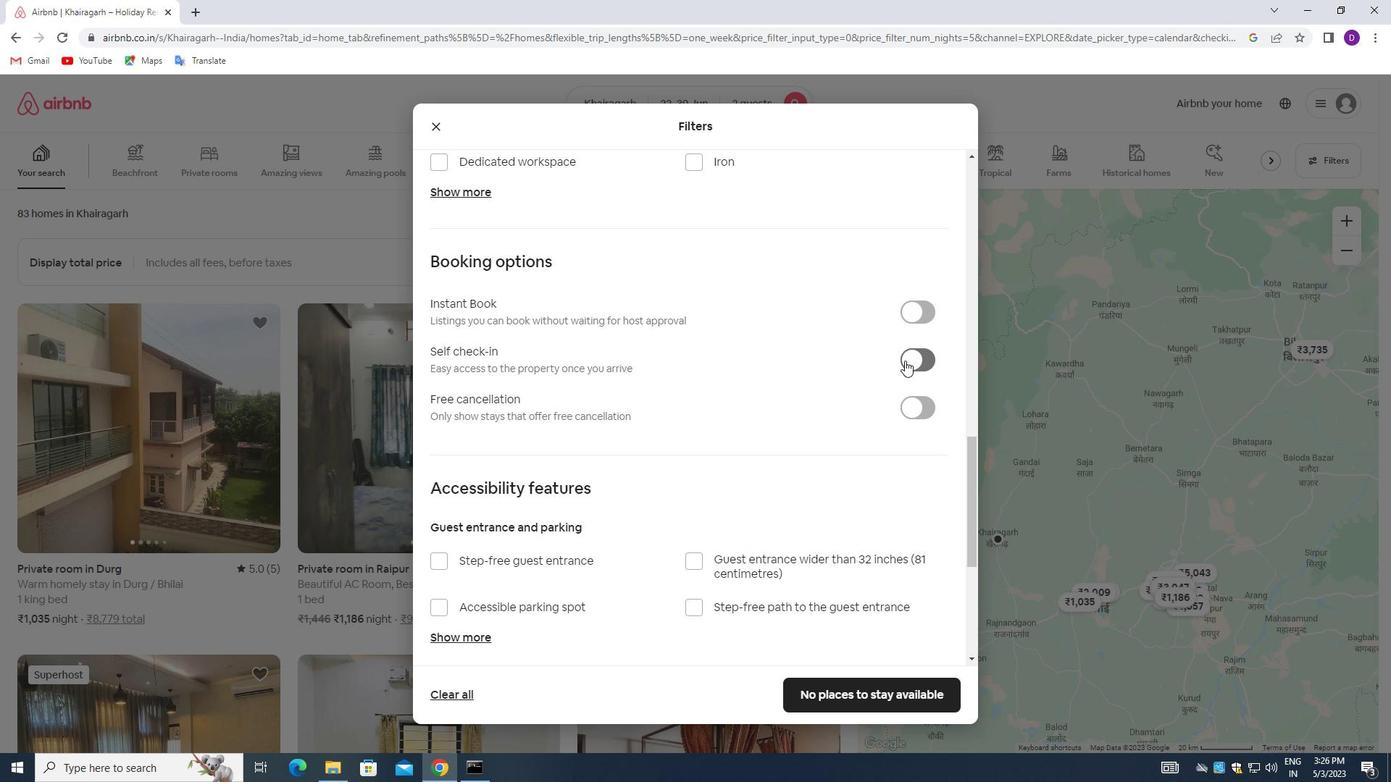 
Action: Mouse moved to (605, 450)
Screenshot: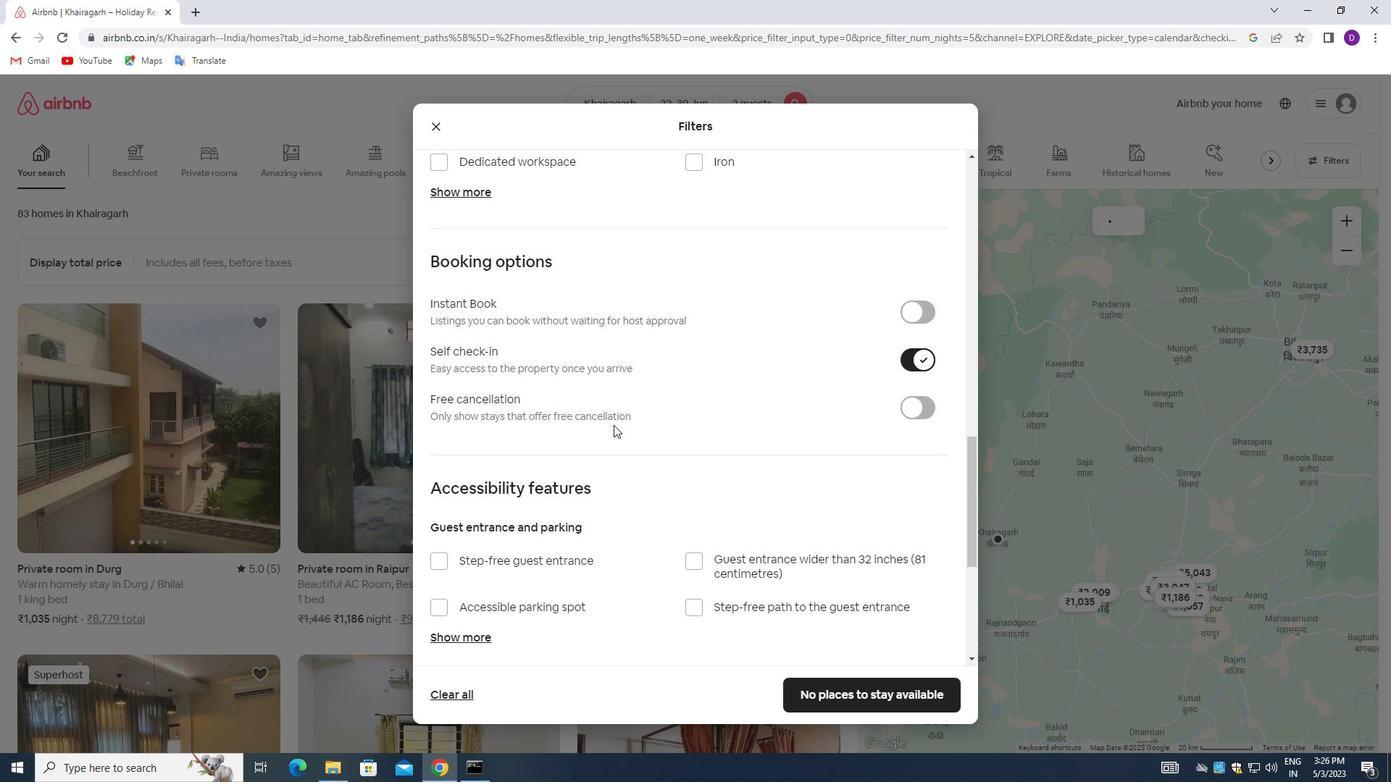 
Action: Mouse scrolled (605, 450) with delta (0, 0)
Screenshot: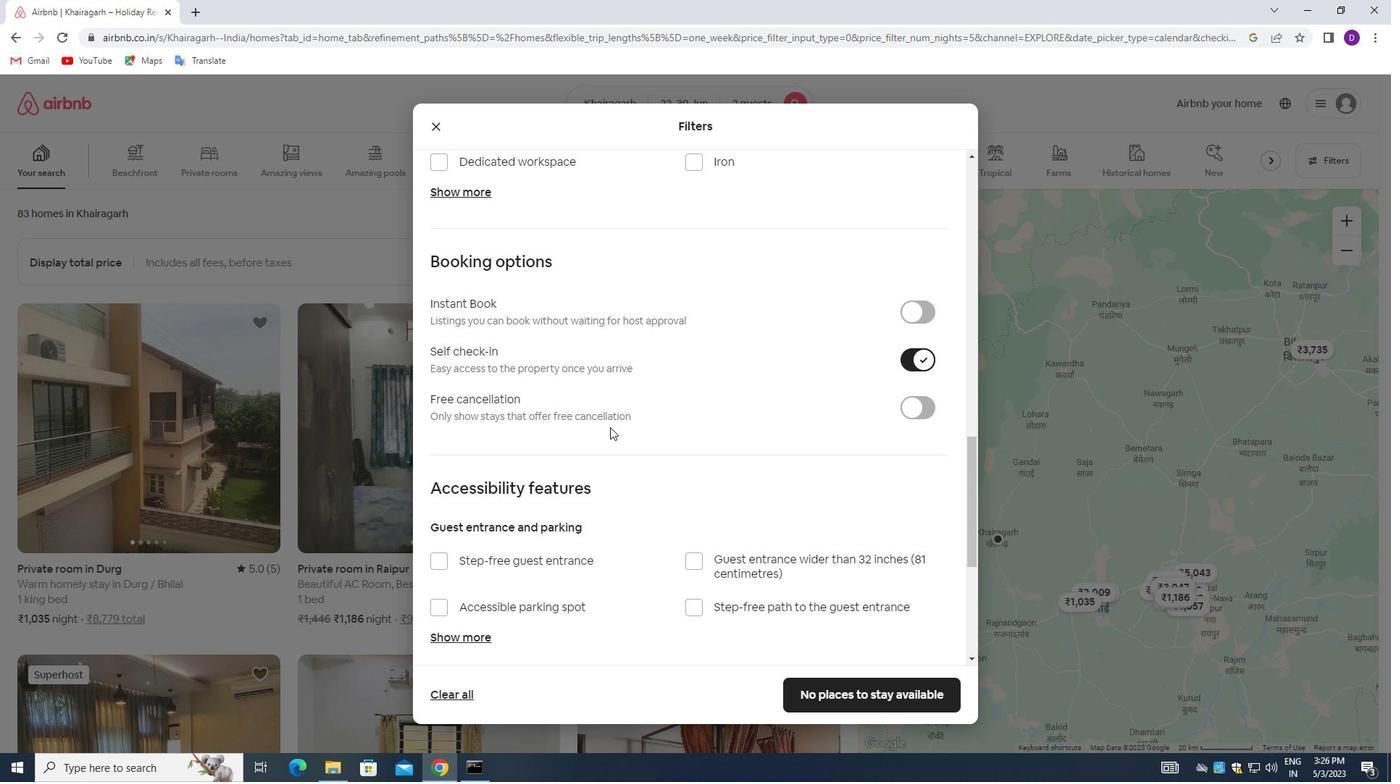 
Action: Mouse moved to (605, 451)
Screenshot: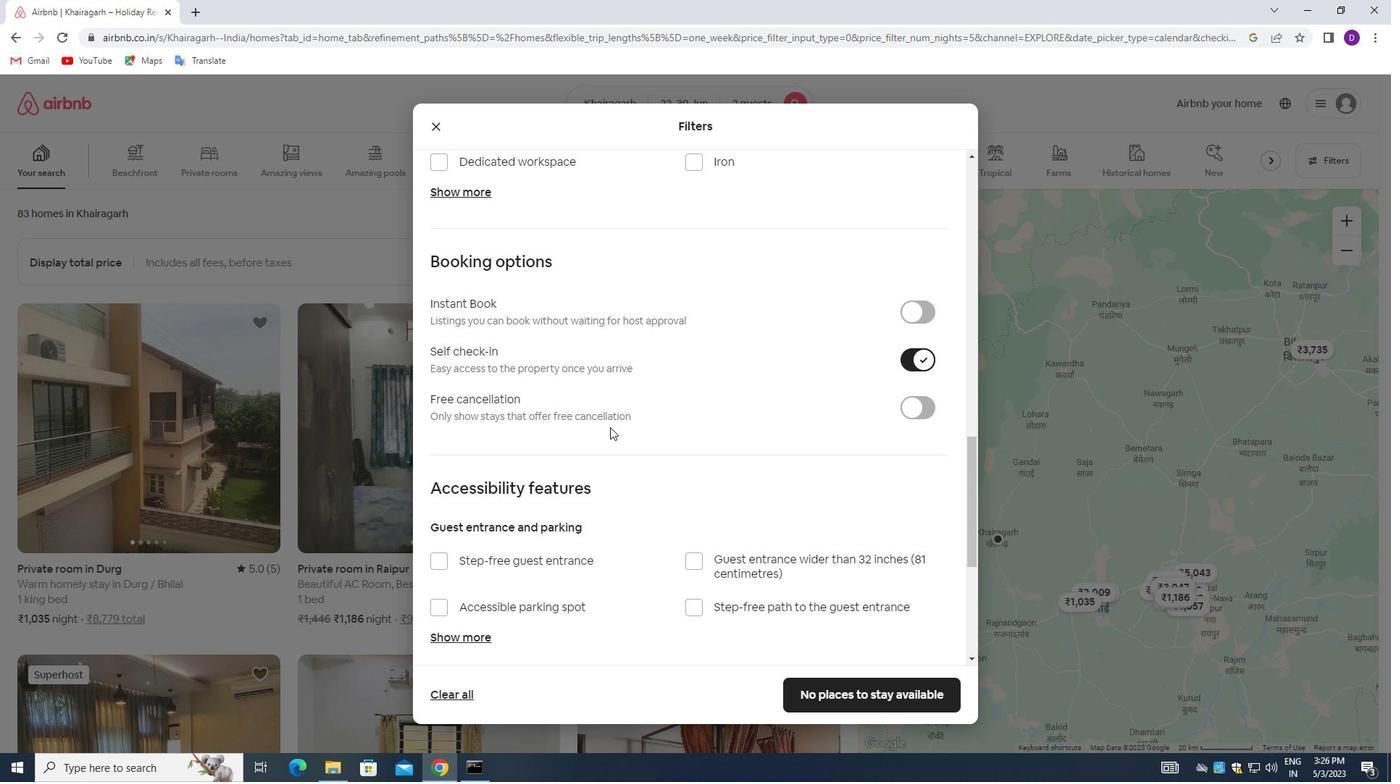 
Action: Mouse scrolled (605, 450) with delta (0, 0)
Screenshot: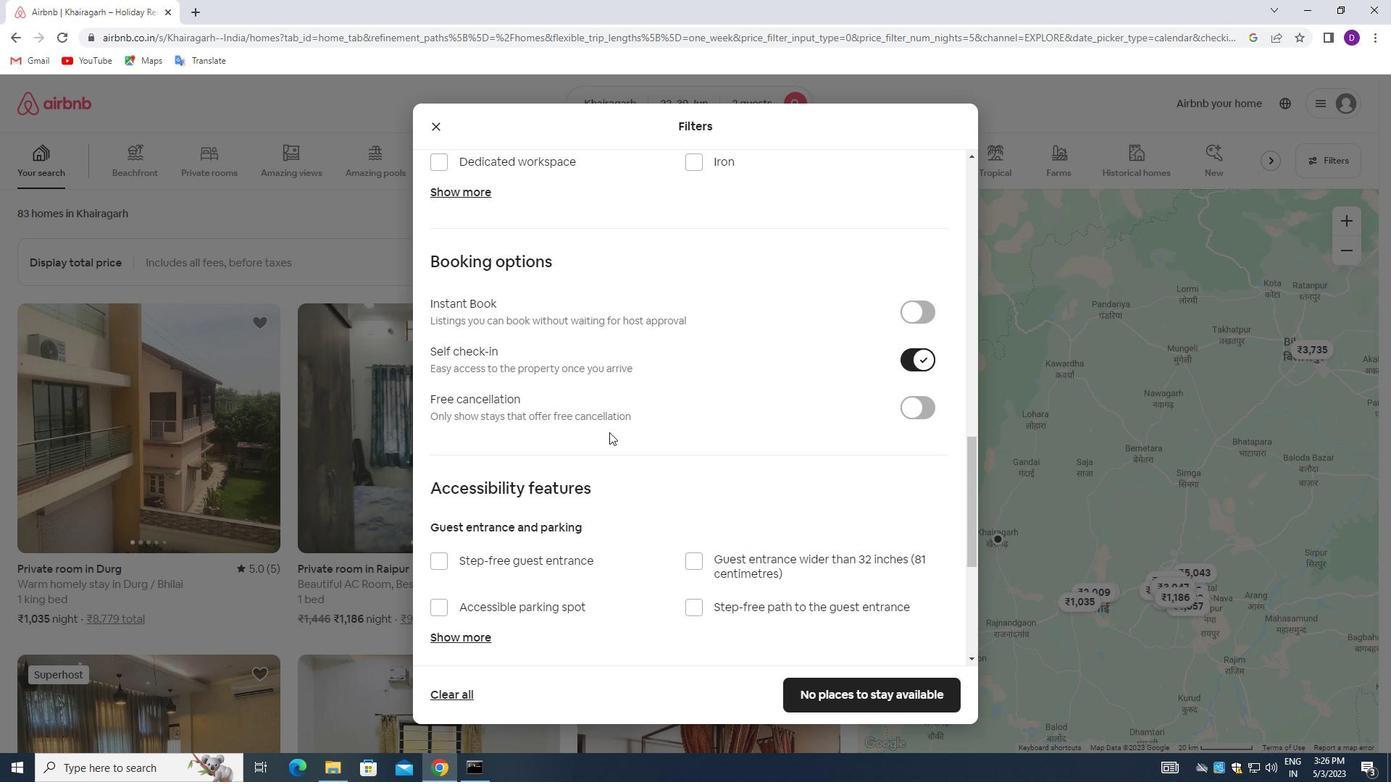 
Action: Mouse moved to (605, 452)
Screenshot: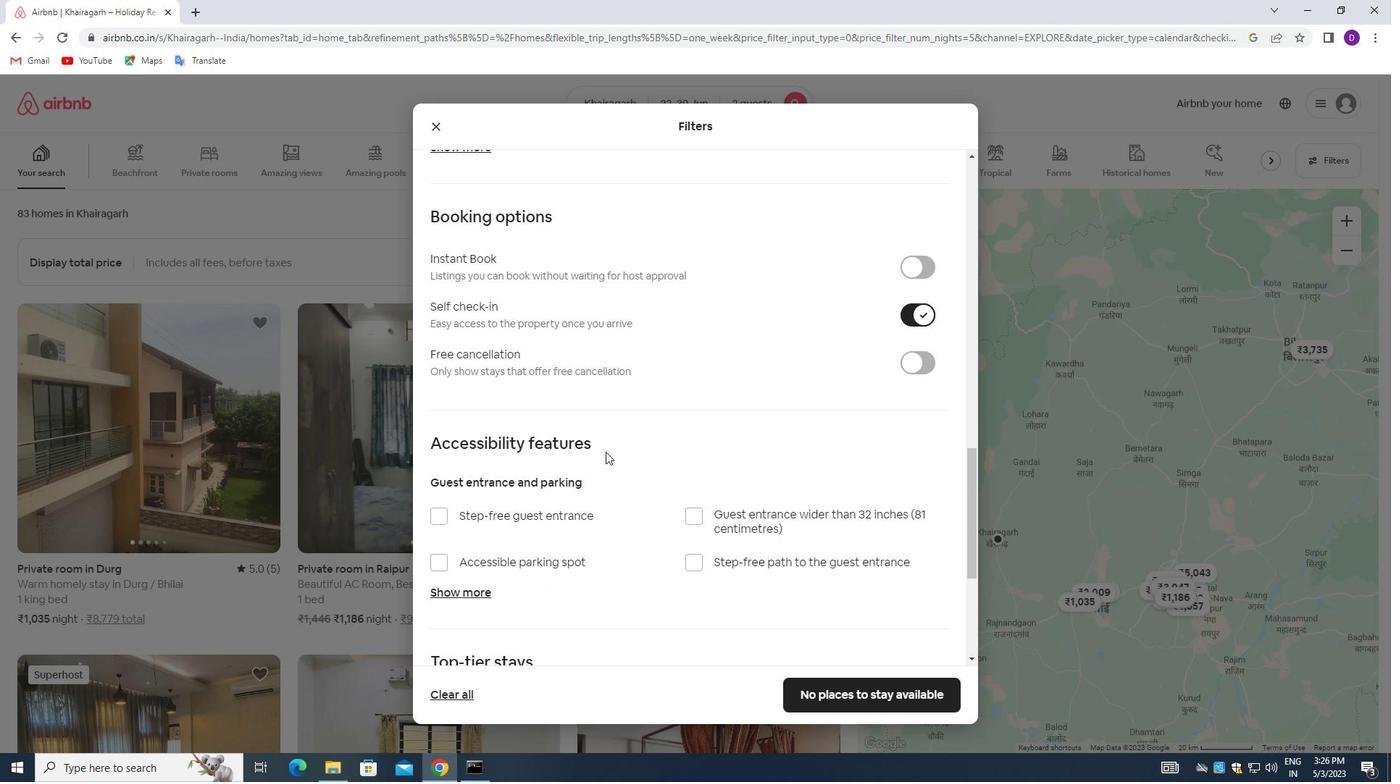 
Action: Mouse scrolled (605, 451) with delta (0, 0)
Screenshot: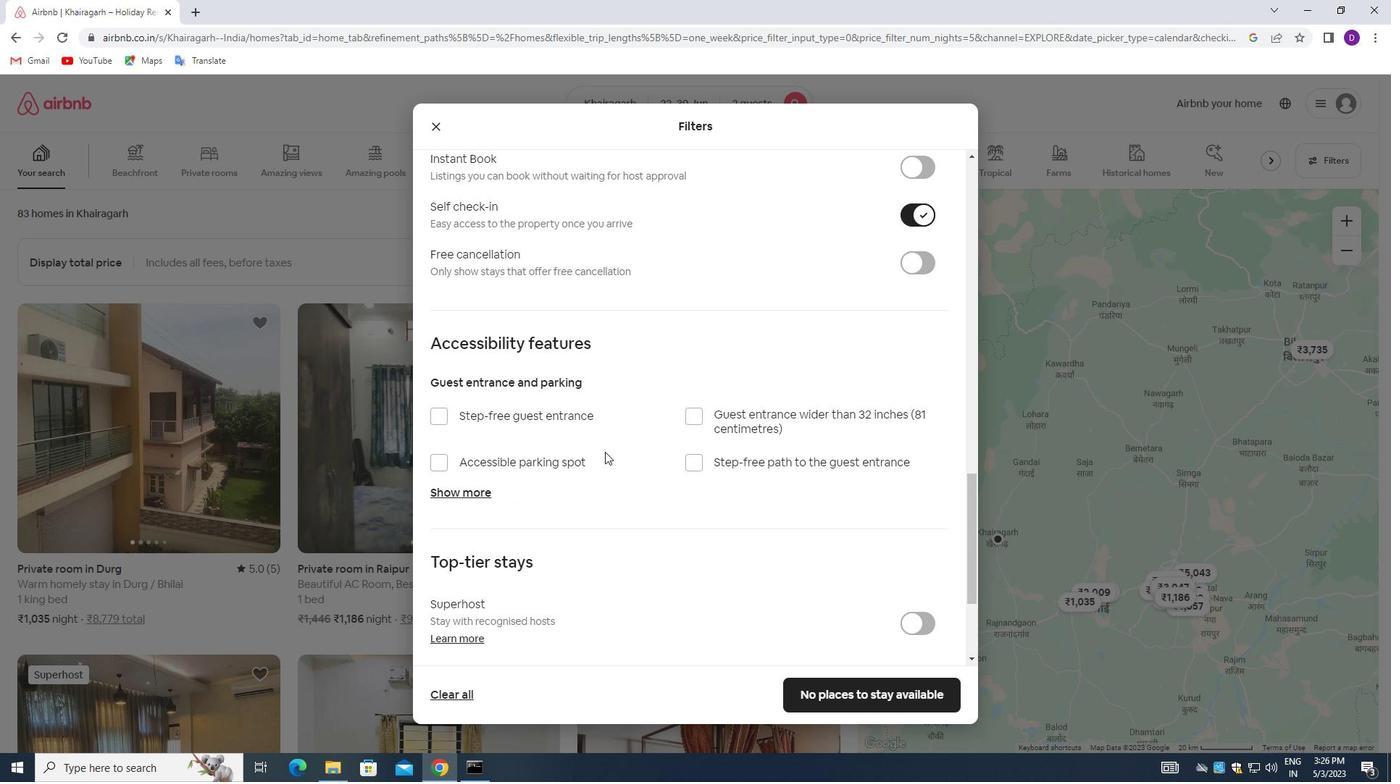 
Action: Mouse scrolled (605, 451) with delta (0, 0)
Screenshot: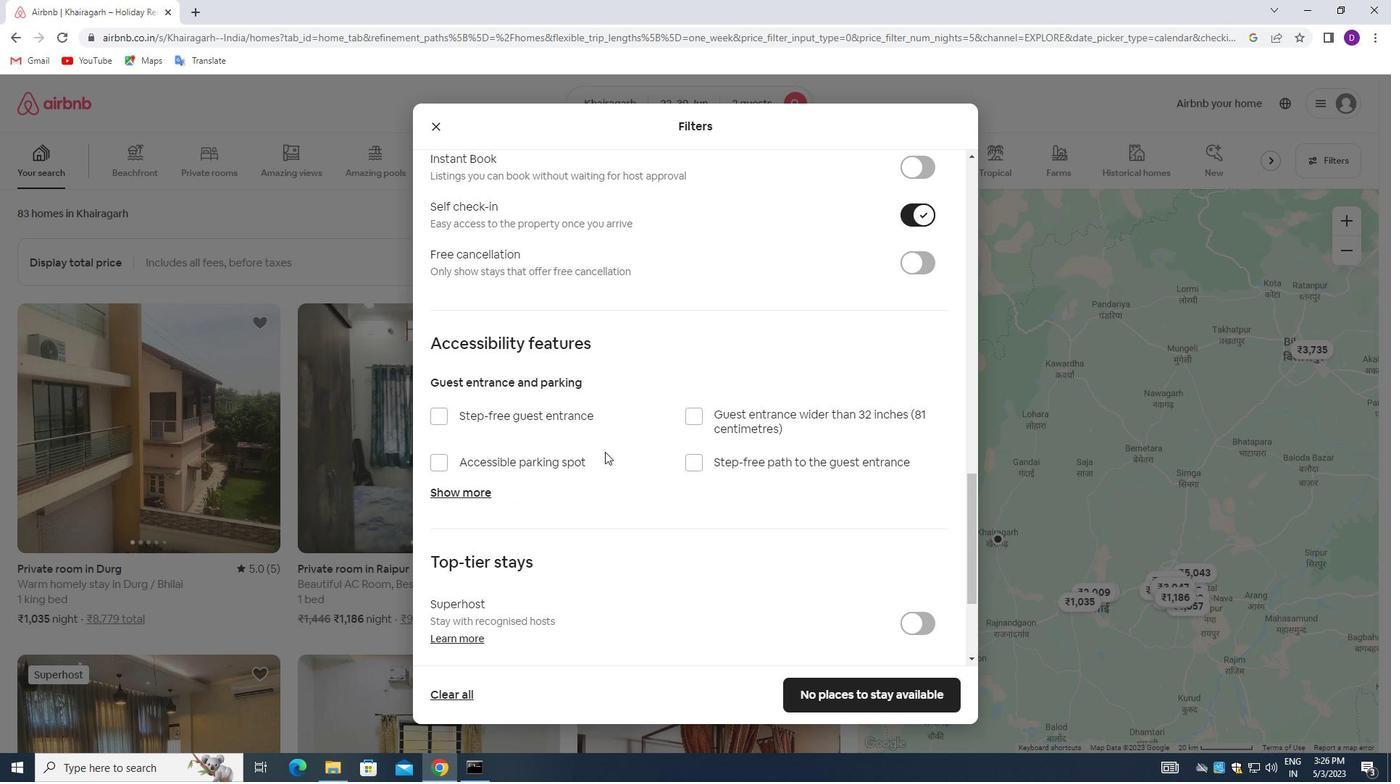 
Action: Mouse scrolled (605, 451) with delta (0, 0)
Screenshot: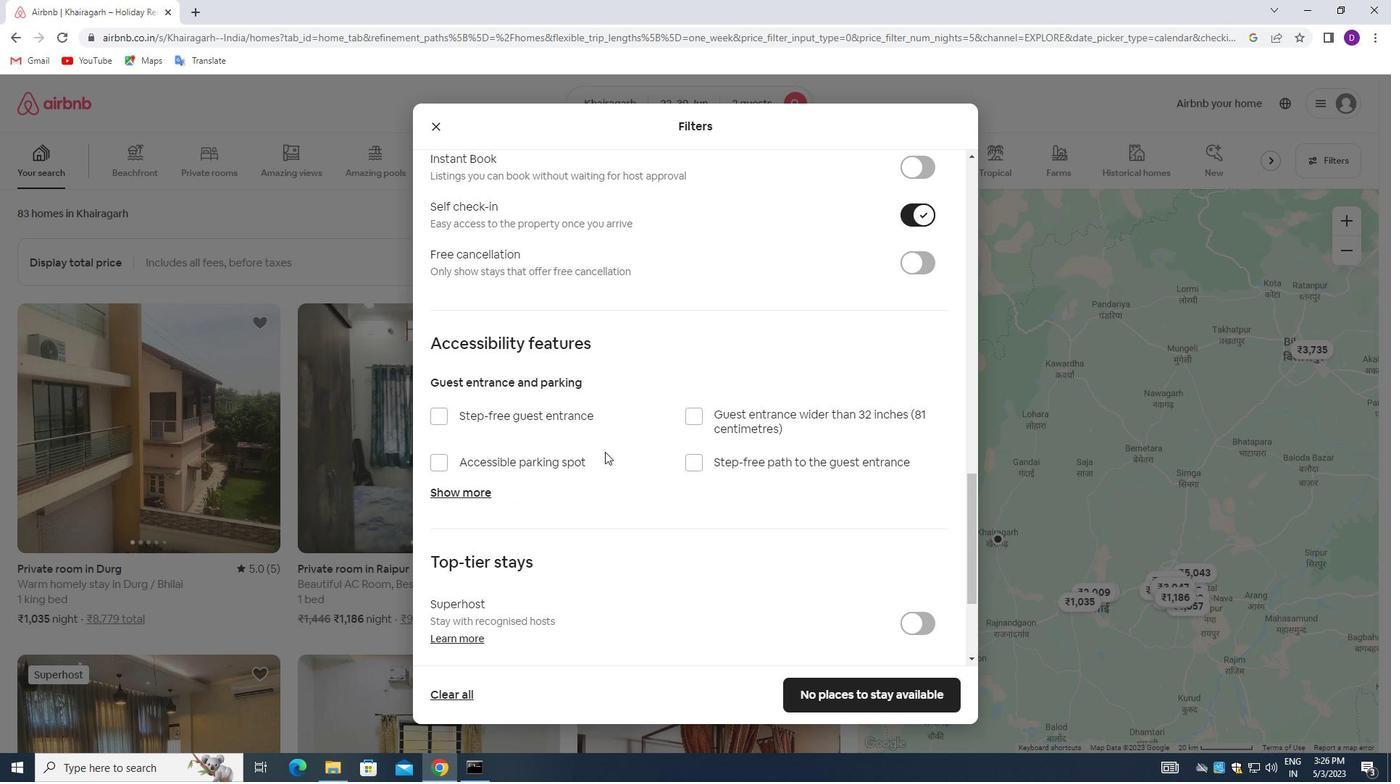 
Action: Mouse scrolled (605, 451) with delta (0, 0)
Screenshot: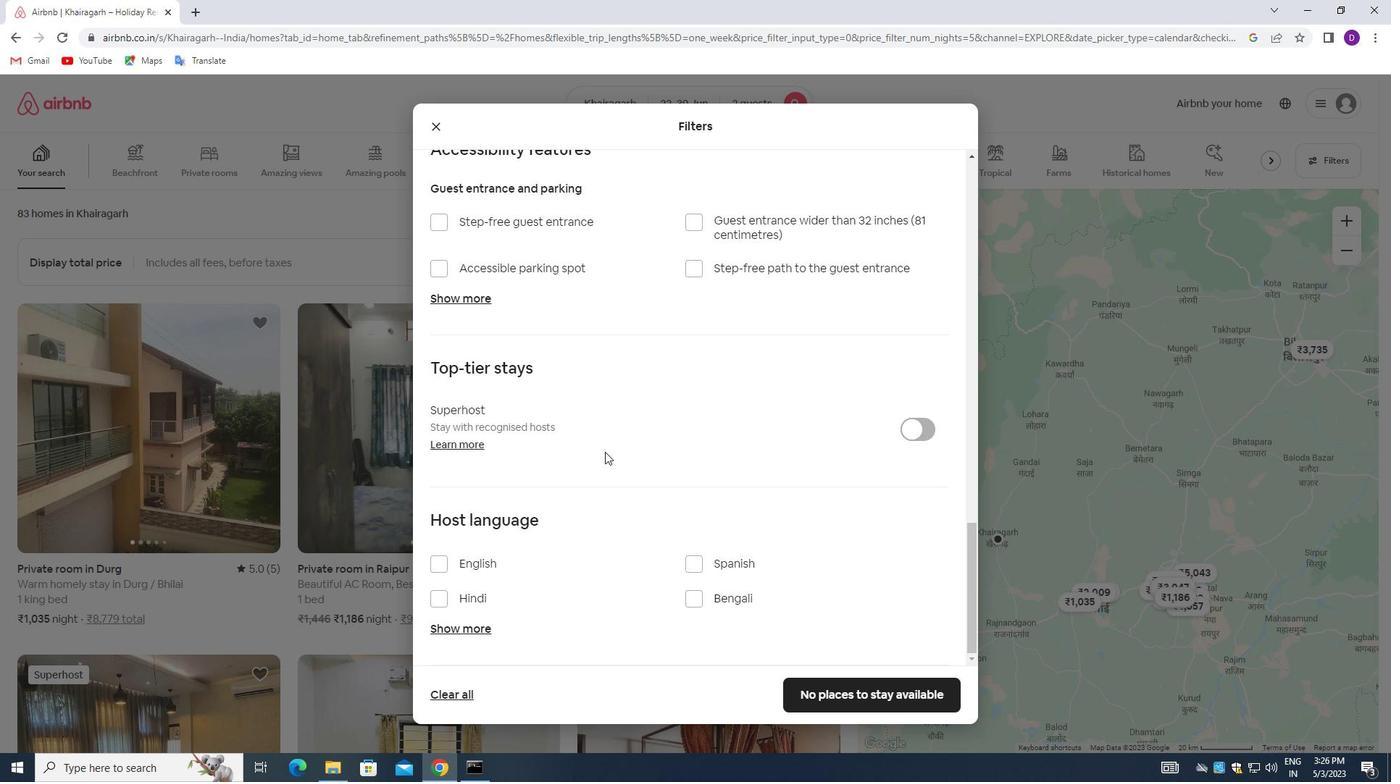 
Action: Mouse moved to (604, 452)
Screenshot: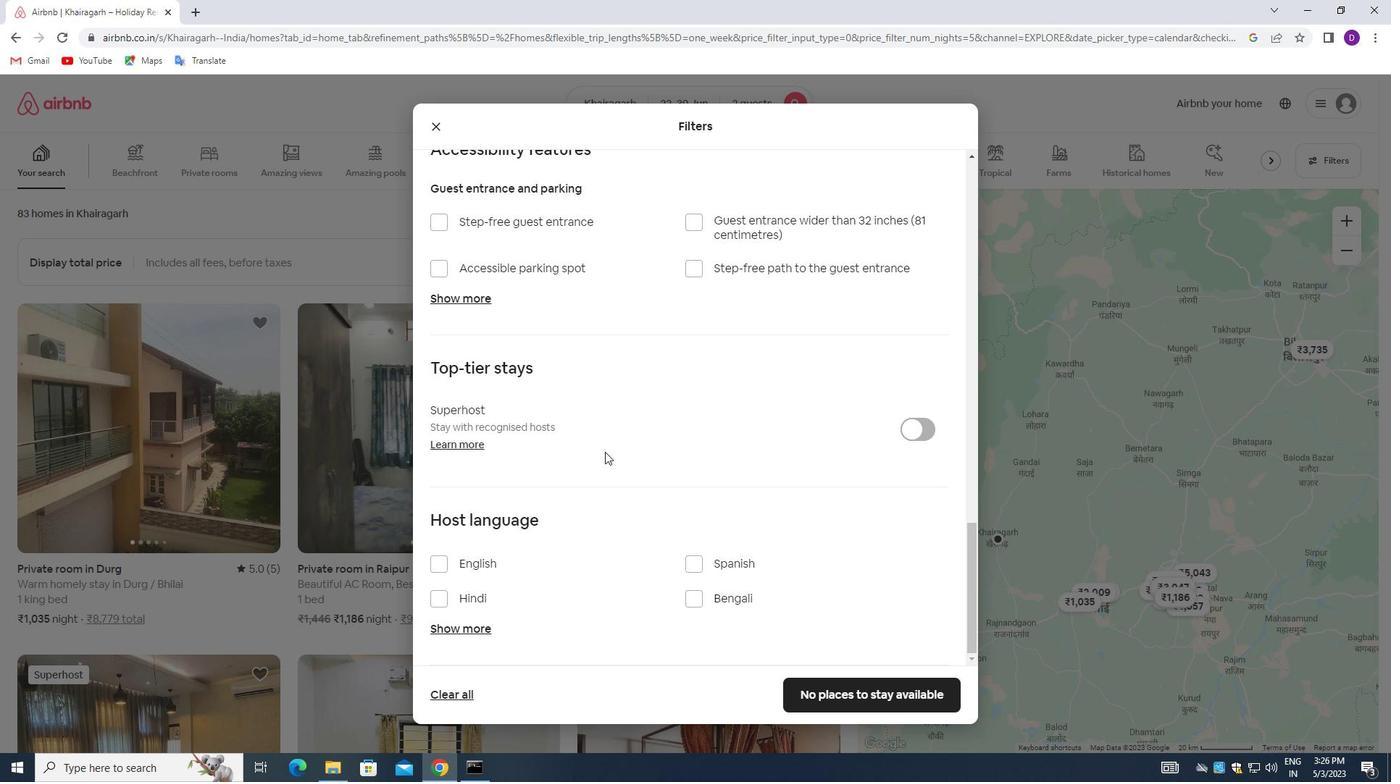 
Action: Mouse scrolled (604, 451) with delta (0, 0)
Screenshot: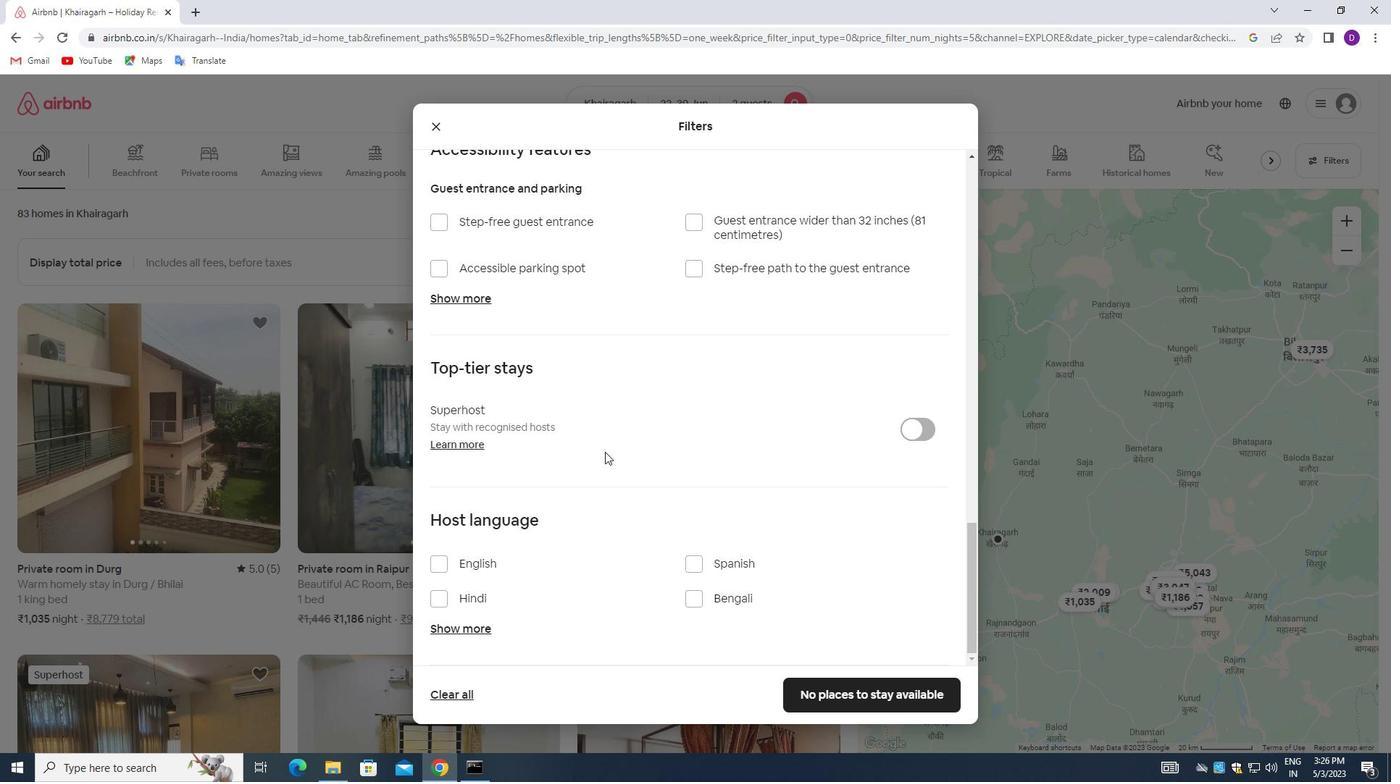 
Action: Mouse moved to (441, 560)
Screenshot: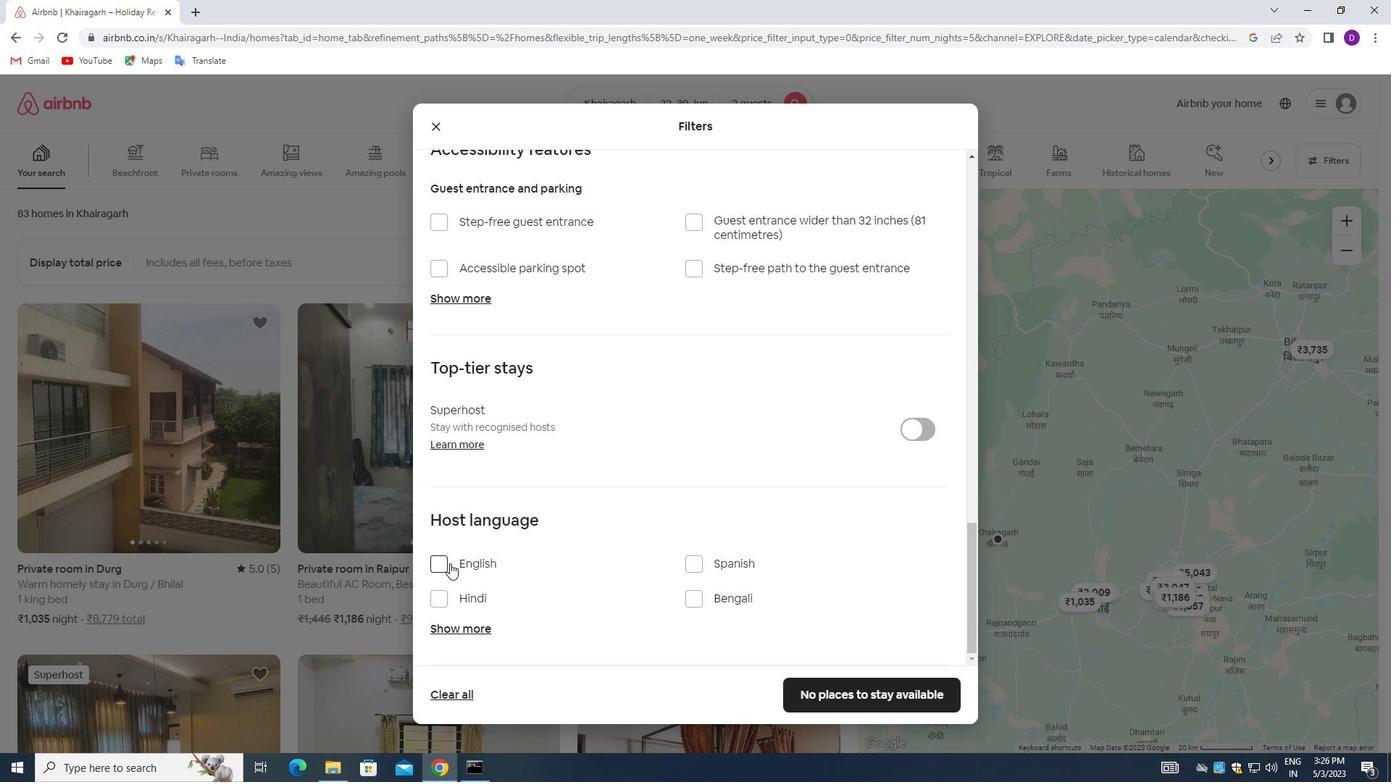 
Action: Mouse pressed left at (441, 560)
Screenshot: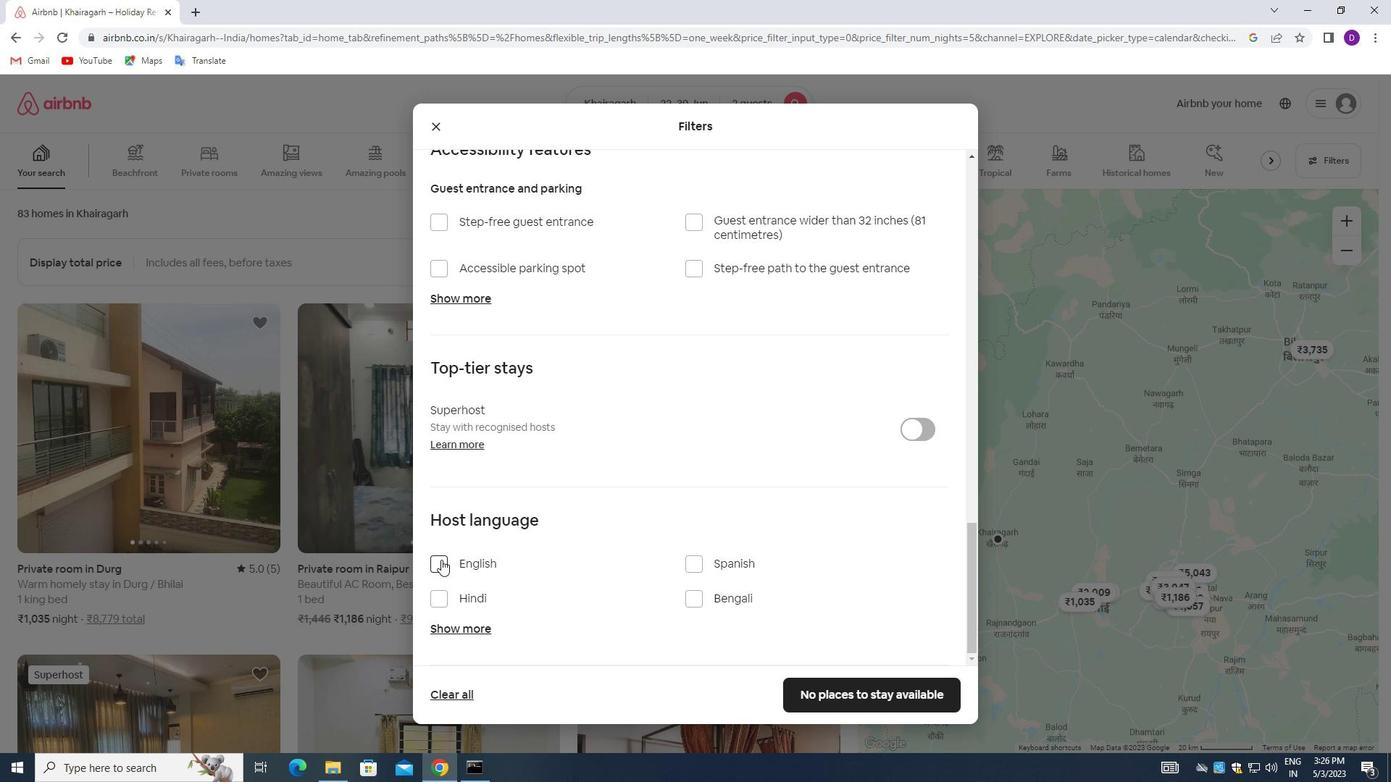 
Action: Mouse moved to (850, 687)
Screenshot: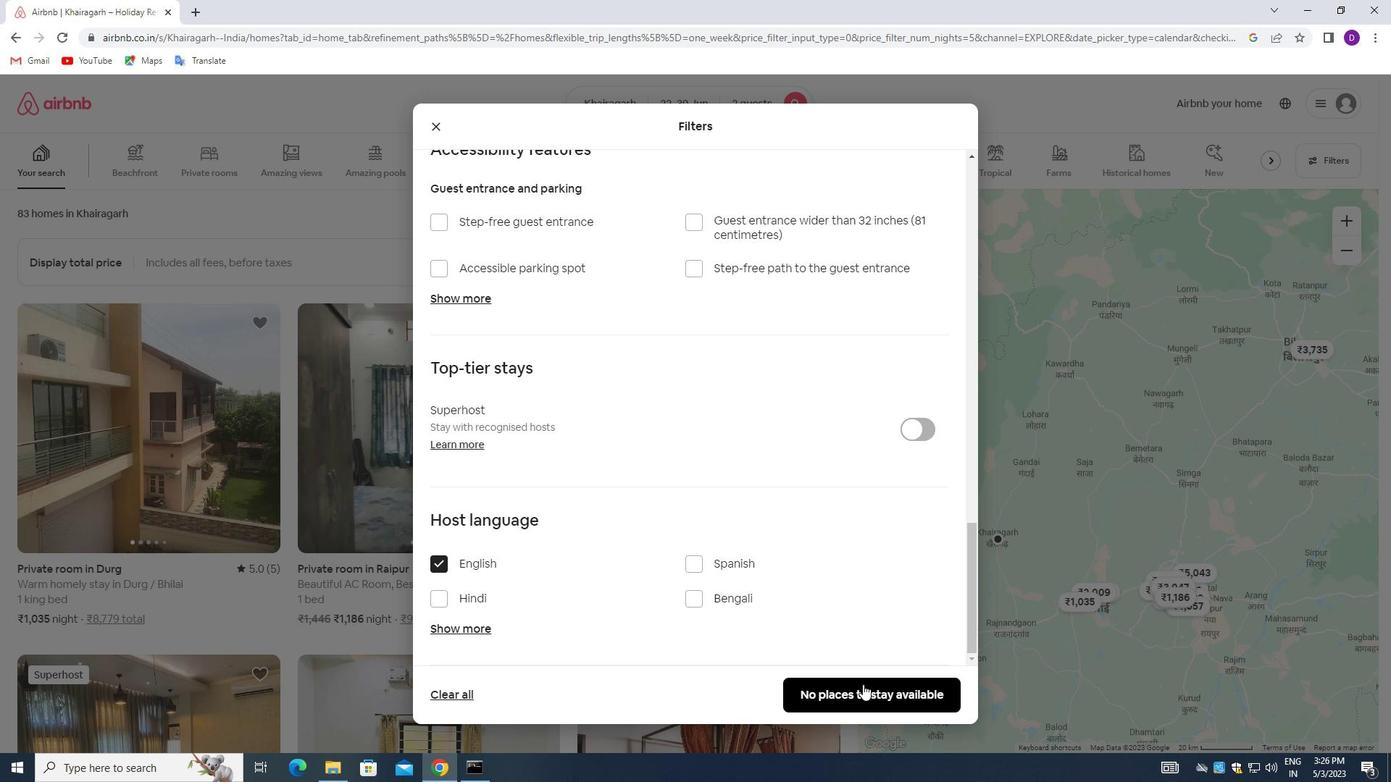 
Action: Mouse pressed left at (850, 687)
Screenshot: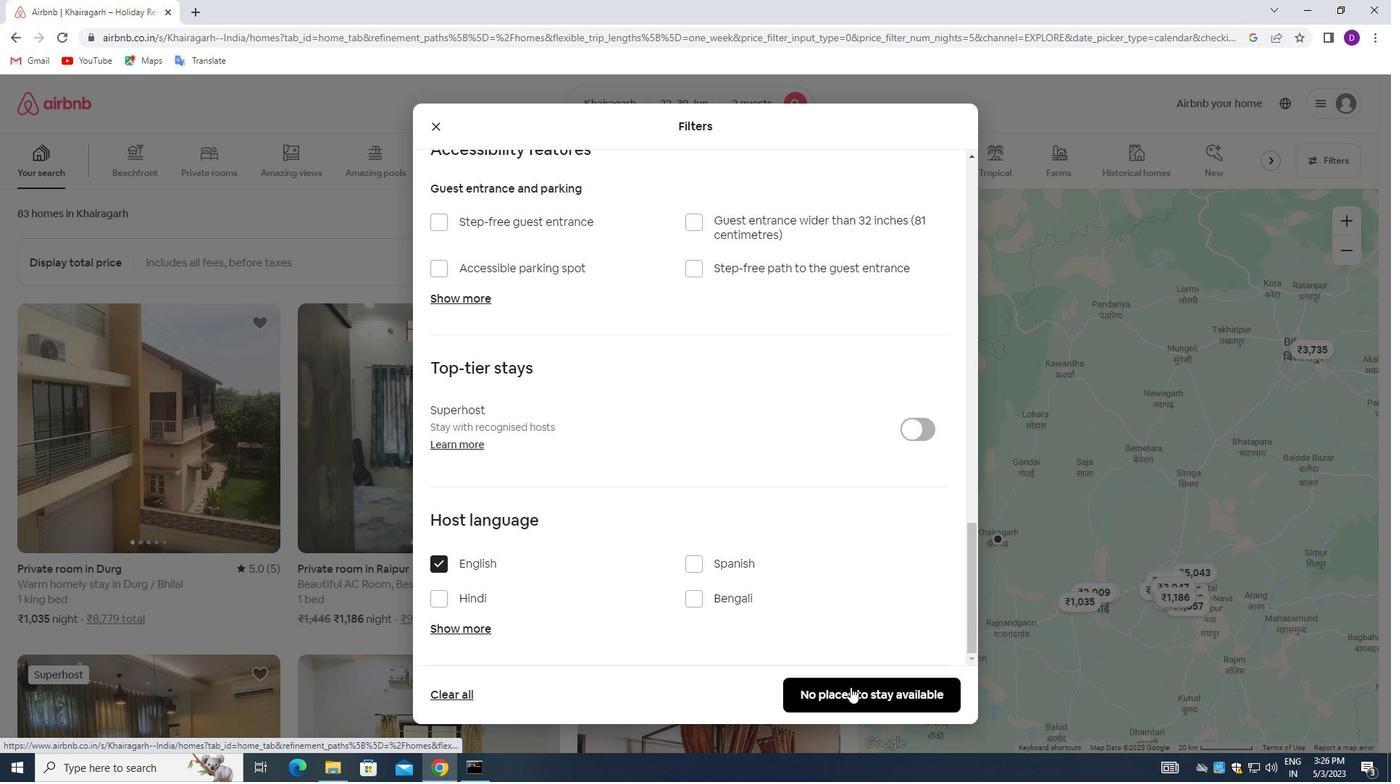 
Action: Mouse moved to (899, 481)
Screenshot: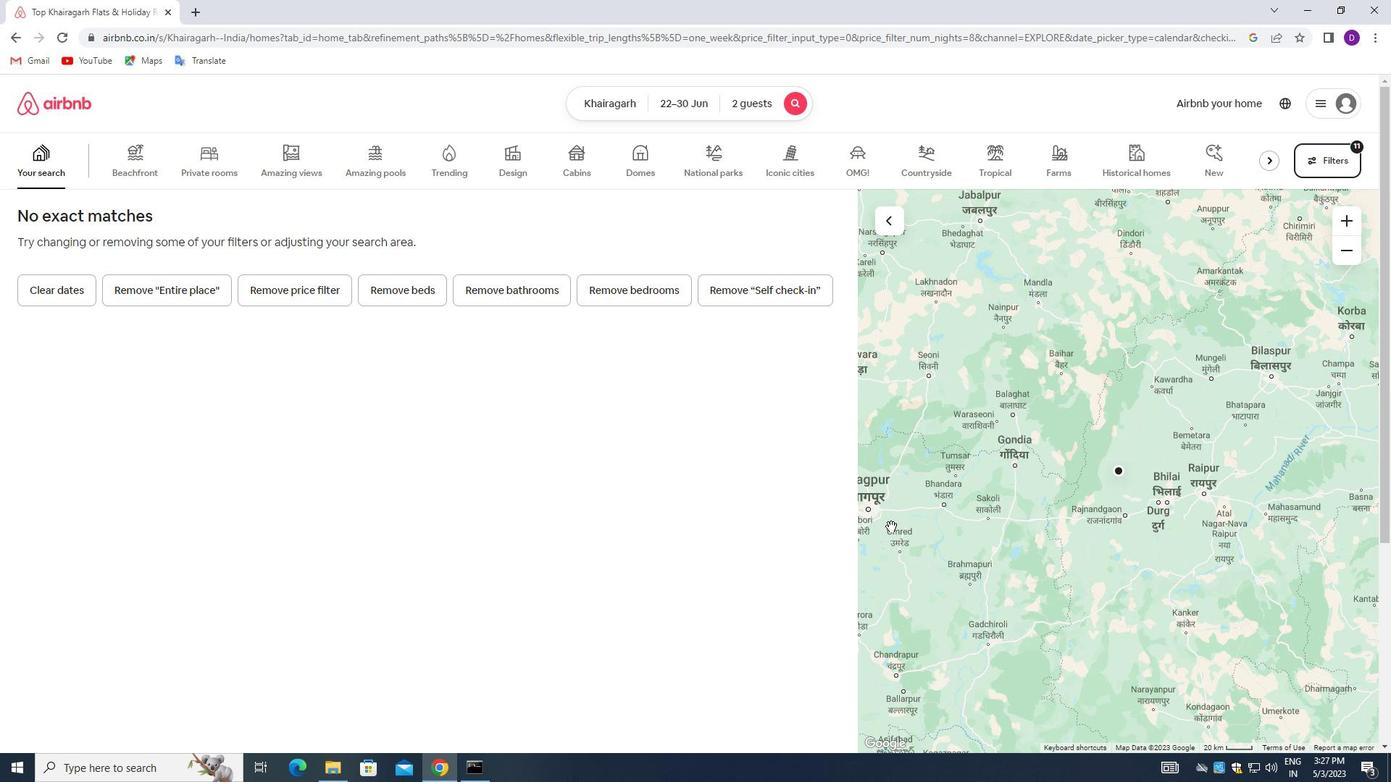 
